 Task: Compose an email with the signature Donna Thompson with the subject Request for a performance review and the message I appreciate your willingness to work with us on this matter. from softage.1@softage.net to softage.5@softage.net,  softage.1@softage.net and softage.6@softage.net with CC to softage.7@softage.net with an attached document Employee_contract.pdf, insert an emoji of mail Send the email
Action: Mouse moved to (444, 579)
Screenshot: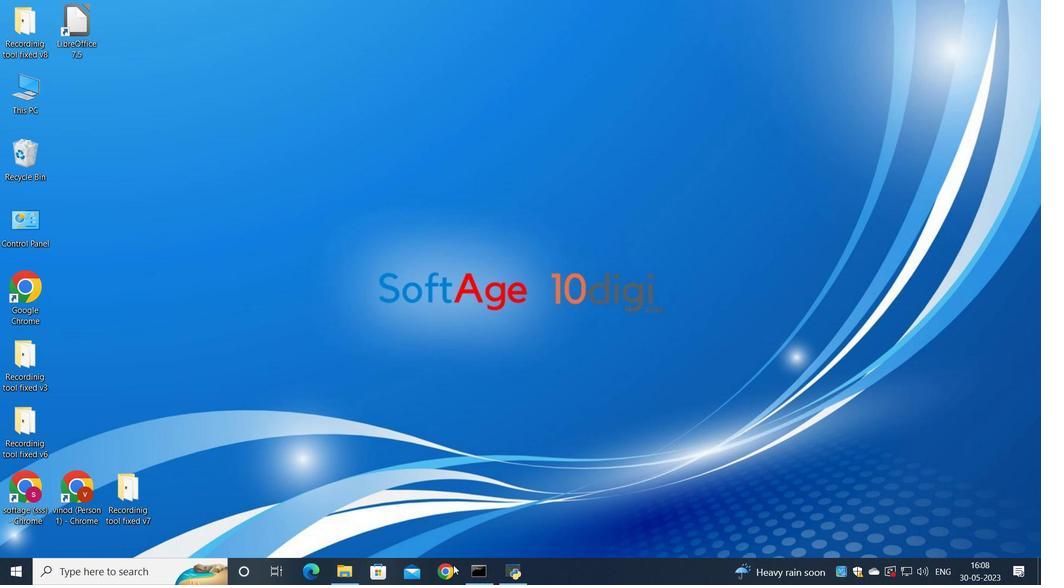 
Action: Mouse pressed left at (444, 579)
Screenshot: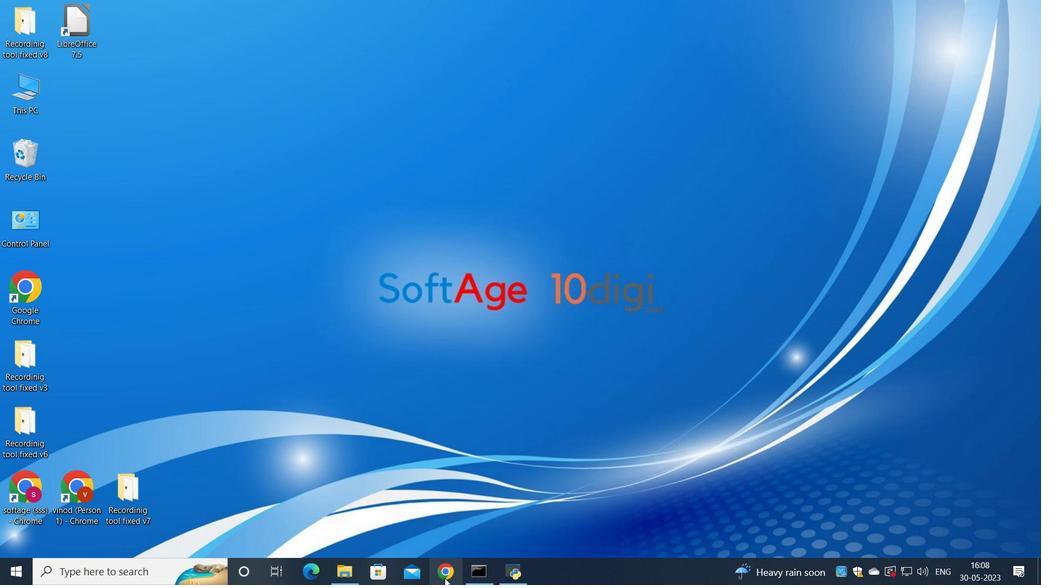 
Action: Mouse moved to (453, 354)
Screenshot: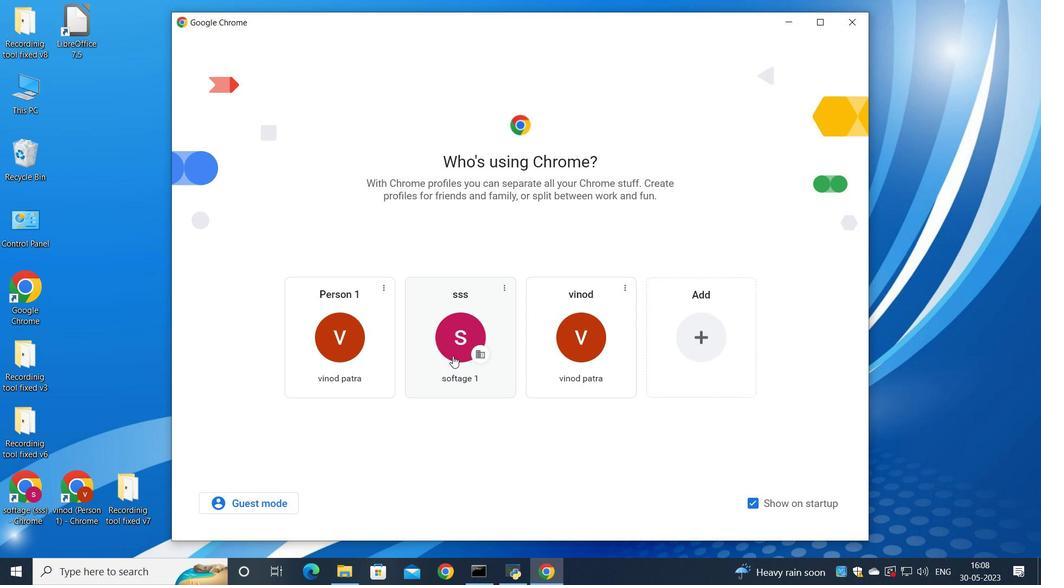 
Action: Mouse pressed left at (453, 354)
Screenshot: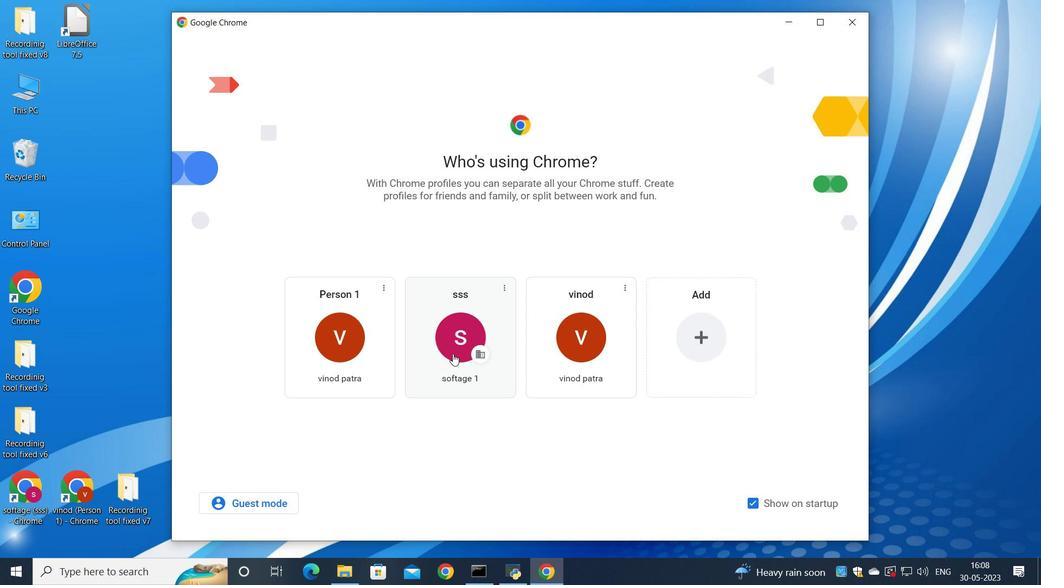 
Action: Mouse moved to (912, 72)
Screenshot: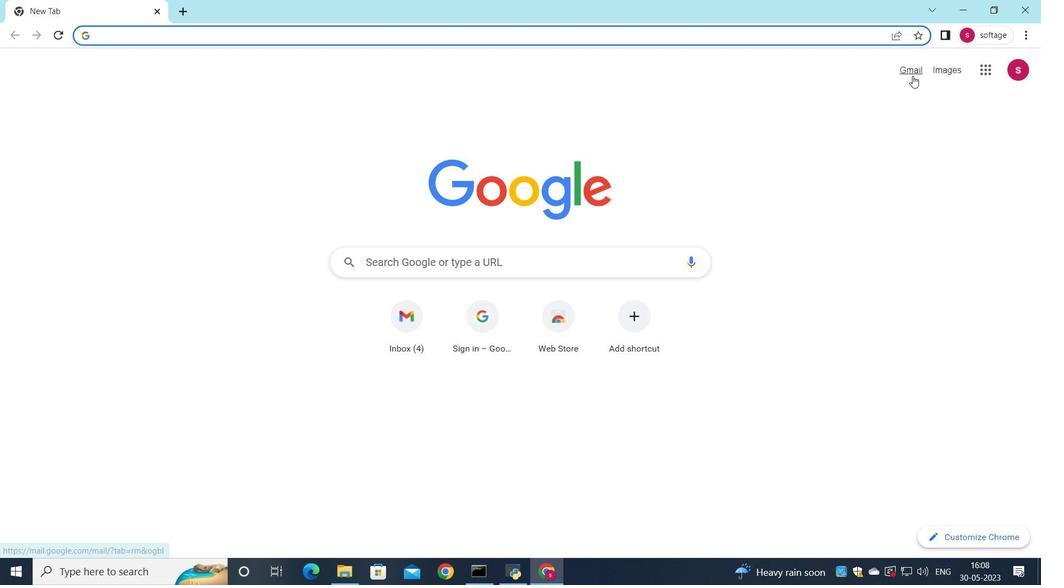
Action: Mouse pressed left at (912, 72)
Screenshot: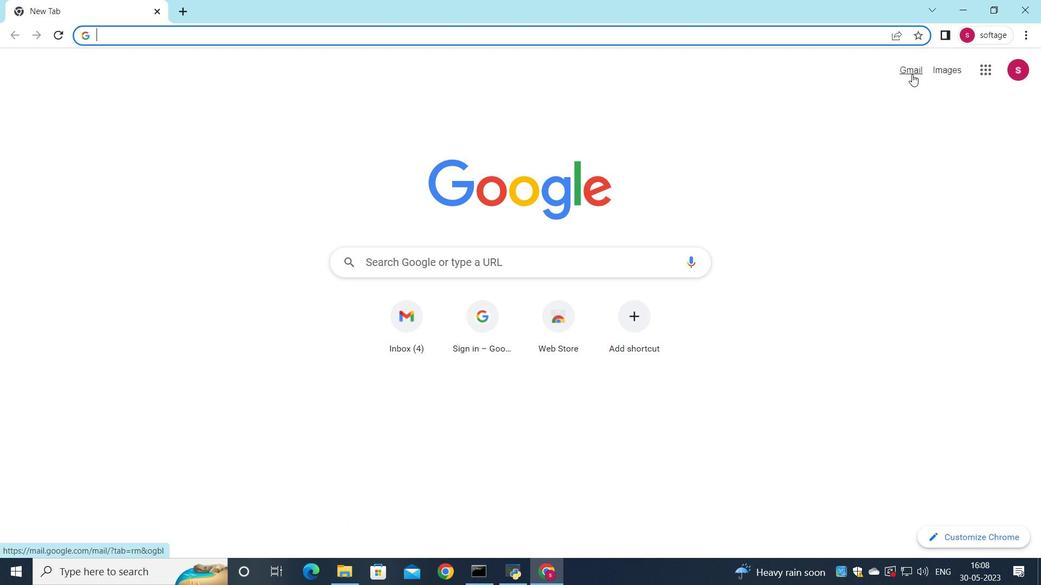 
Action: Mouse moved to (883, 88)
Screenshot: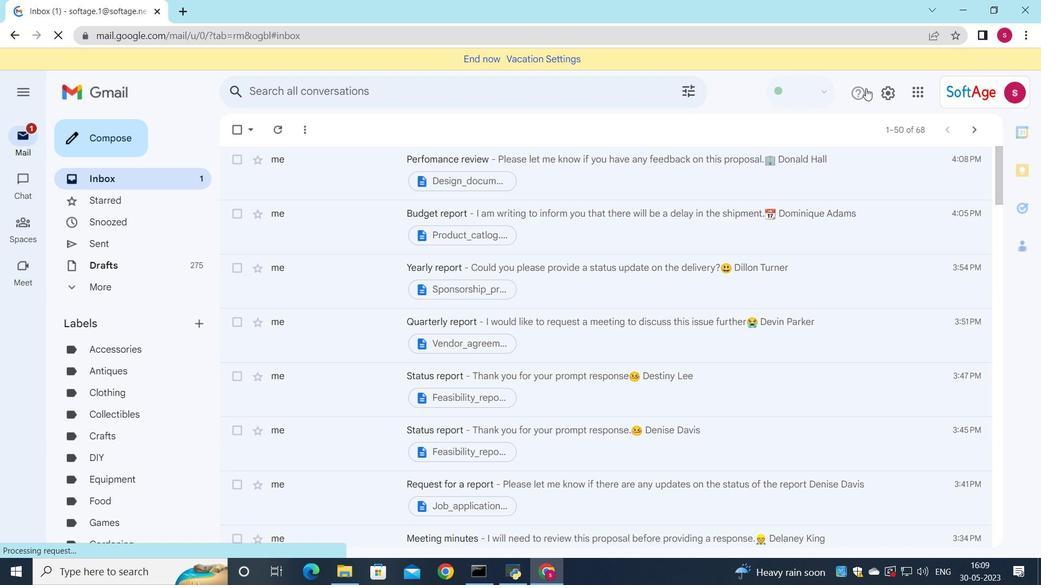 
Action: Mouse pressed left at (883, 88)
Screenshot: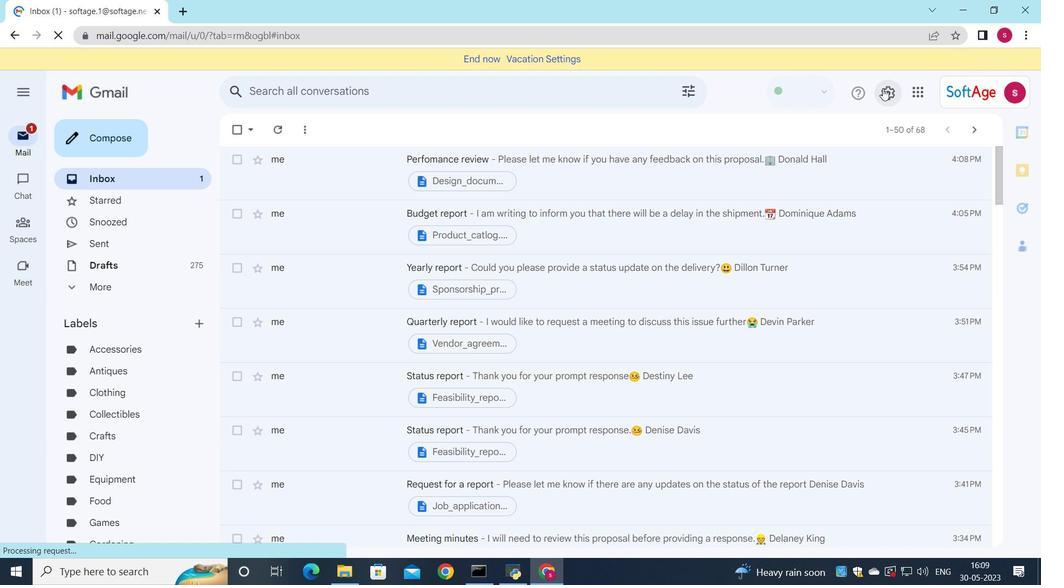 
Action: Mouse moved to (871, 161)
Screenshot: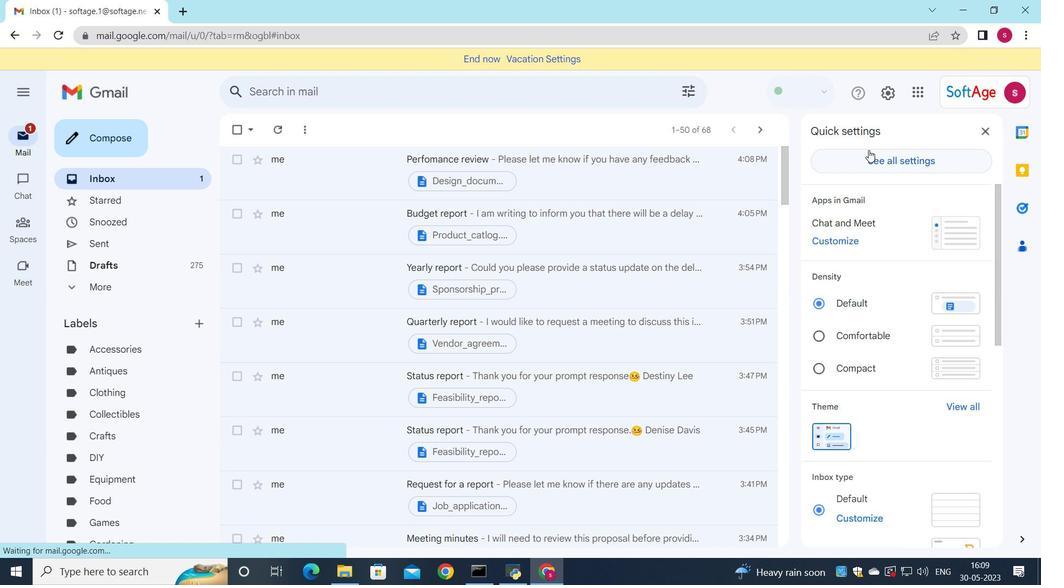 
Action: Mouse pressed left at (871, 161)
Screenshot: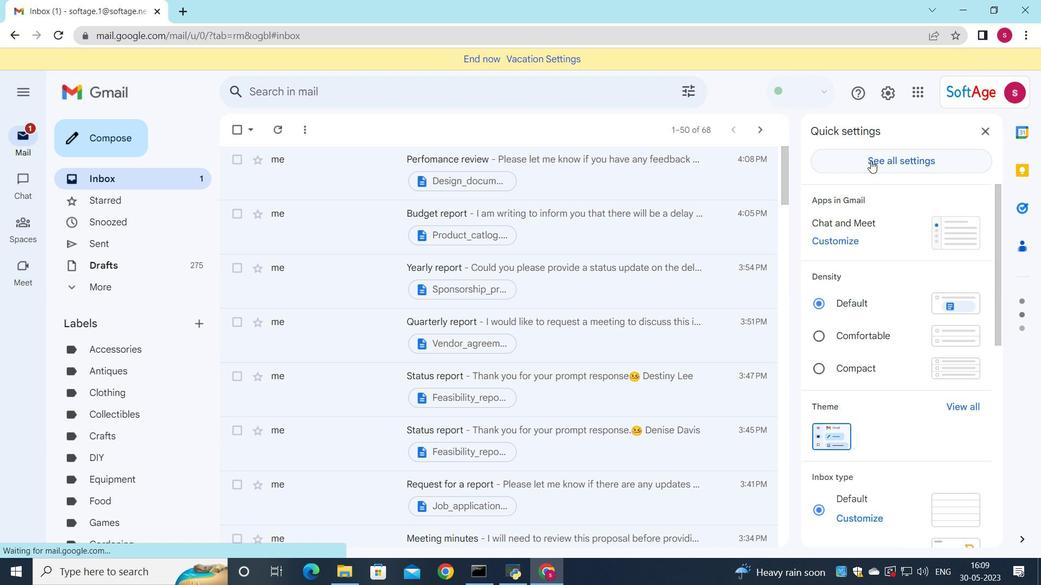 
Action: Mouse moved to (485, 247)
Screenshot: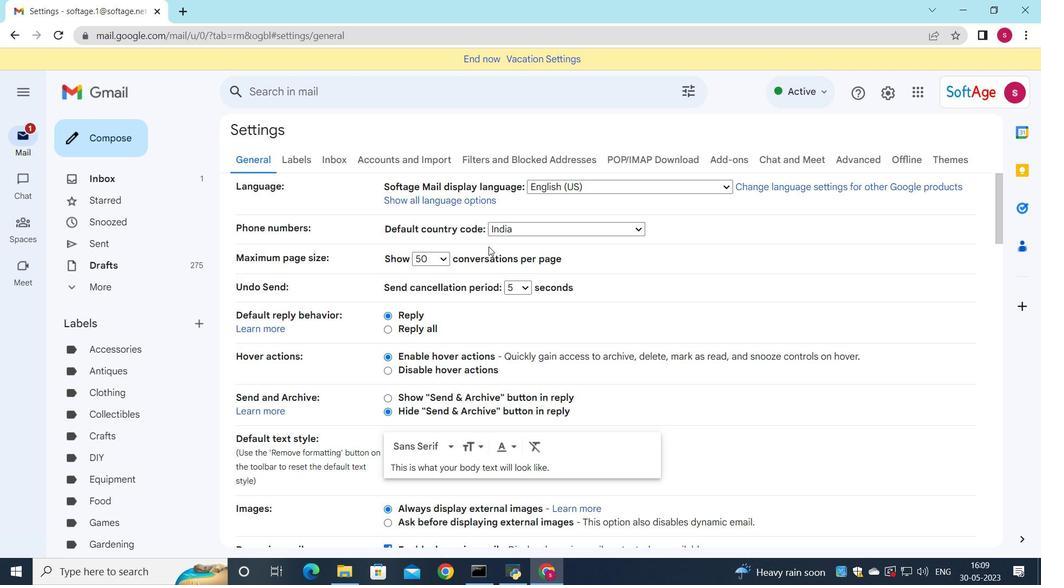 
Action: Mouse scrolled (485, 246) with delta (0, 0)
Screenshot: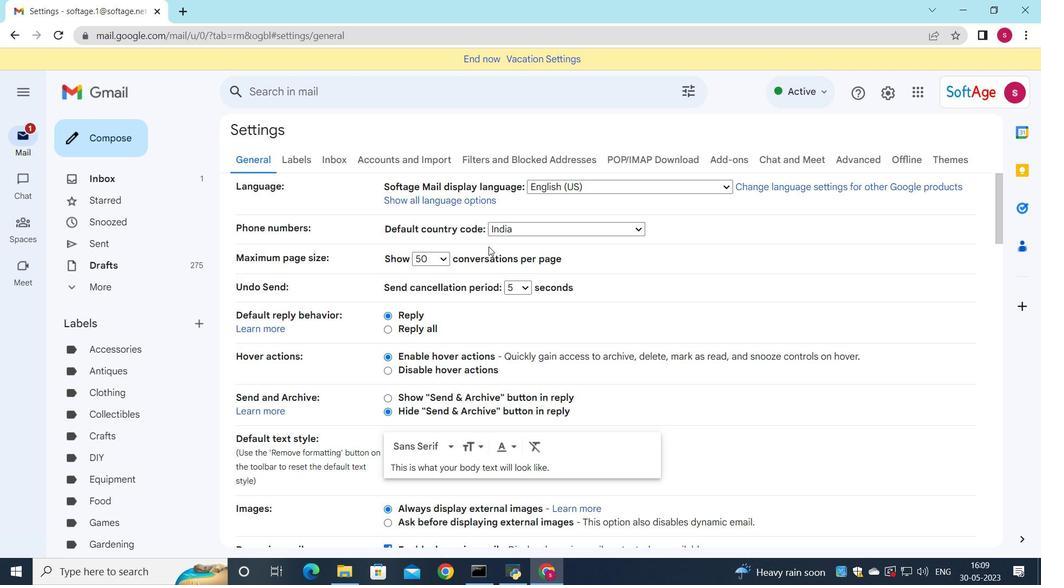 
Action: Mouse moved to (483, 249)
Screenshot: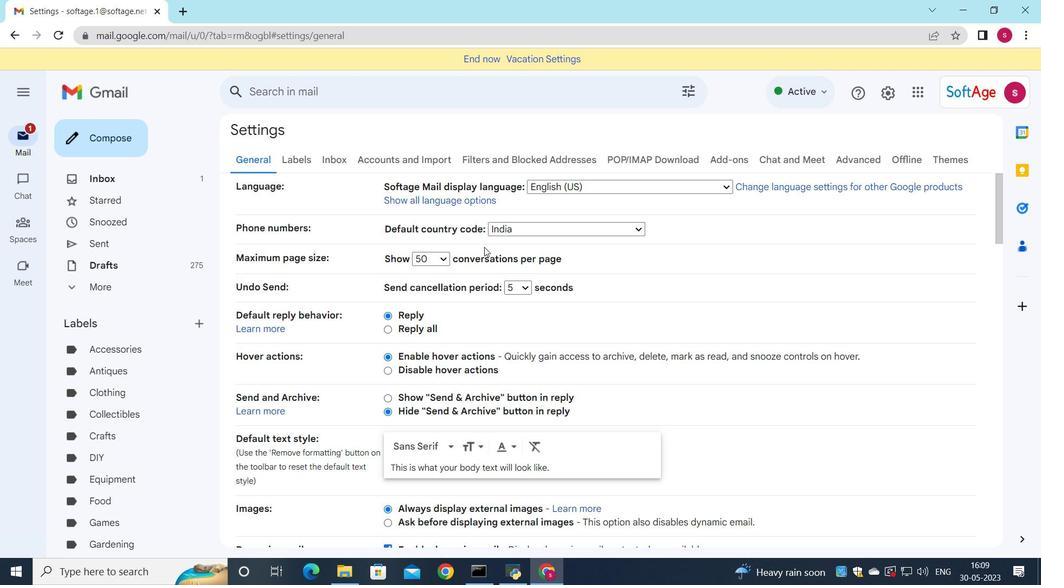 
Action: Mouse scrolled (483, 248) with delta (0, 0)
Screenshot: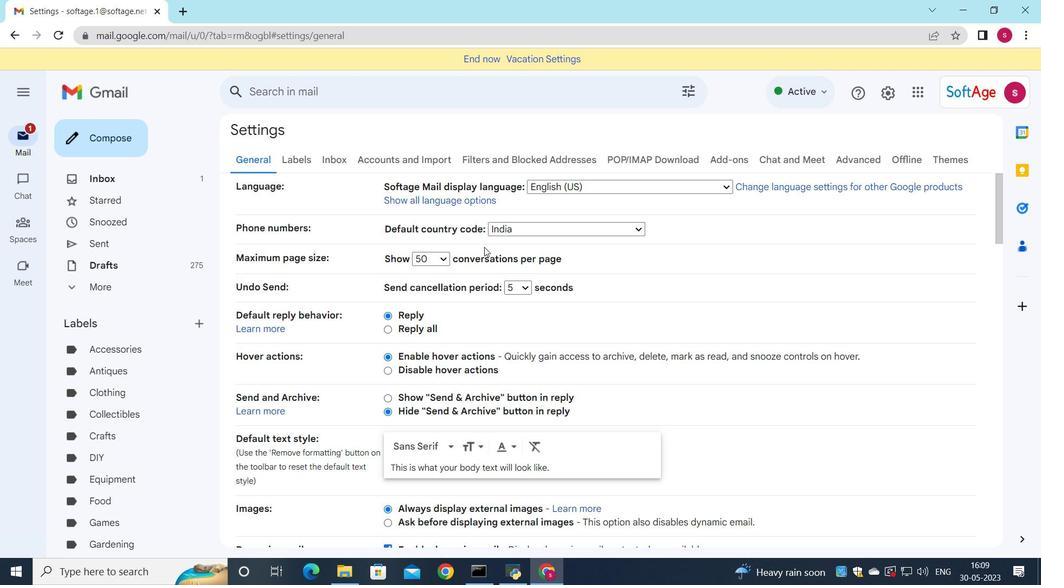 
Action: Mouse moved to (483, 249)
Screenshot: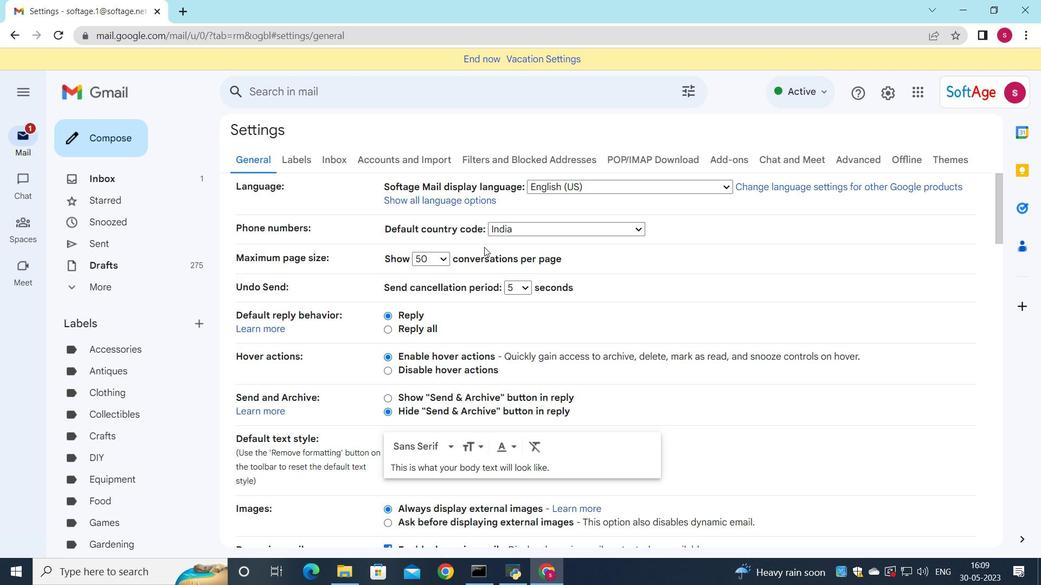 
Action: Mouse scrolled (483, 249) with delta (0, 0)
Screenshot: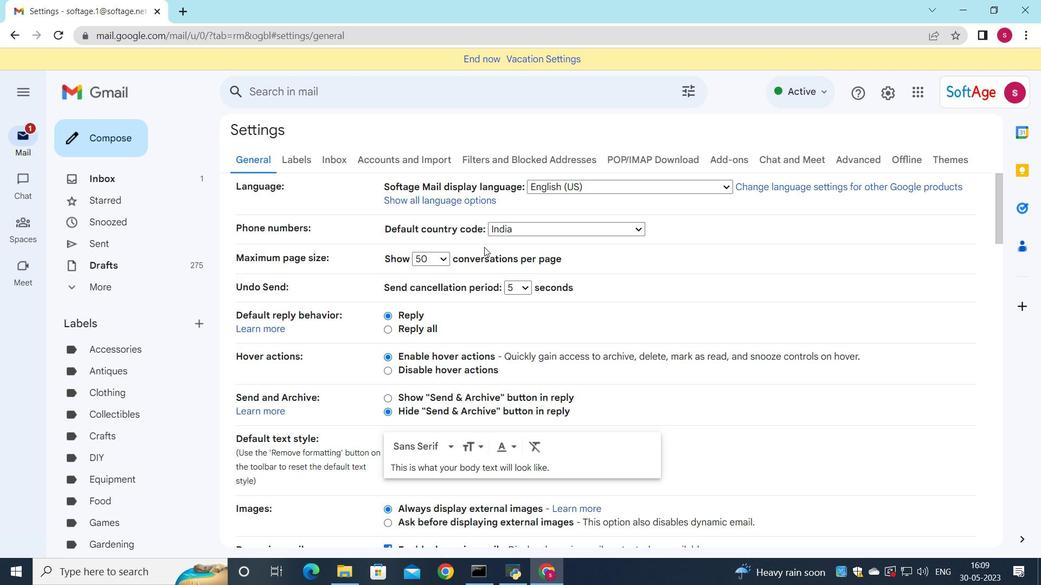 
Action: Mouse moved to (481, 251)
Screenshot: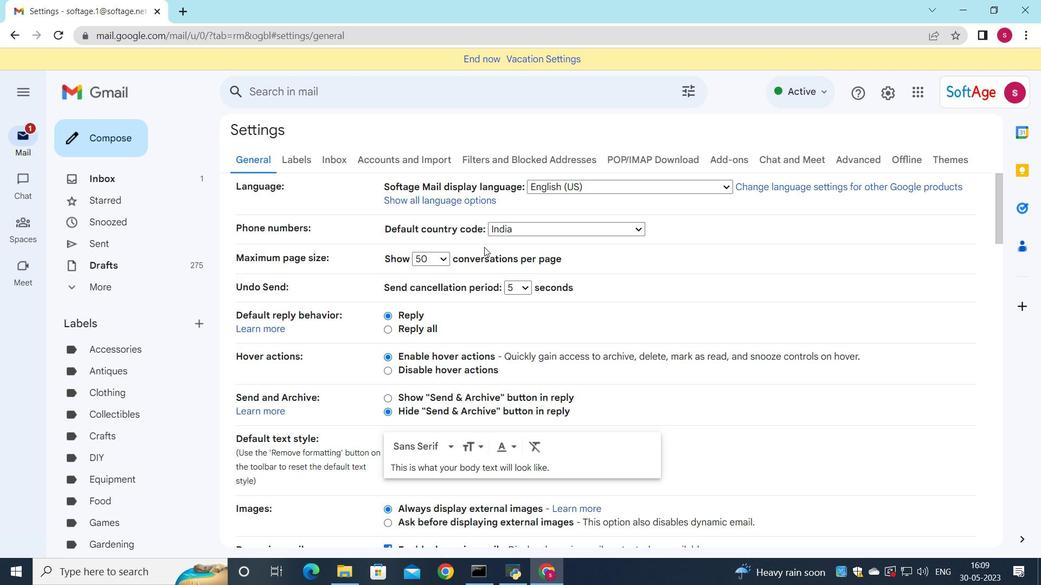 
Action: Mouse scrolled (481, 250) with delta (0, 0)
Screenshot: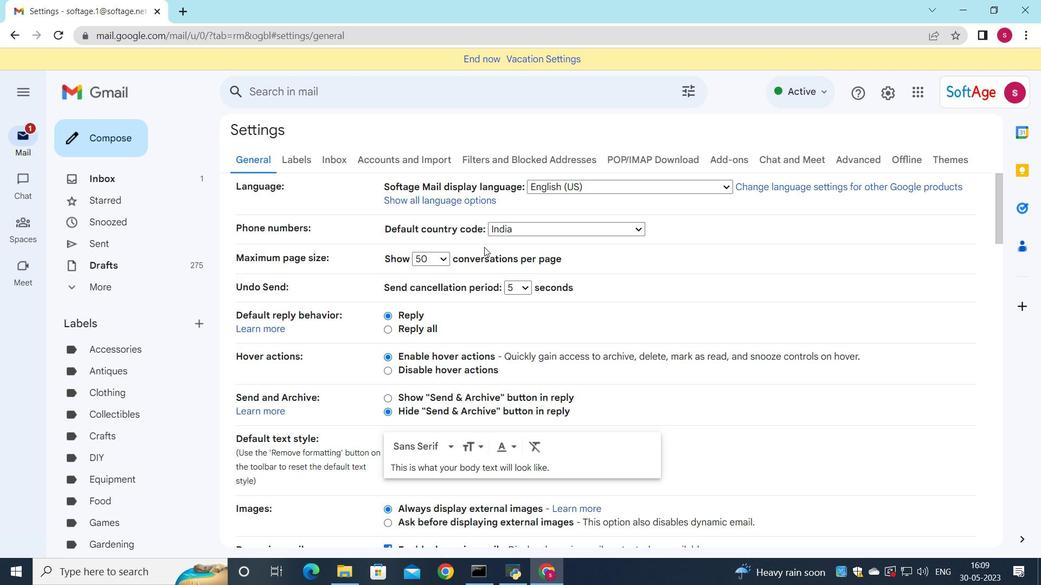 
Action: Mouse moved to (480, 251)
Screenshot: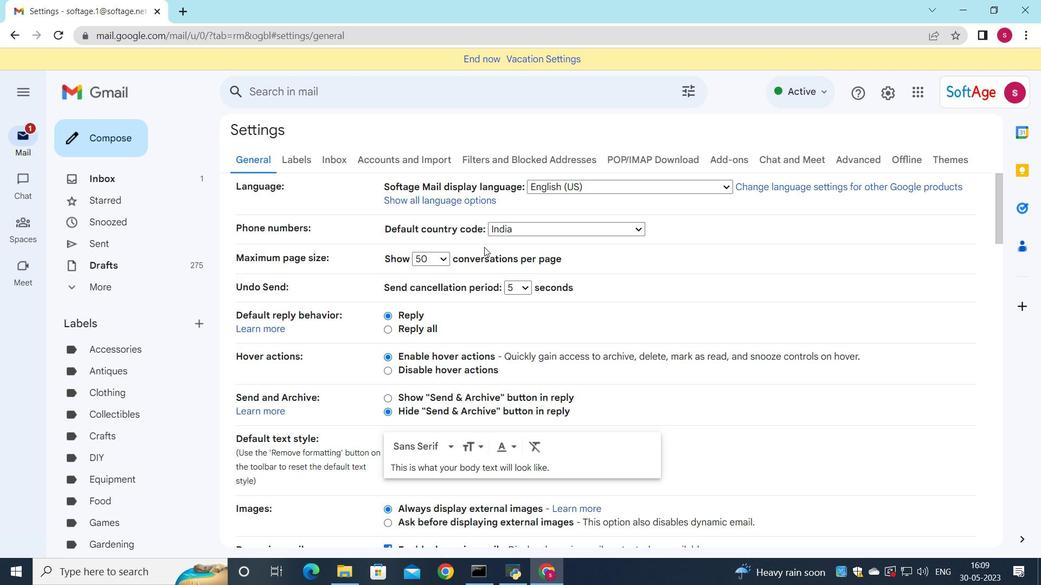 
Action: Mouse scrolled (480, 251) with delta (0, 0)
Screenshot: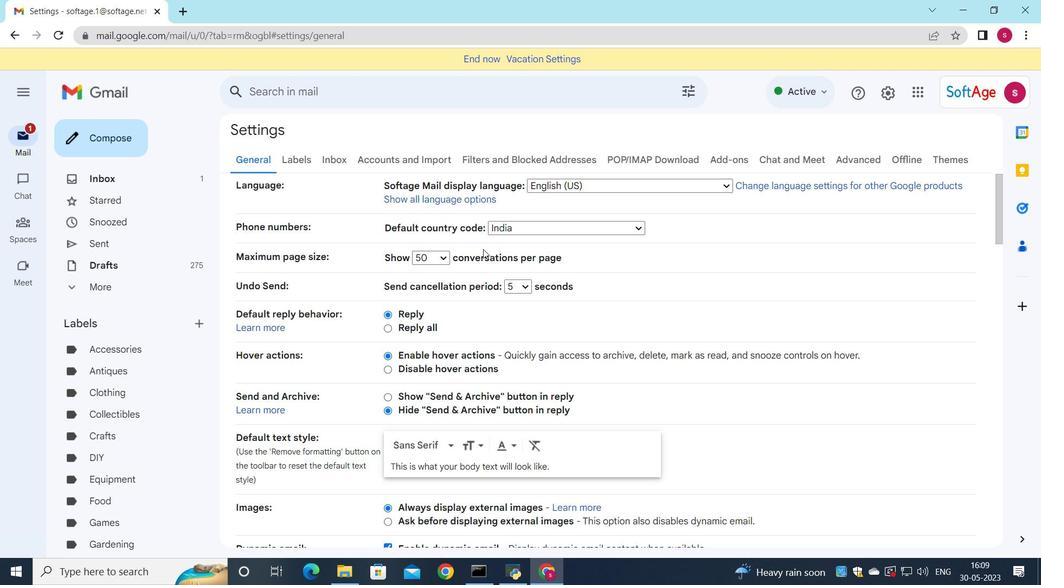 
Action: Mouse moved to (480, 253)
Screenshot: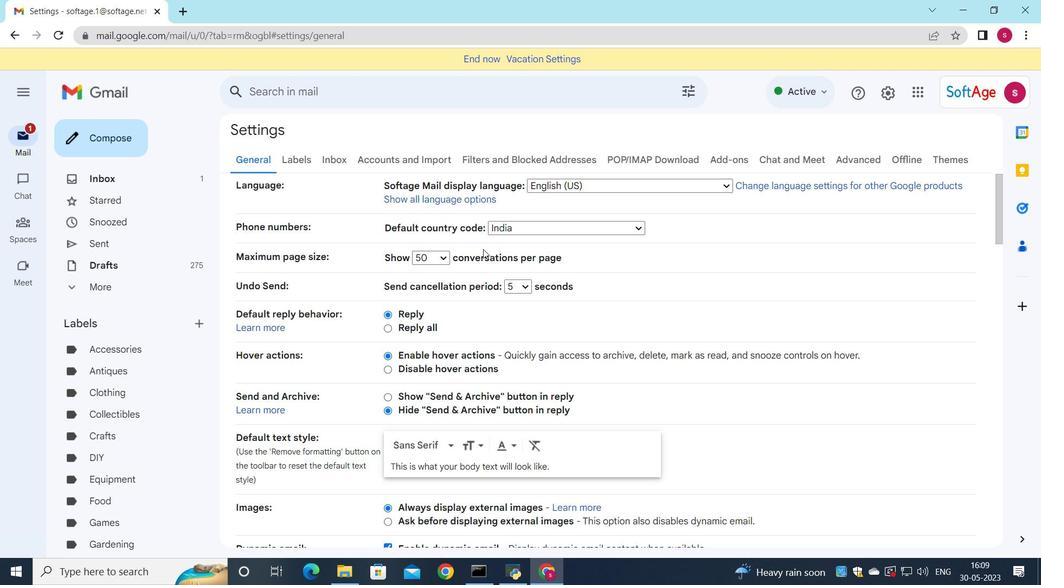 
Action: Mouse scrolled (480, 252) with delta (0, 0)
Screenshot: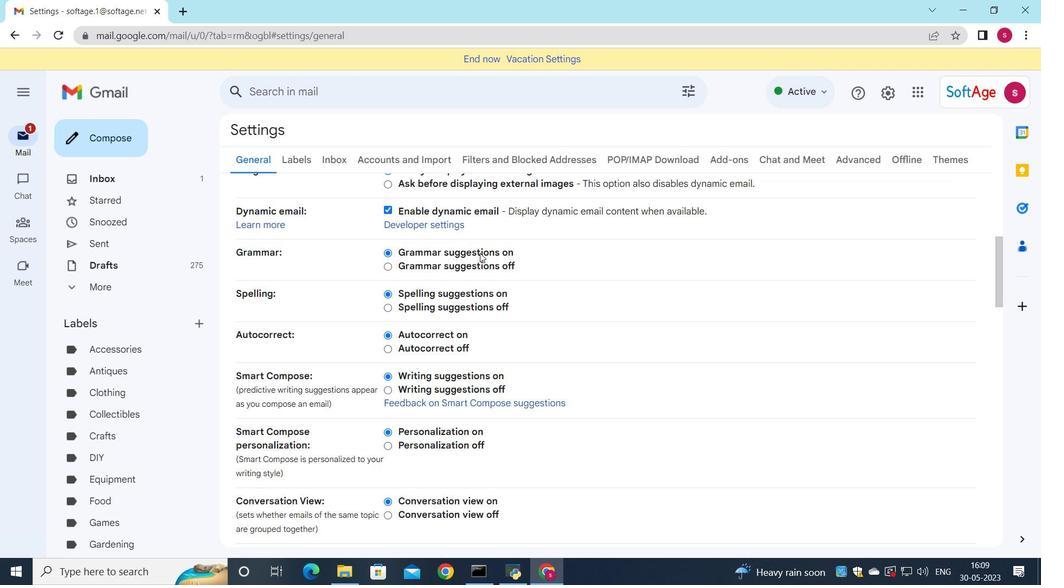 
Action: Mouse scrolled (480, 252) with delta (0, 0)
Screenshot: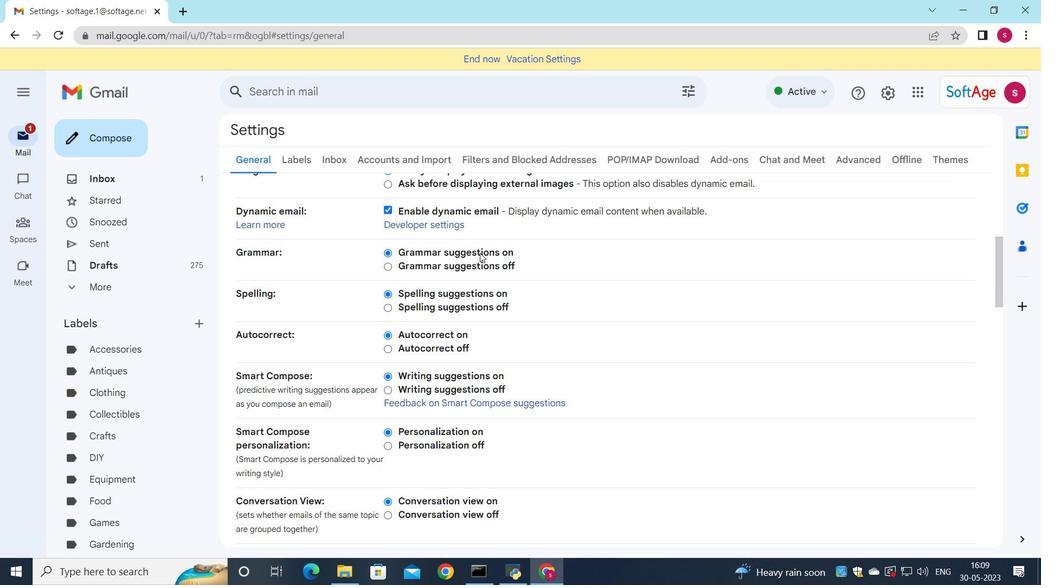 
Action: Mouse scrolled (480, 252) with delta (0, 0)
Screenshot: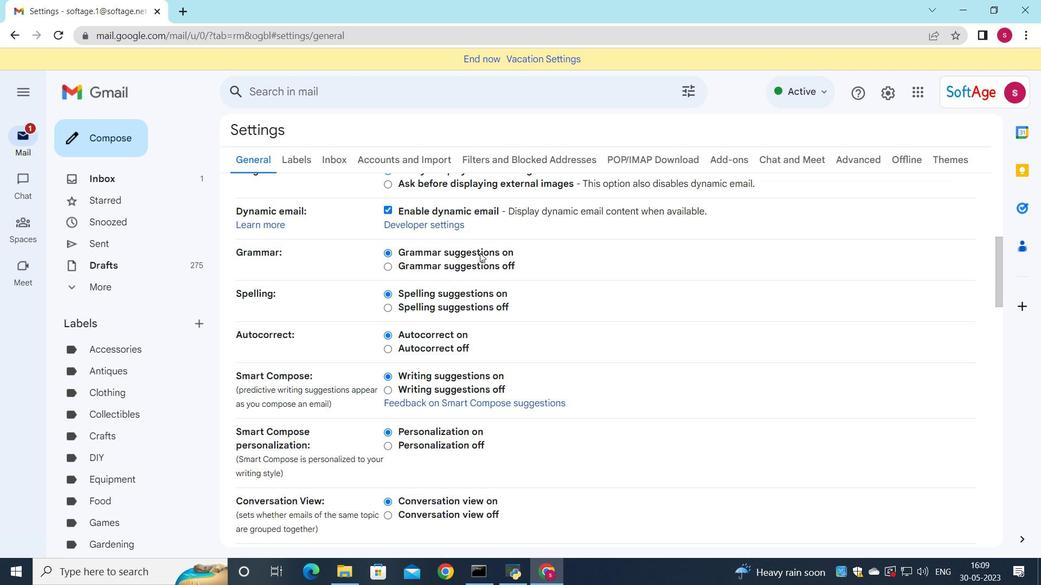 
Action: Mouse scrolled (480, 252) with delta (0, 0)
Screenshot: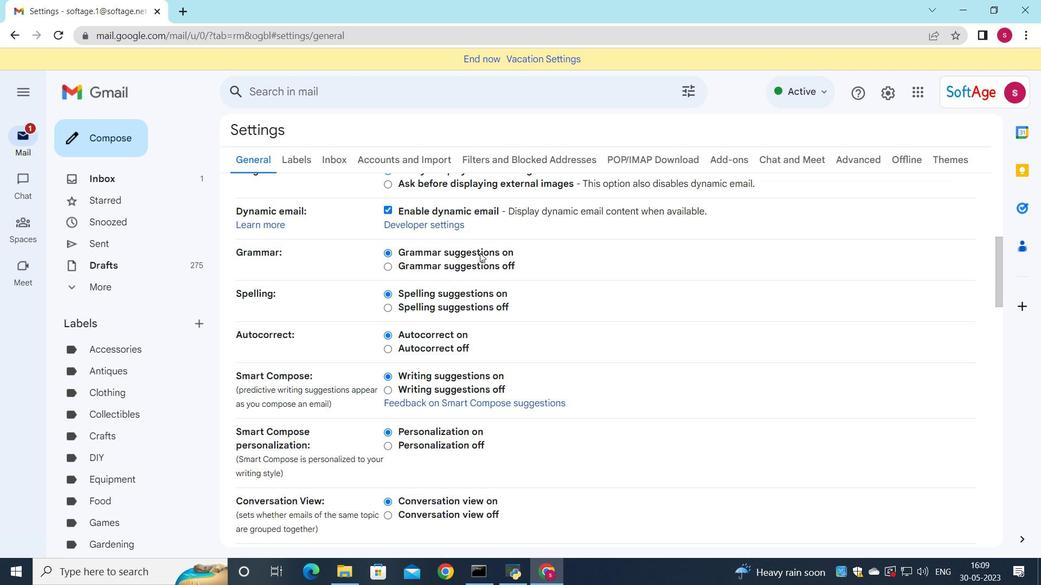 
Action: Mouse scrolled (480, 252) with delta (0, 0)
Screenshot: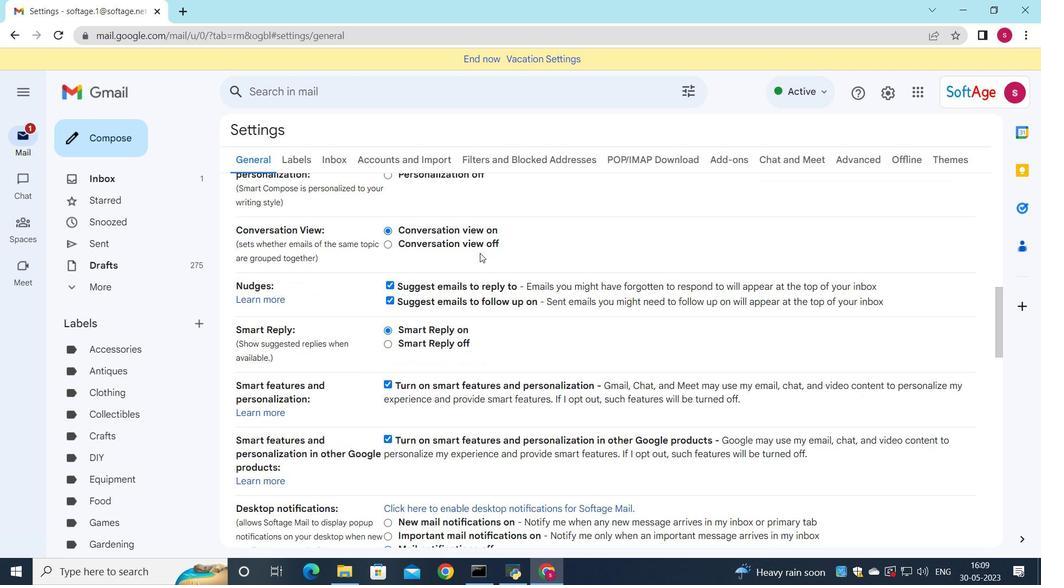 
Action: Mouse scrolled (480, 252) with delta (0, 0)
Screenshot: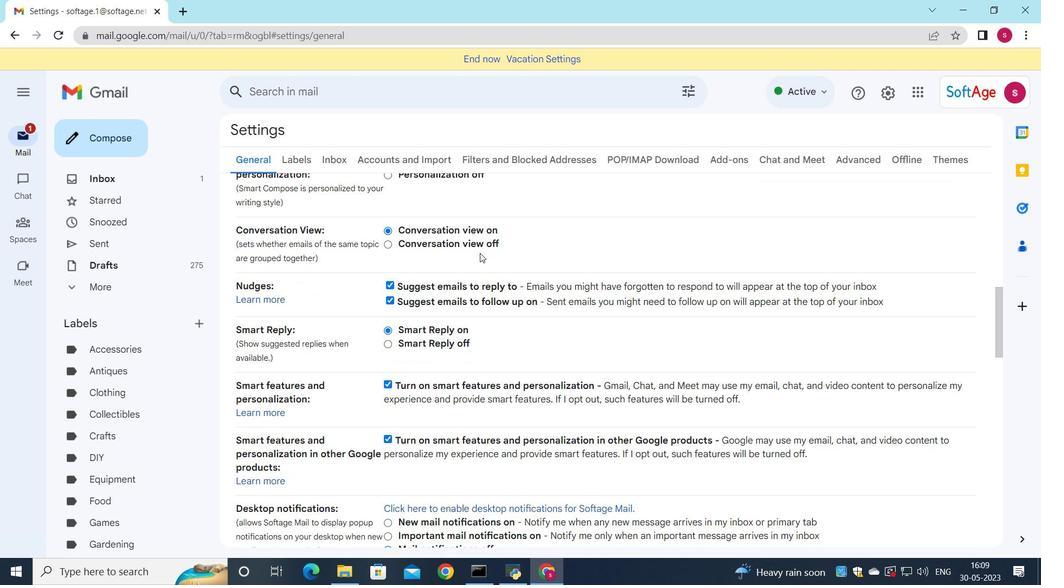 
Action: Mouse scrolled (480, 252) with delta (0, 0)
Screenshot: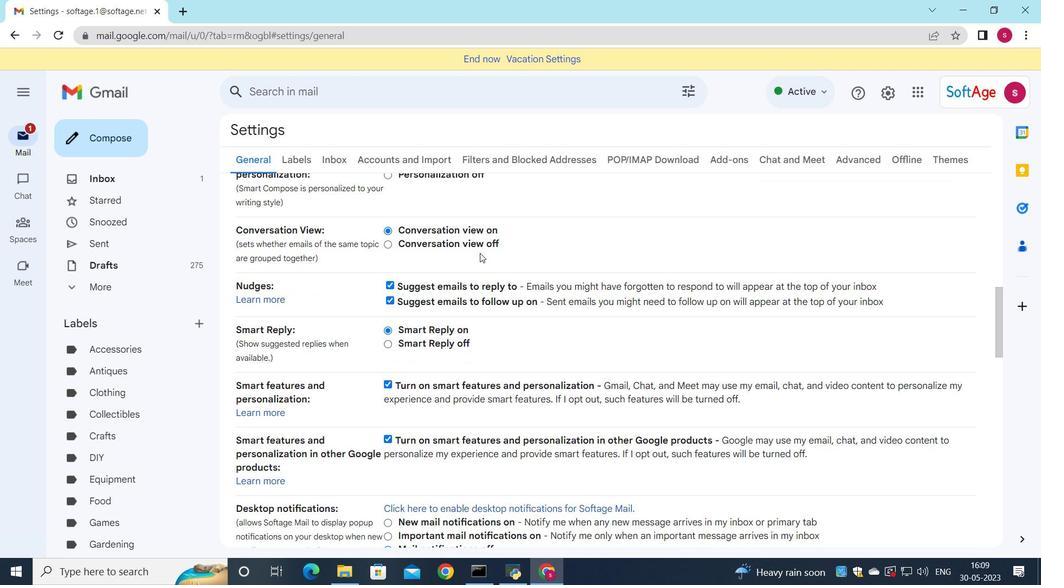 
Action: Mouse scrolled (480, 252) with delta (0, 0)
Screenshot: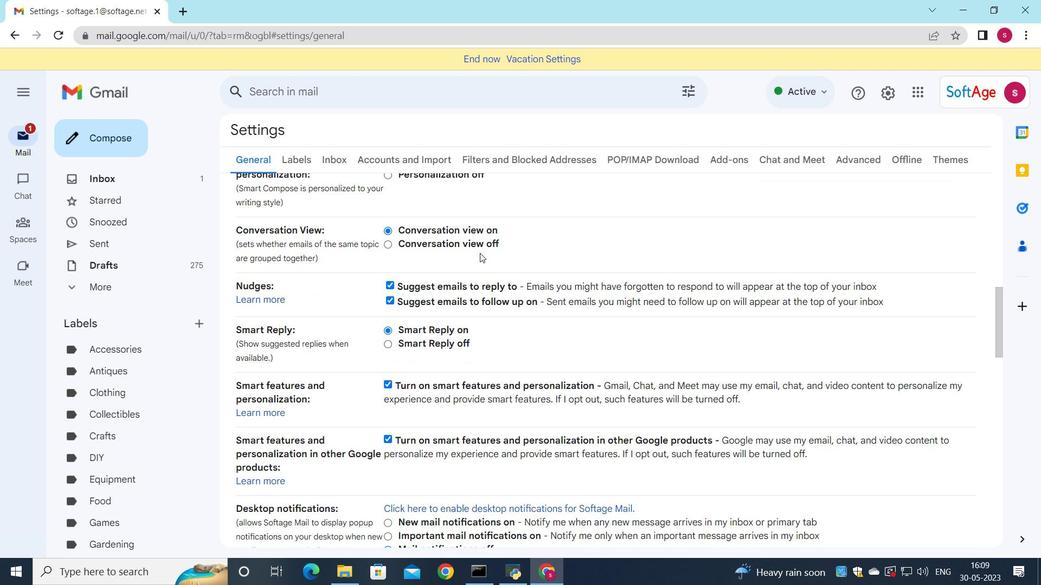 
Action: Mouse scrolled (480, 252) with delta (0, 0)
Screenshot: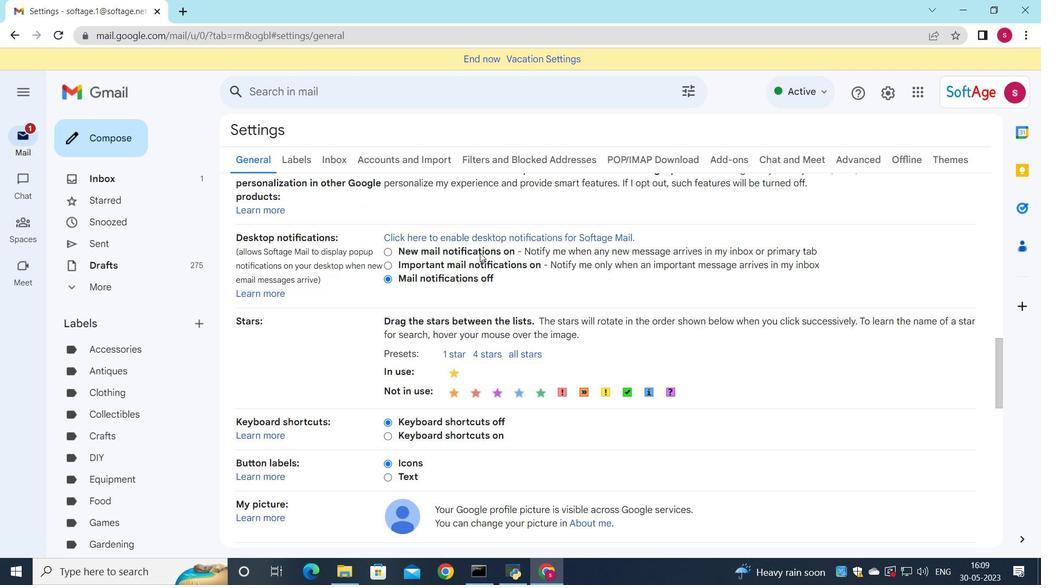 
Action: Mouse scrolled (480, 252) with delta (0, 0)
Screenshot: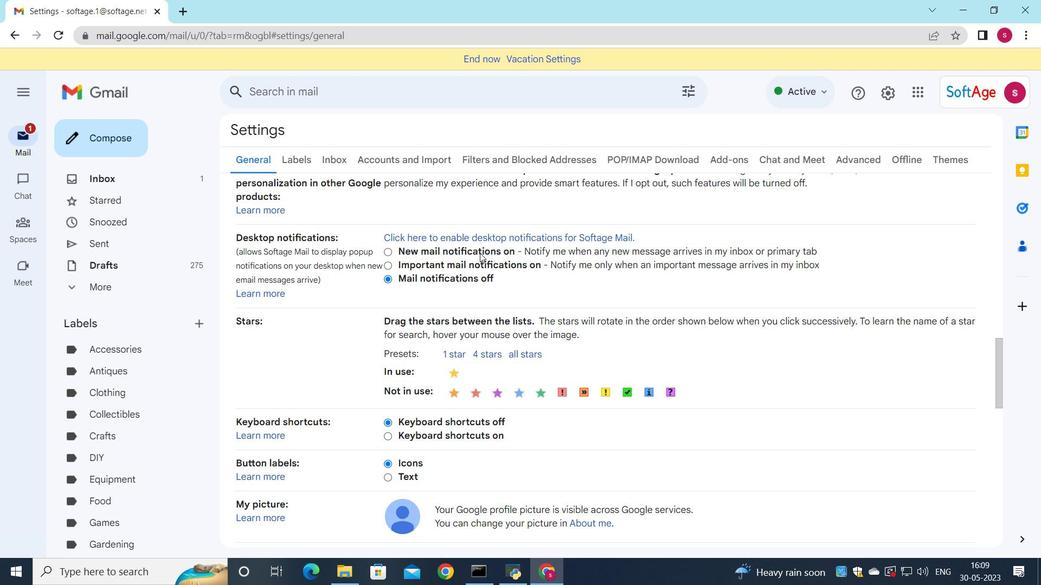 
Action: Mouse scrolled (480, 252) with delta (0, 0)
Screenshot: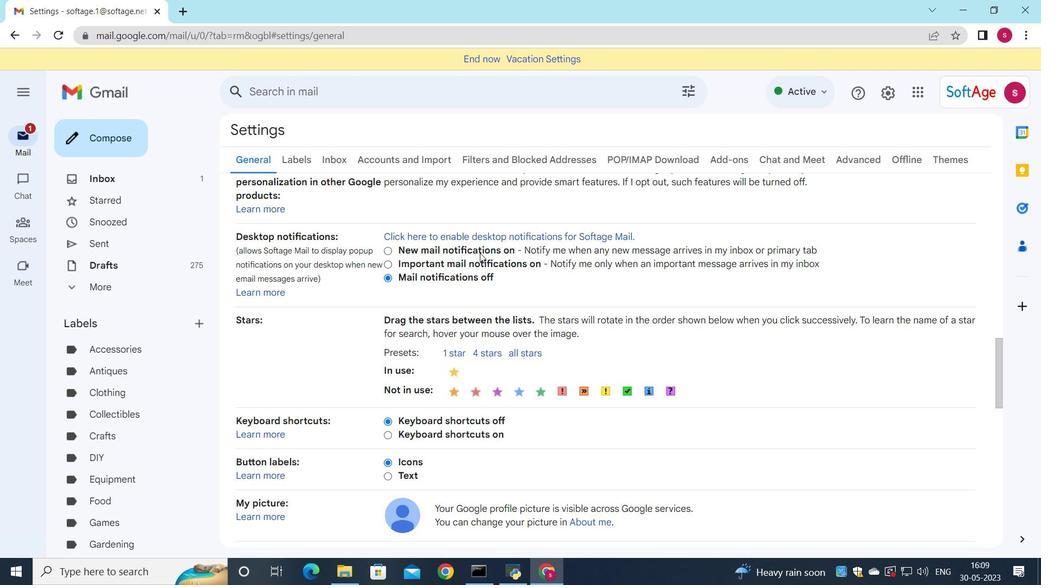
Action: Mouse scrolled (480, 252) with delta (0, 0)
Screenshot: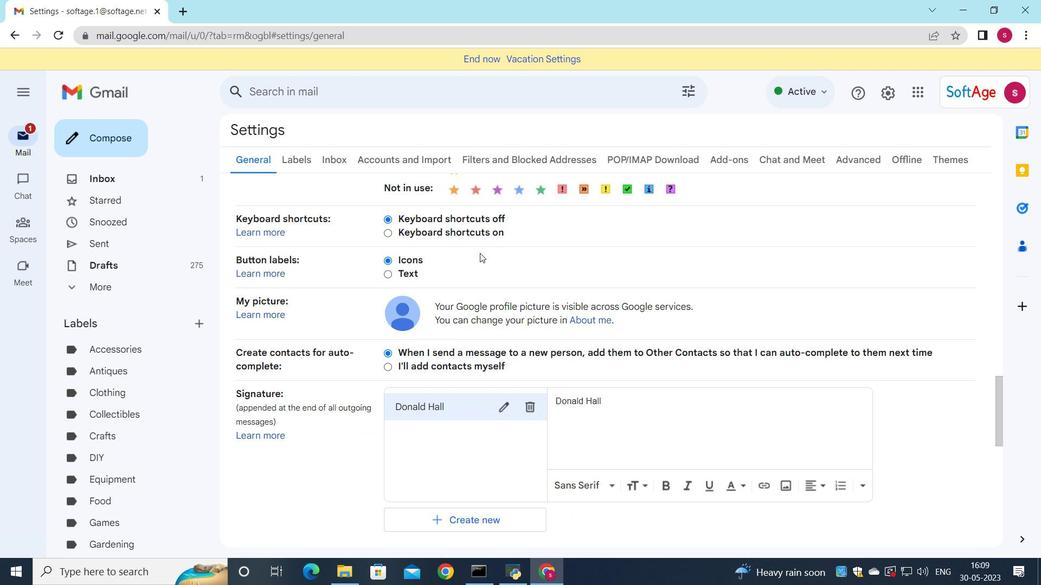 
Action: Mouse scrolled (480, 252) with delta (0, 0)
Screenshot: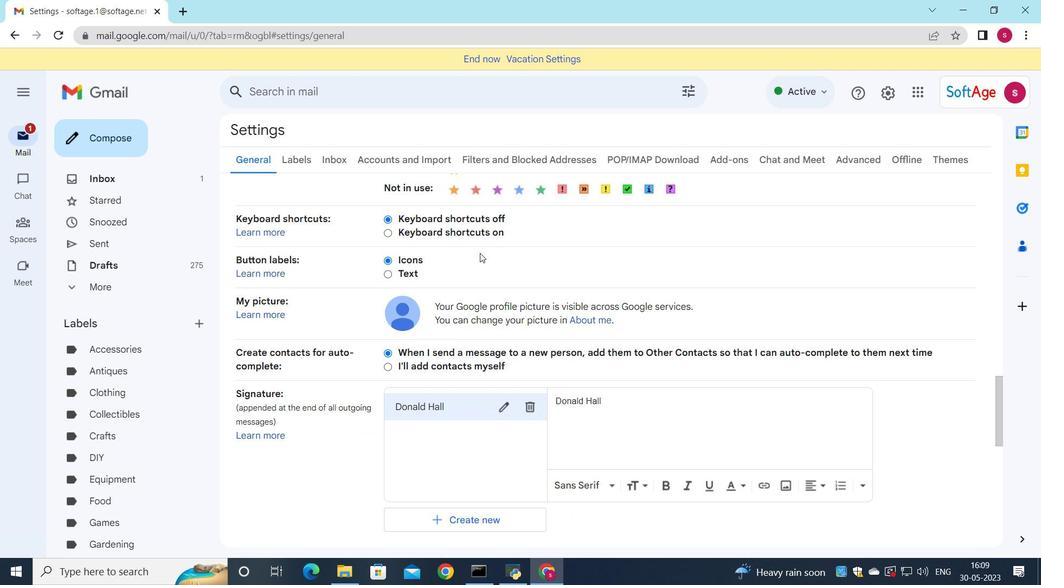 
Action: Mouse scrolled (480, 252) with delta (0, 0)
Screenshot: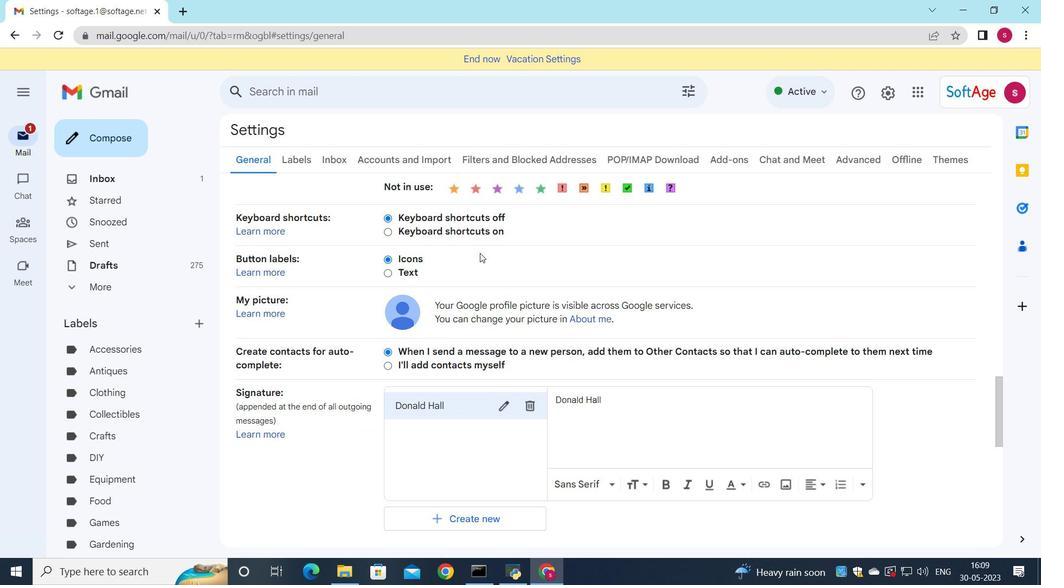 
Action: Mouse scrolled (480, 252) with delta (0, 0)
Screenshot: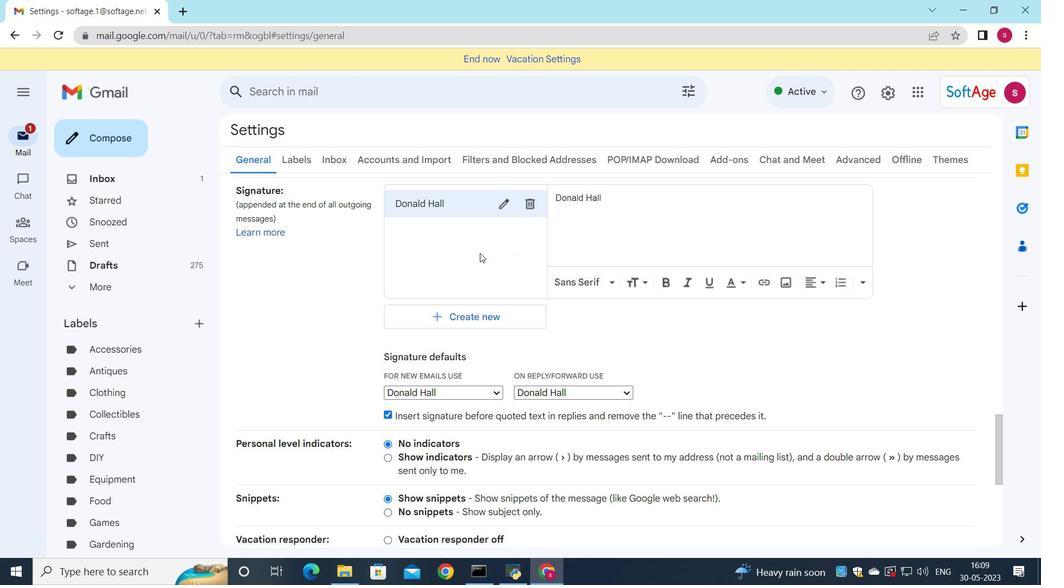 
Action: Mouse scrolled (480, 252) with delta (0, 0)
Screenshot: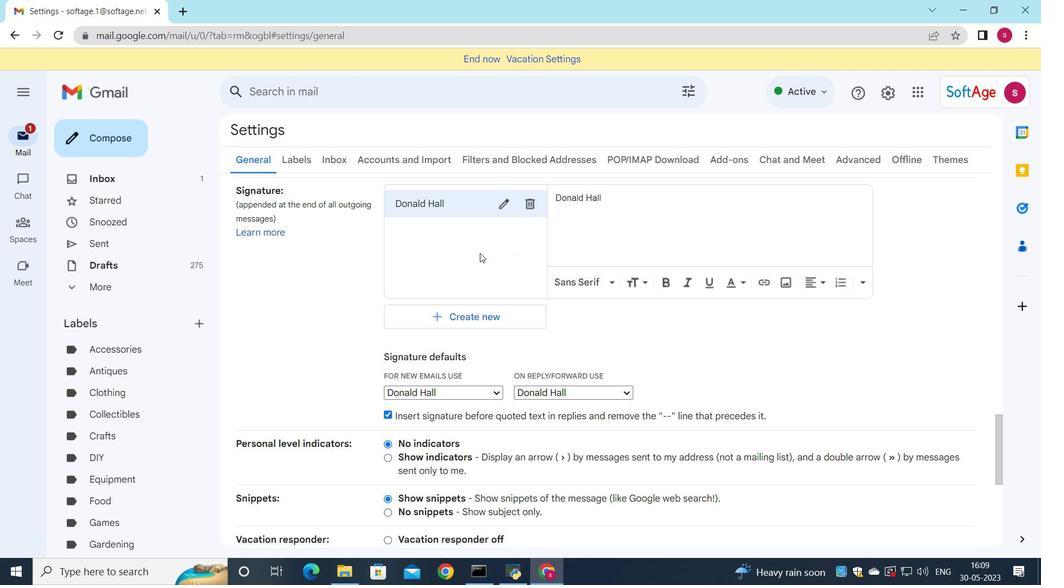 
Action: Mouse scrolled (480, 253) with delta (0, 0)
Screenshot: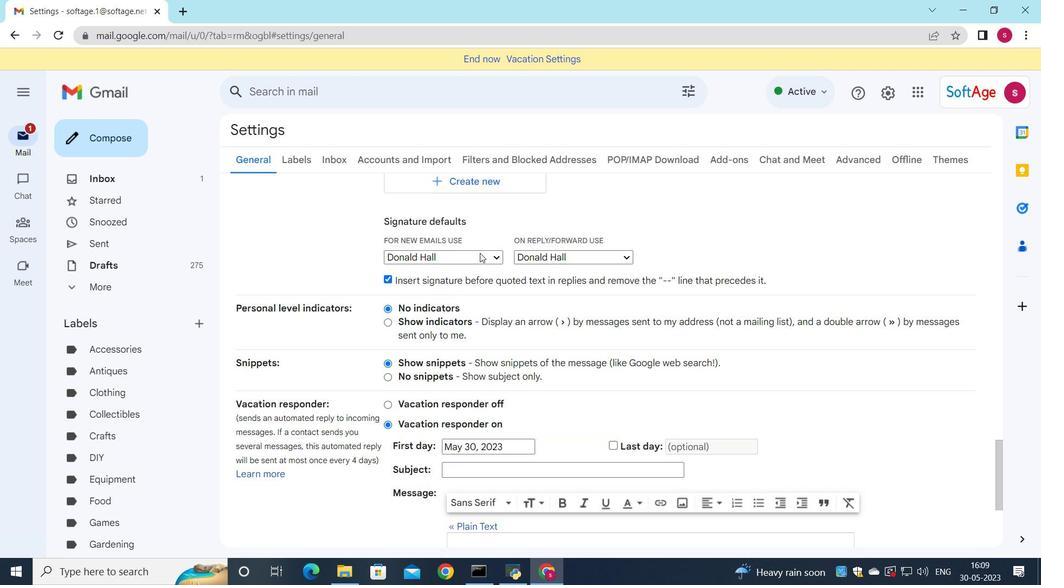 
Action: Mouse scrolled (480, 253) with delta (0, 0)
Screenshot: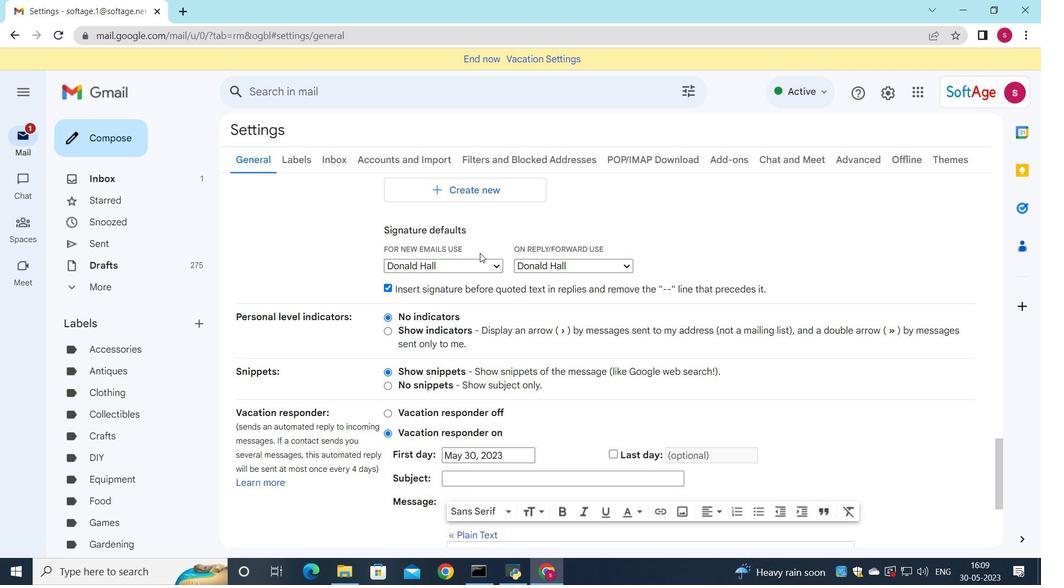 
Action: Mouse moved to (529, 207)
Screenshot: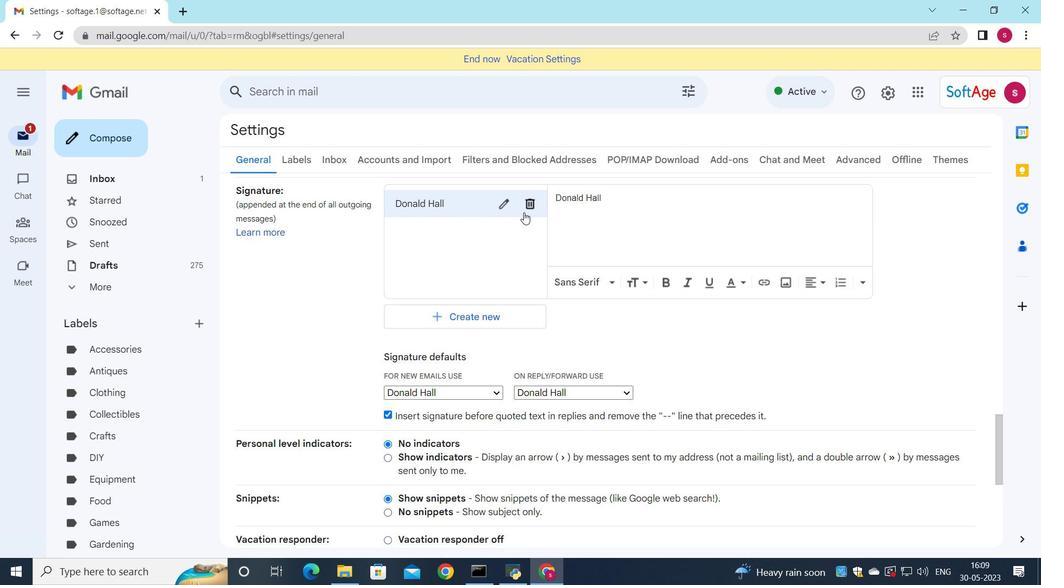 
Action: Mouse pressed left at (529, 207)
Screenshot: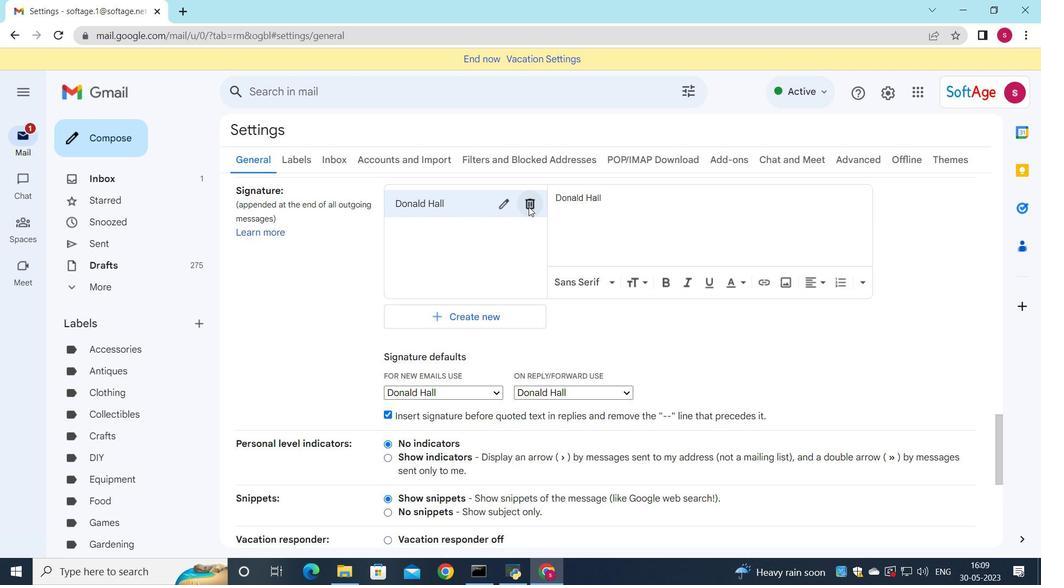
Action: Mouse moved to (628, 339)
Screenshot: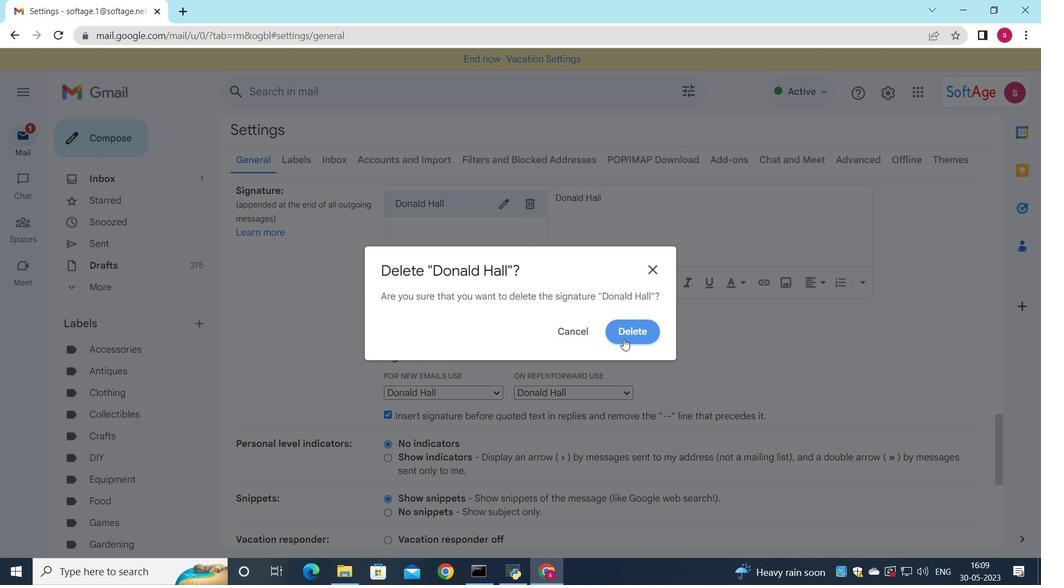 
Action: Mouse pressed left at (628, 339)
Screenshot: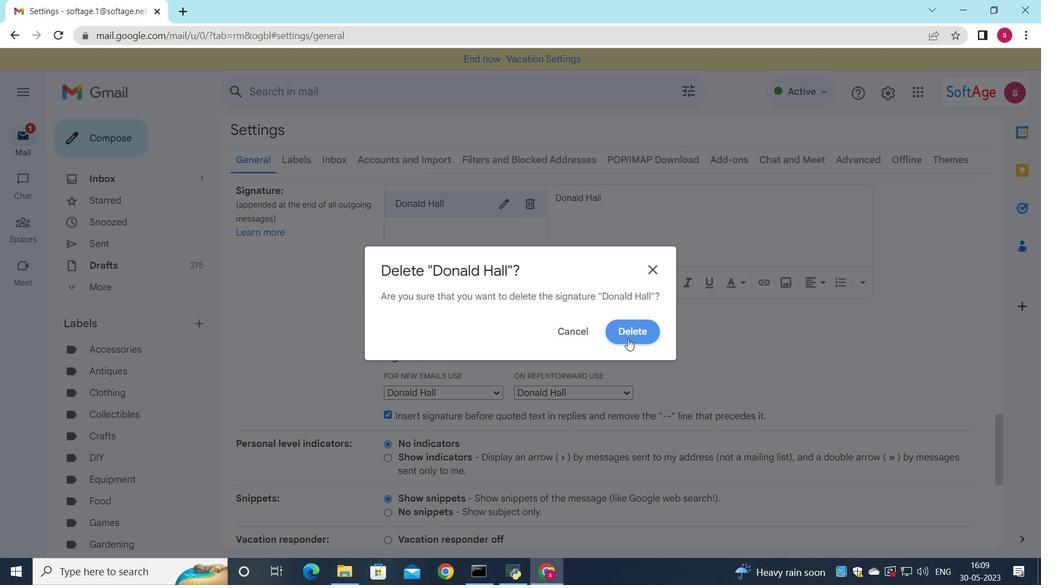 
Action: Mouse moved to (451, 219)
Screenshot: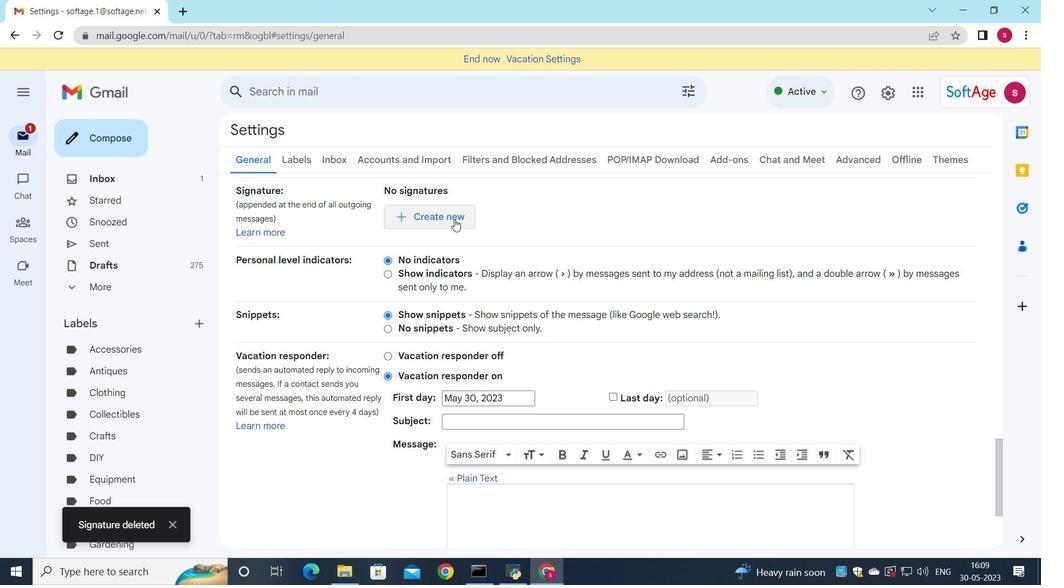 
Action: Mouse pressed left at (451, 219)
Screenshot: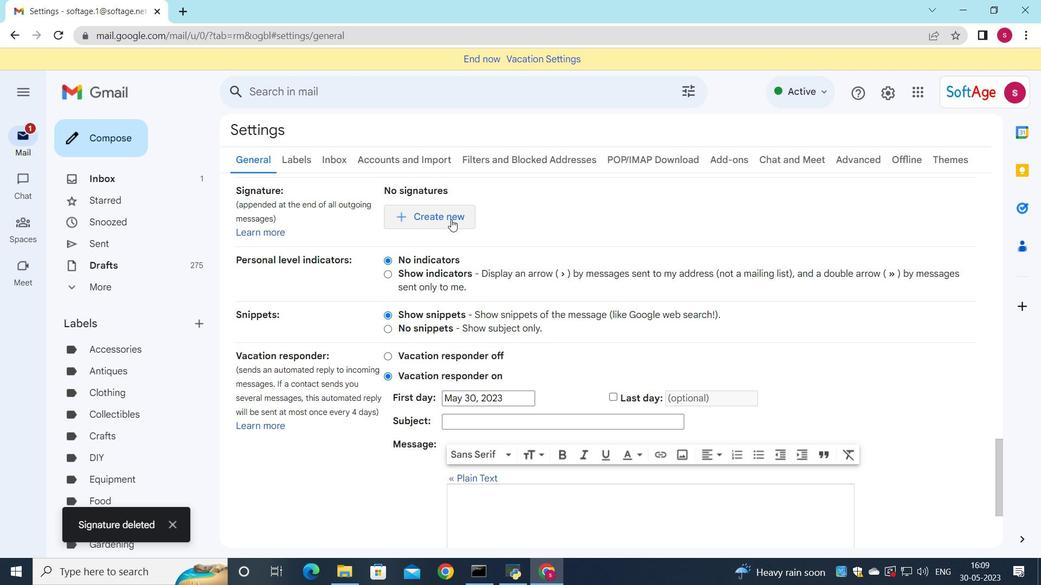 
Action: Mouse moved to (635, 300)
Screenshot: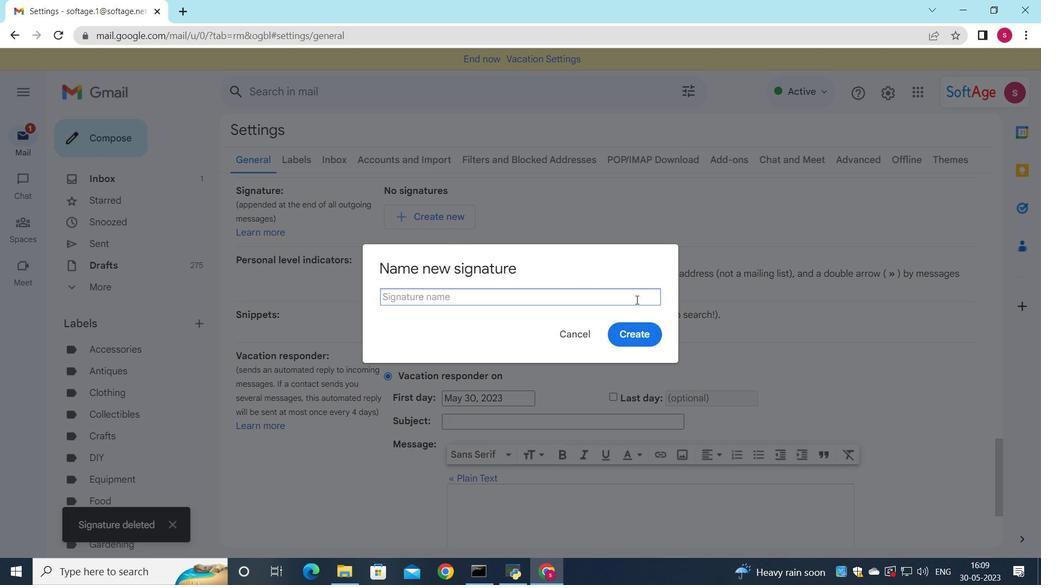 
Action: Key pressed <Key.shift>Donna<Key.space><Key.shift>Thompson
Screenshot: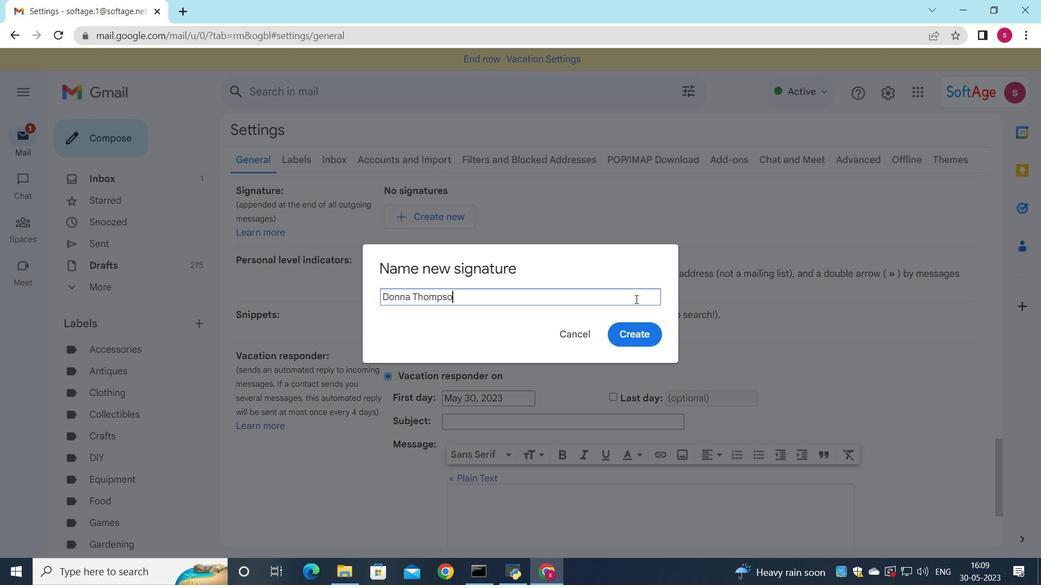 
Action: Mouse moved to (643, 336)
Screenshot: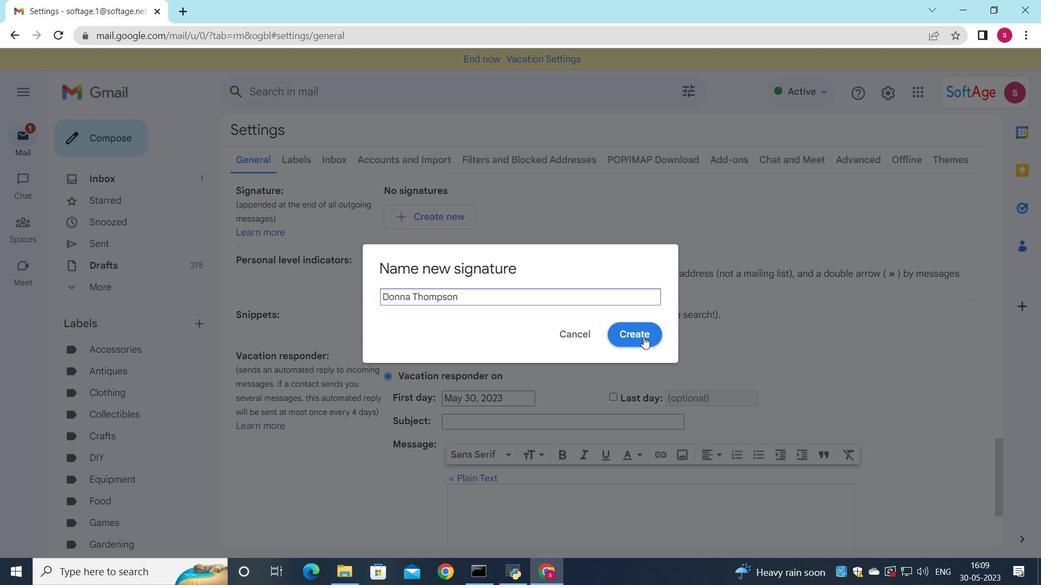 
Action: Mouse pressed left at (643, 336)
Screenshot: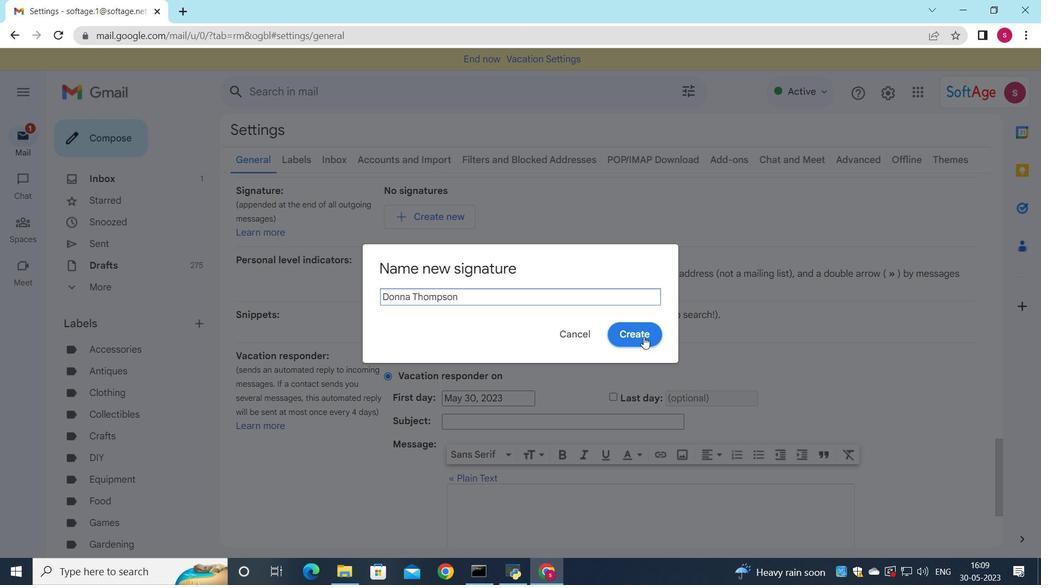 
Action: Mouse moved to (644, 249)
Screenshot: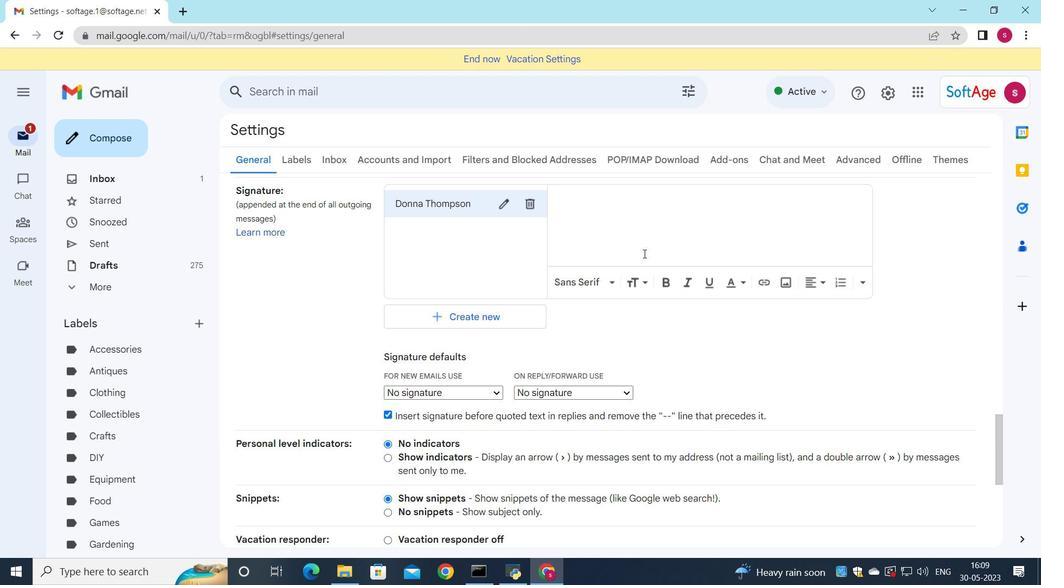 
Action: Mouse pressed left at (644, 249)
Screenshot: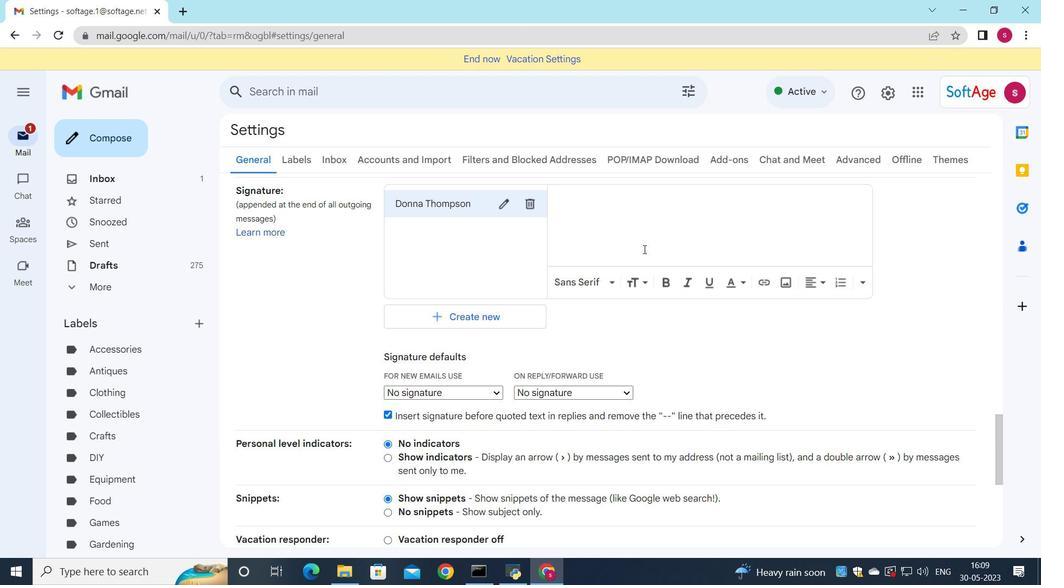 
Action: Key pressed <Key.shift>Donna<Key.space><Key.shift>Thompson
Screenshot: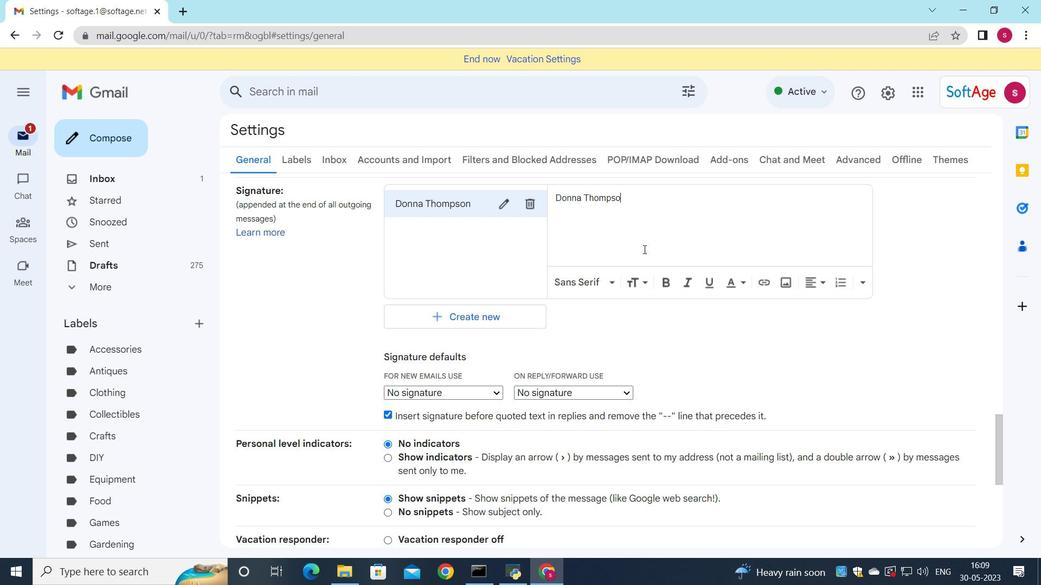 
Action: Mouse moved to (552, 300)
Screenshot: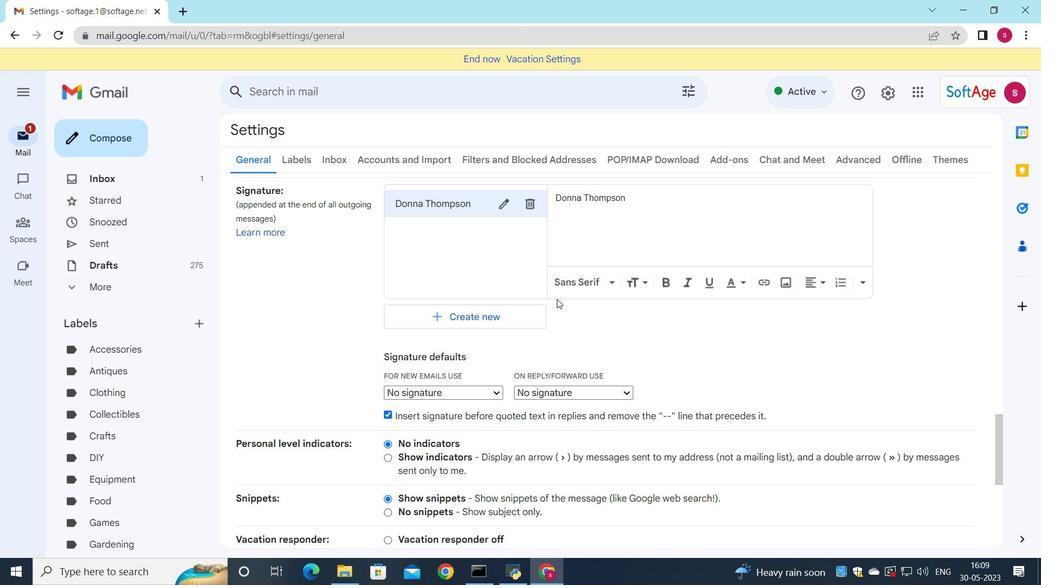 
Action: Mouse scrolled (552, 299) with delta (0, 0)
Screenshot: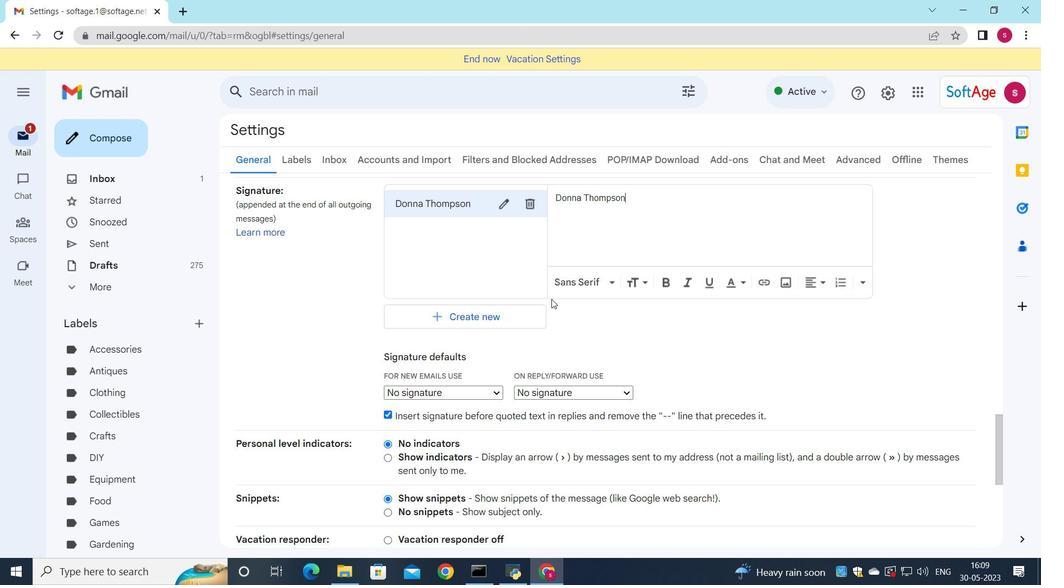 
Action: Mouse scrolled (552, 299) with delta (0, 0)
Screenshot: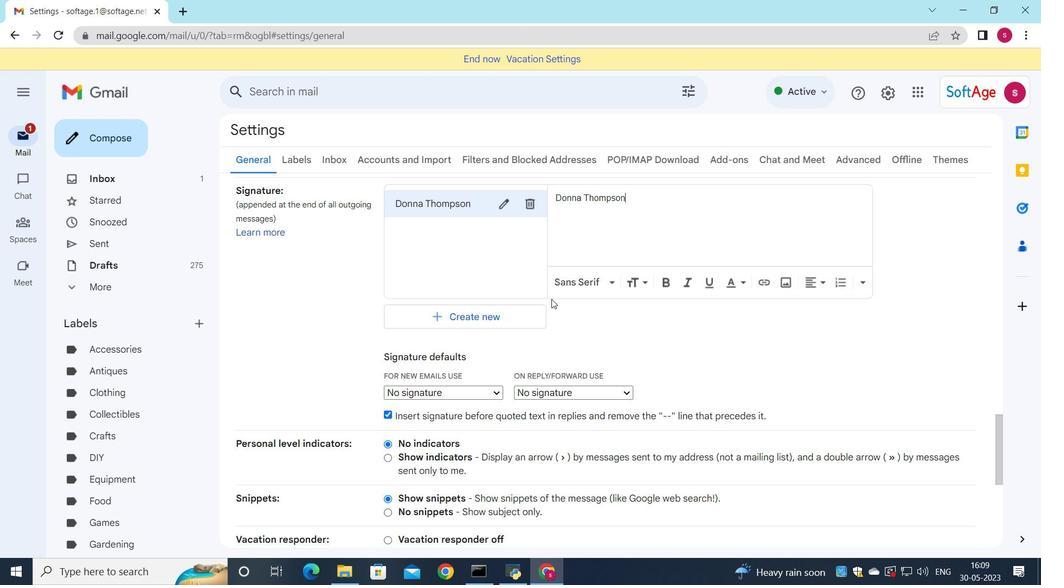 
Action: Mouse moved to (488, 250)
Screenshot: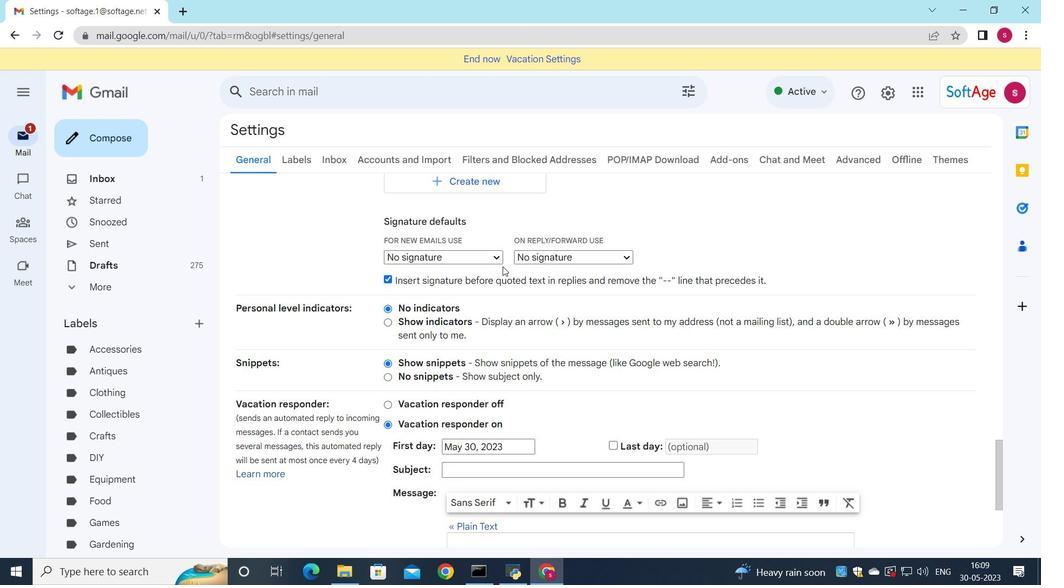 
Action: Mouse pressed left at (488, 250)
Screenshot: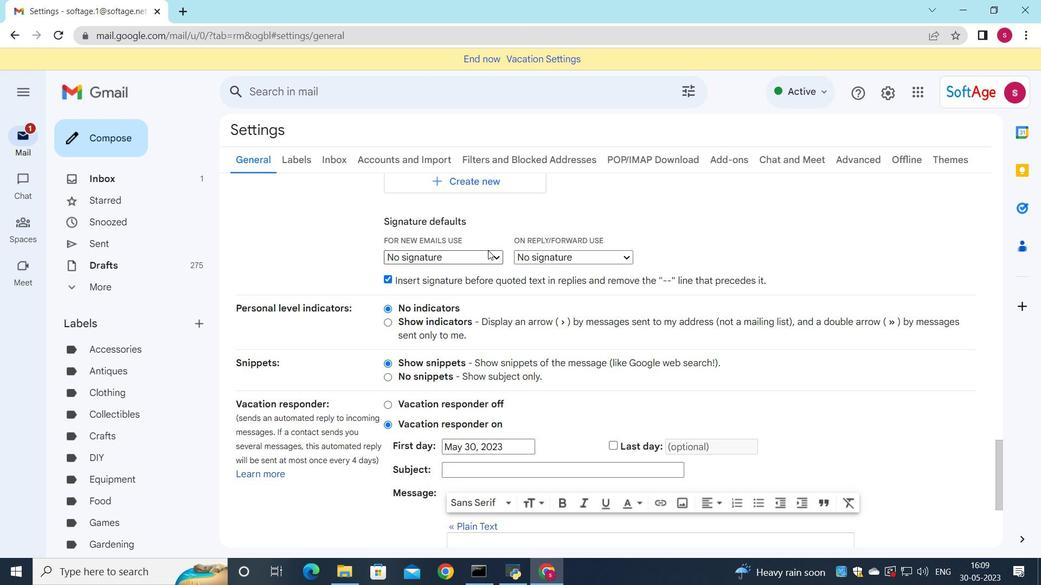 
Action: Mouse moved to (485, 278)
Screenshot: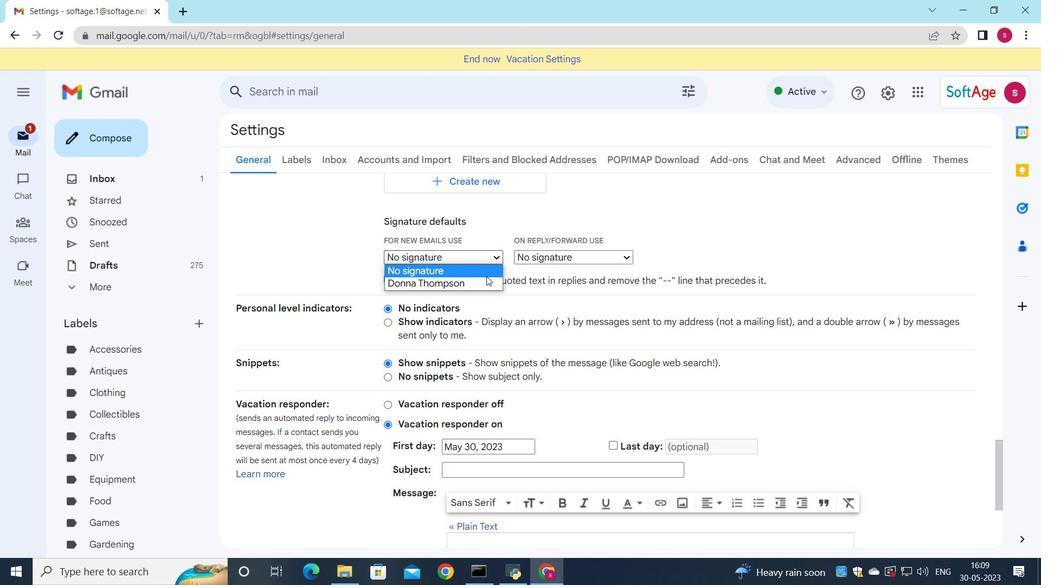
Action: Mouse pressed left at (485, 278)
Screenshot: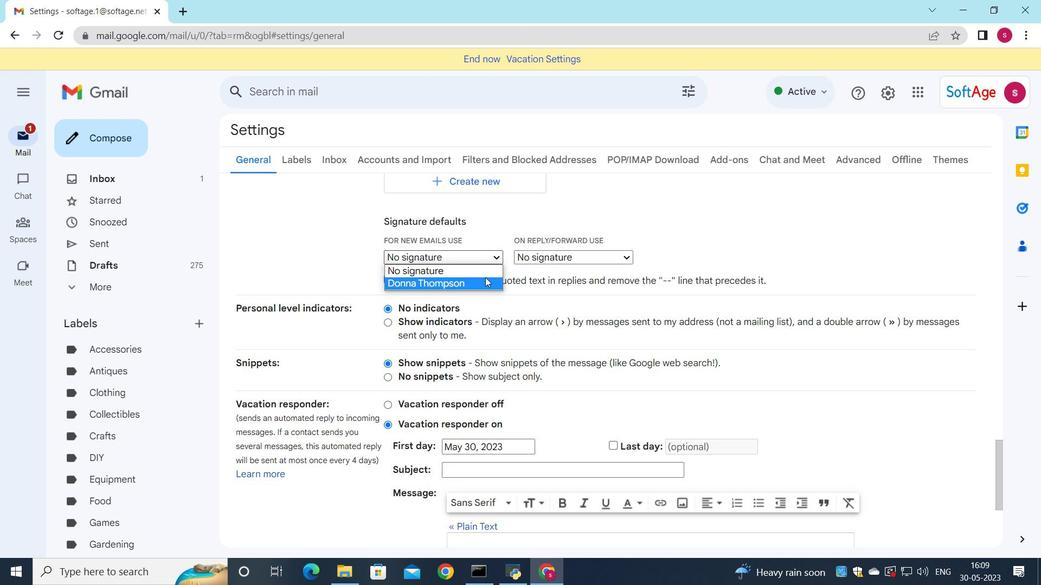 
Action: Mouse moved to (550, 258)
Screenshot: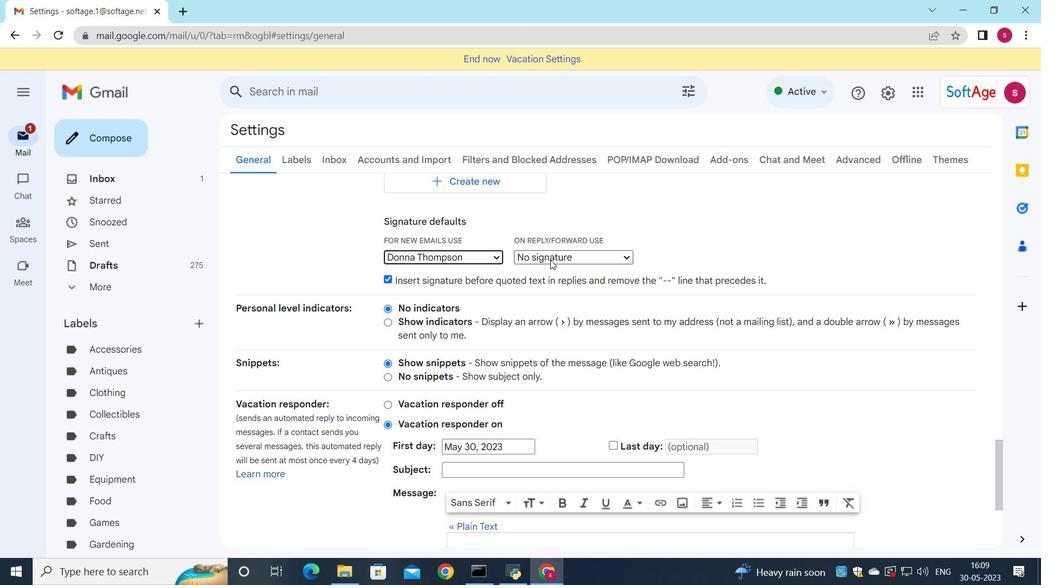 
Action: Mouse pressed left at (550, 258)
Screenshot: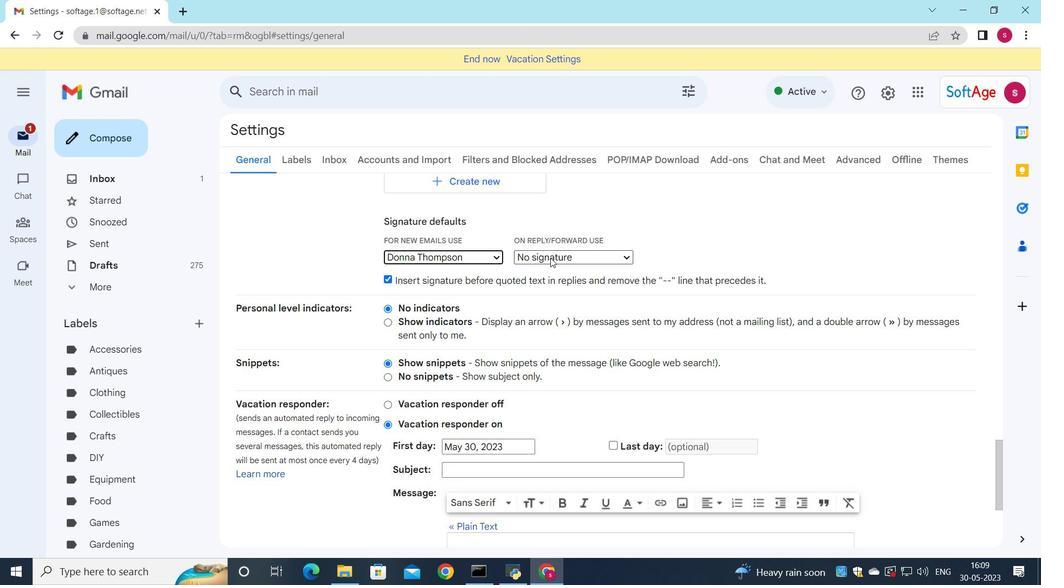 
Action: Mouse moved to (557, 288)
Screenshot: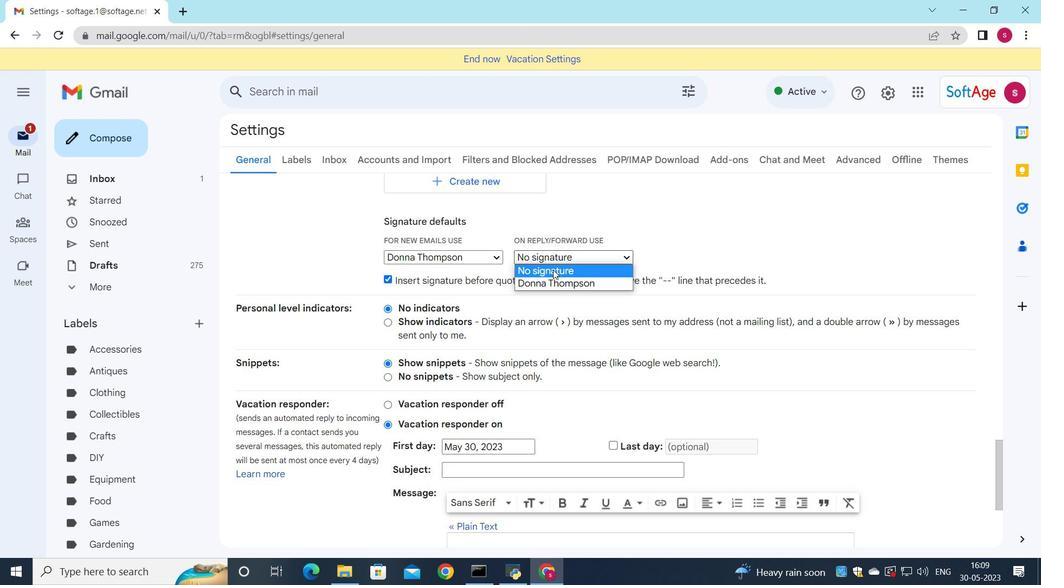 
Action: Mouse pressed left at (557, 288)
Screenshot: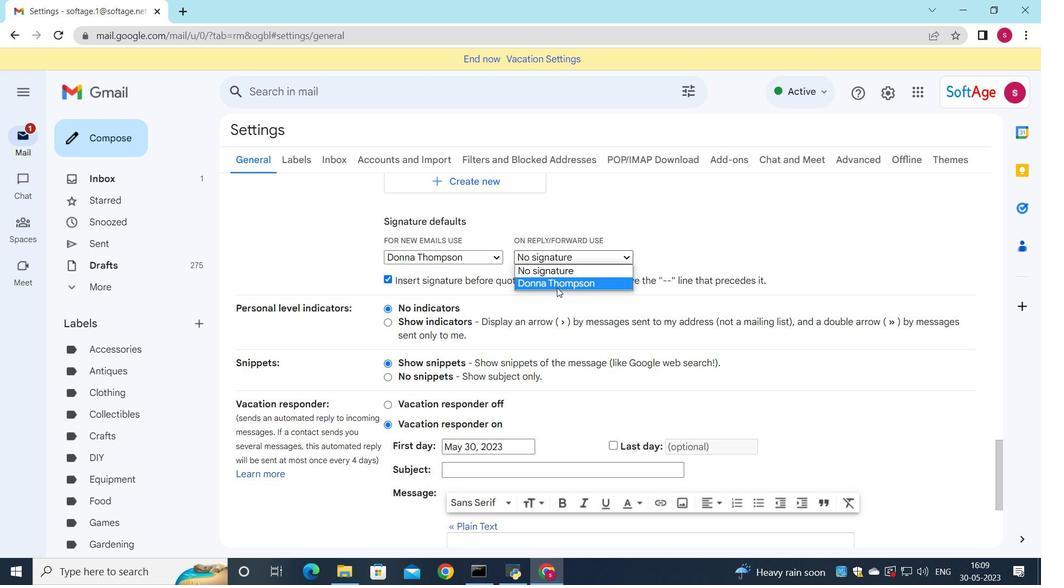 
Action: Mouse moved to (553, 282)
Screenshot: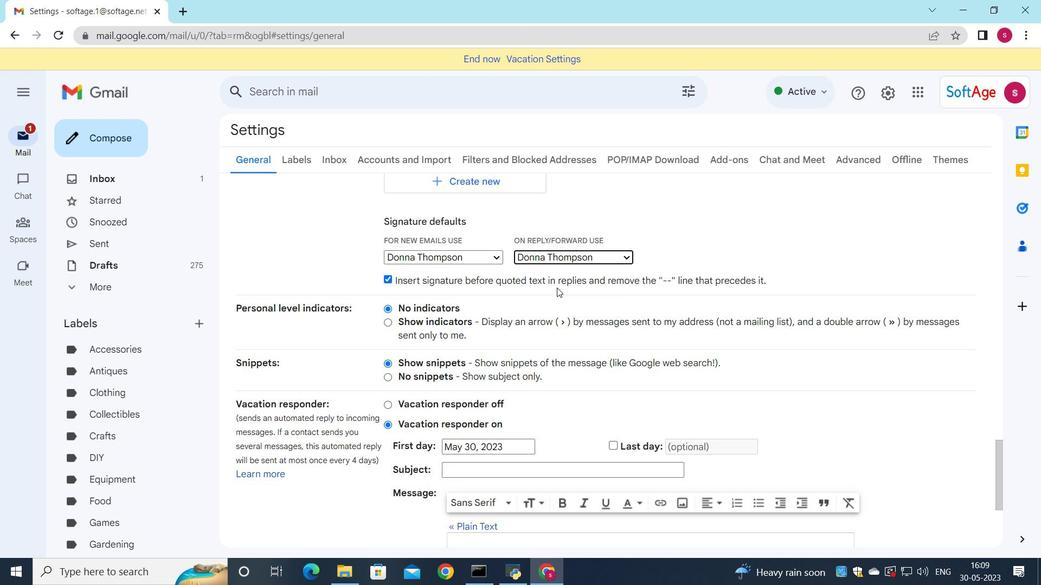 
Action: Mouse scrolled (553, 282) with delta (0, 0)
Screenshot: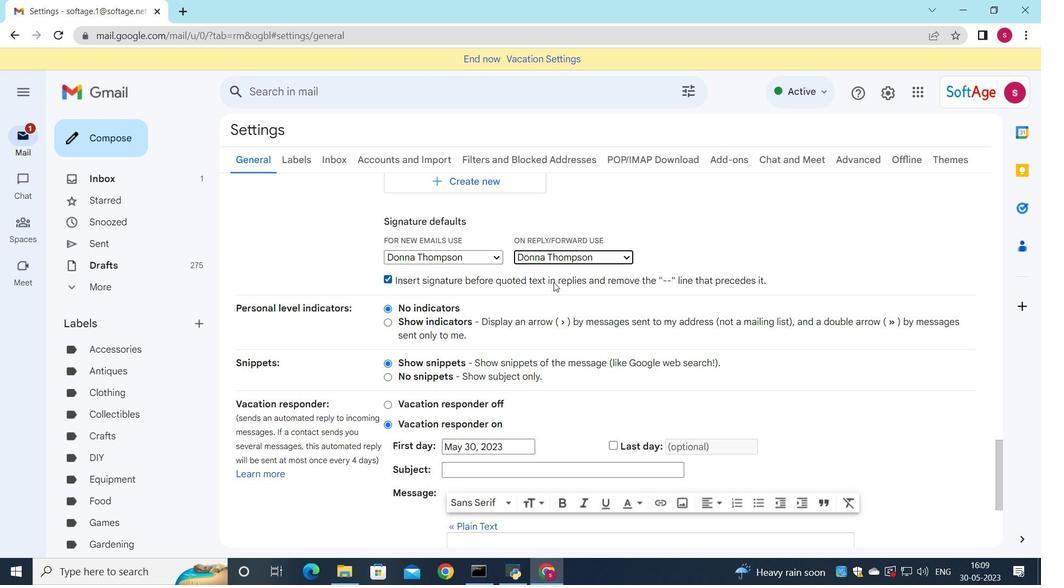 
Action: Mouse scrolled (553, 282) with delta (0, 0)
Screenshot: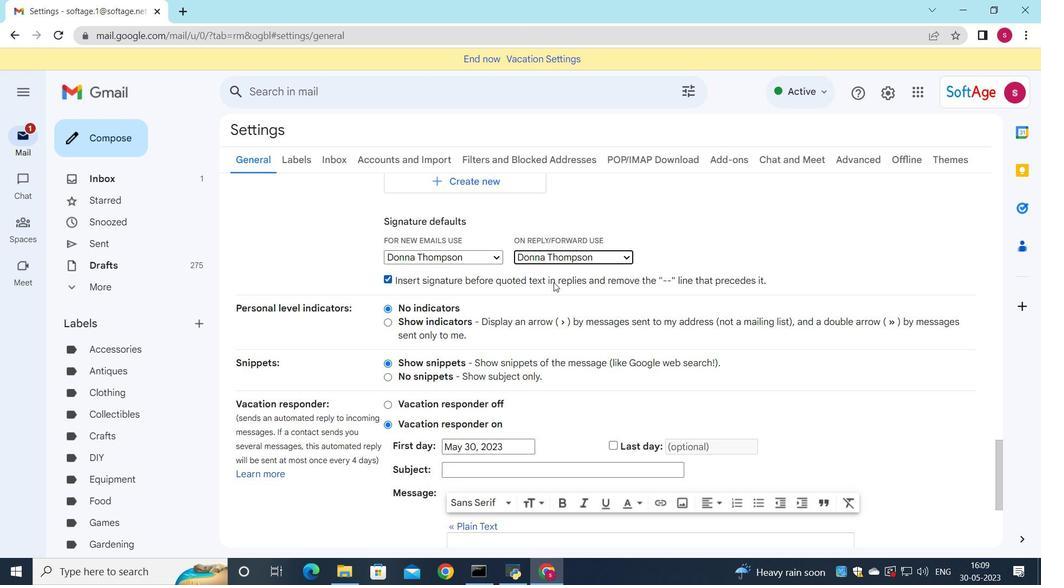 
Action: Mouse scrolled (553, 282) with delta (0, 0)
Screenshot: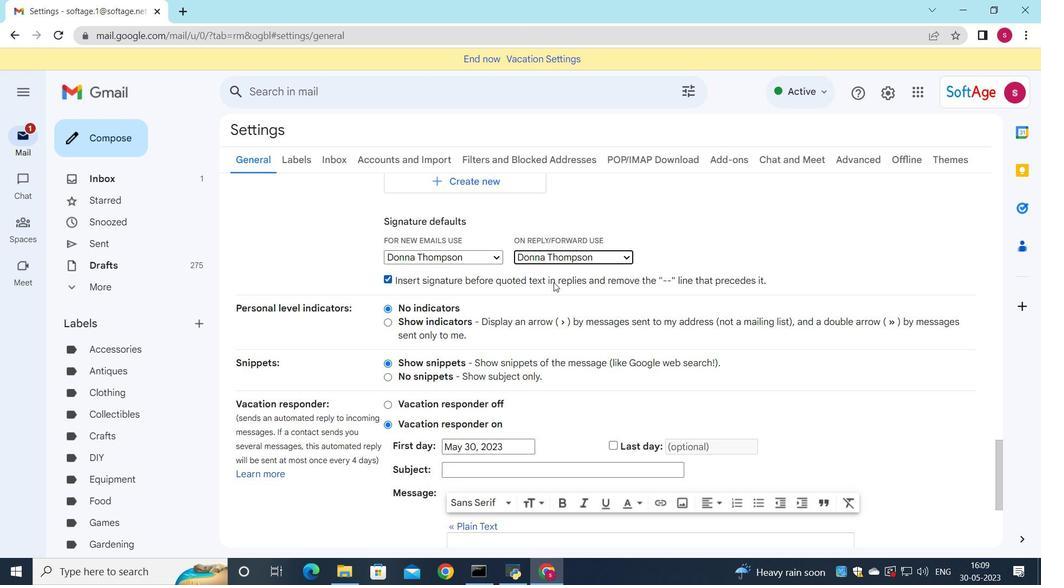 
Action: Mouse scrolled (553, 282) with delta (0, 0)
Screenshot: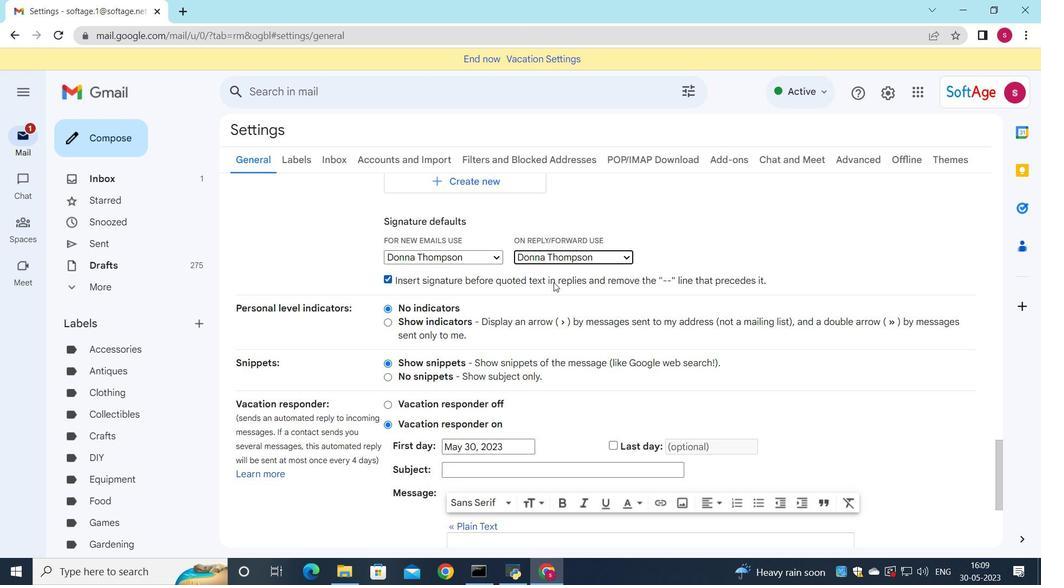 
Action: Mouse scrolled (553, 282) with delta (0, 0)
Screenshot: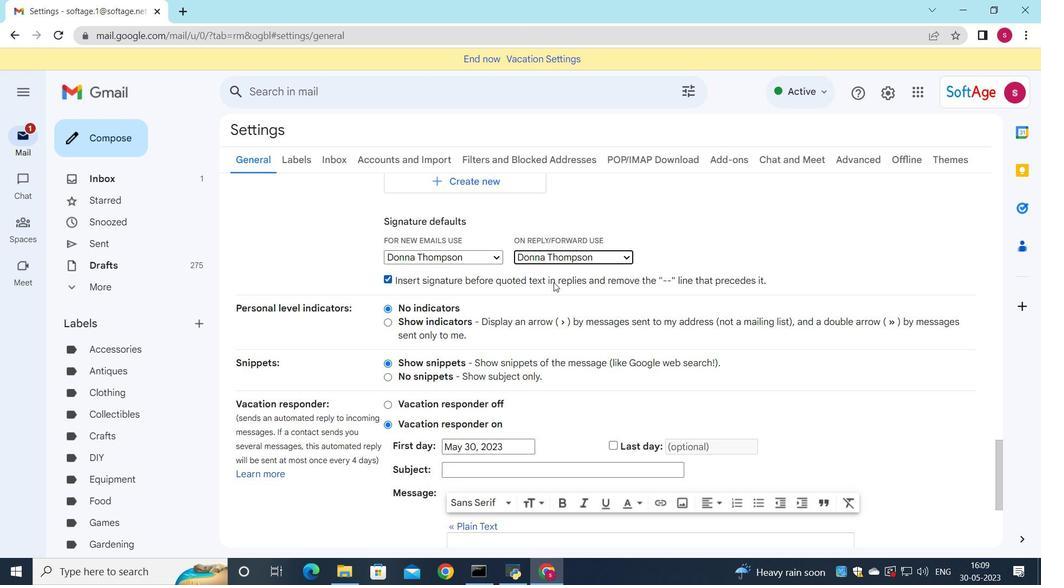 
Action: Mouse scrolled (553, 282) with delta (0, 0)
Screenshot: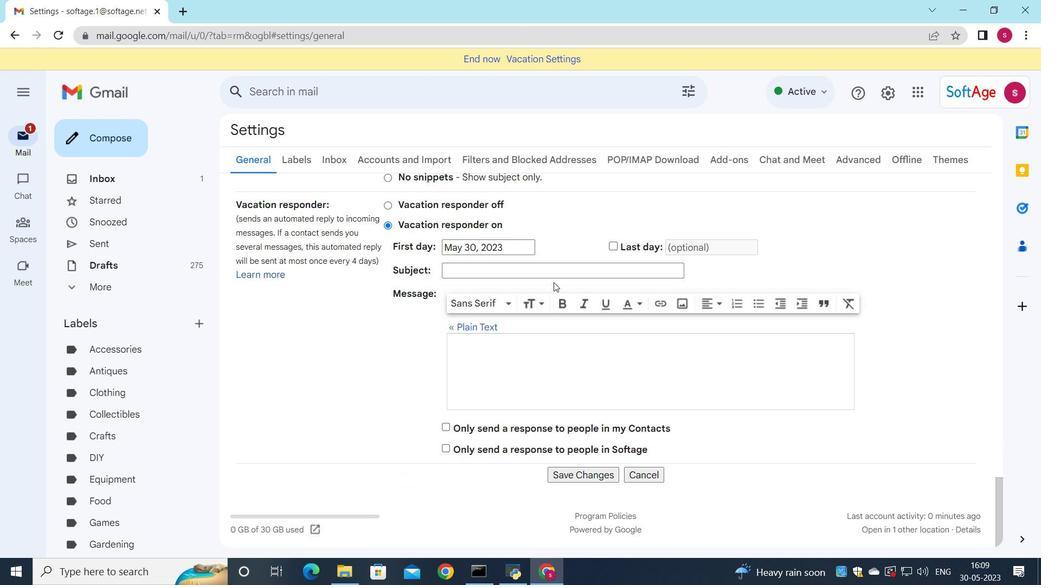 
Action: Mouse scrolled (553, 282) with delta (0, 0)
Screenshot: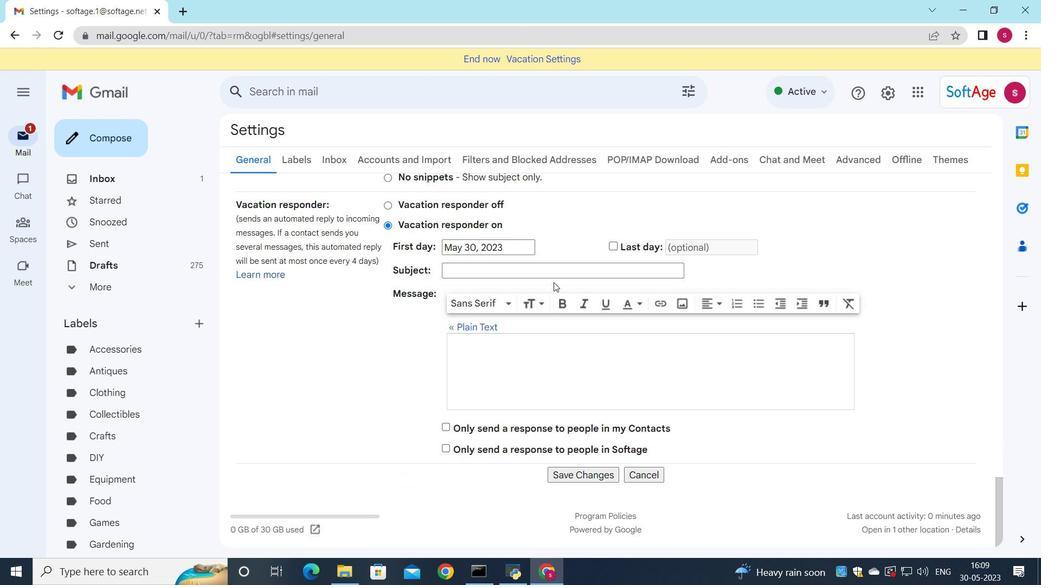 
Action: Mouse scrolled (553, 282) with delta (0, 0)
Screenshot: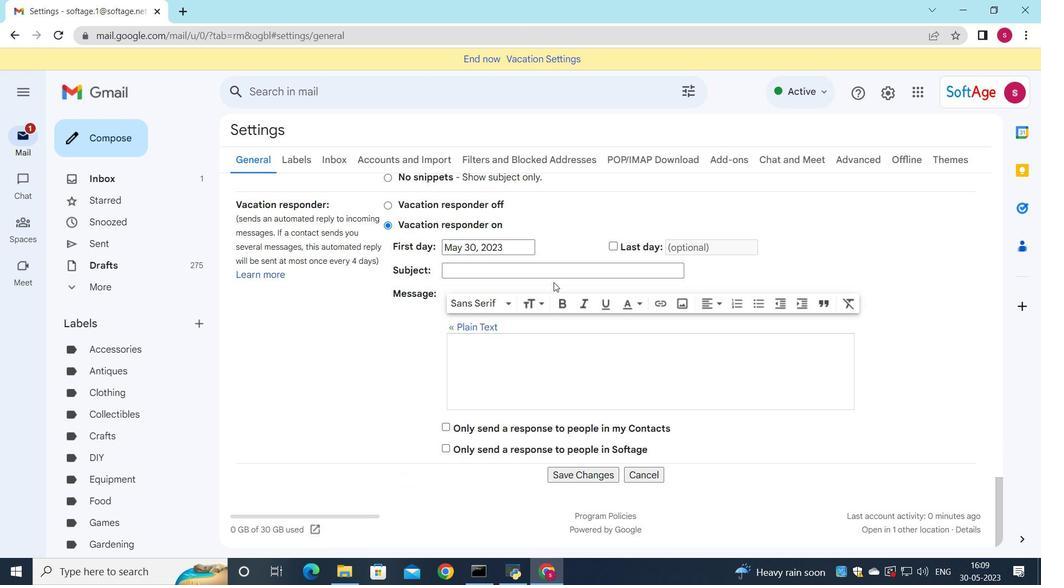 
Action: Mouse moved to (578, 477)
Screenshot: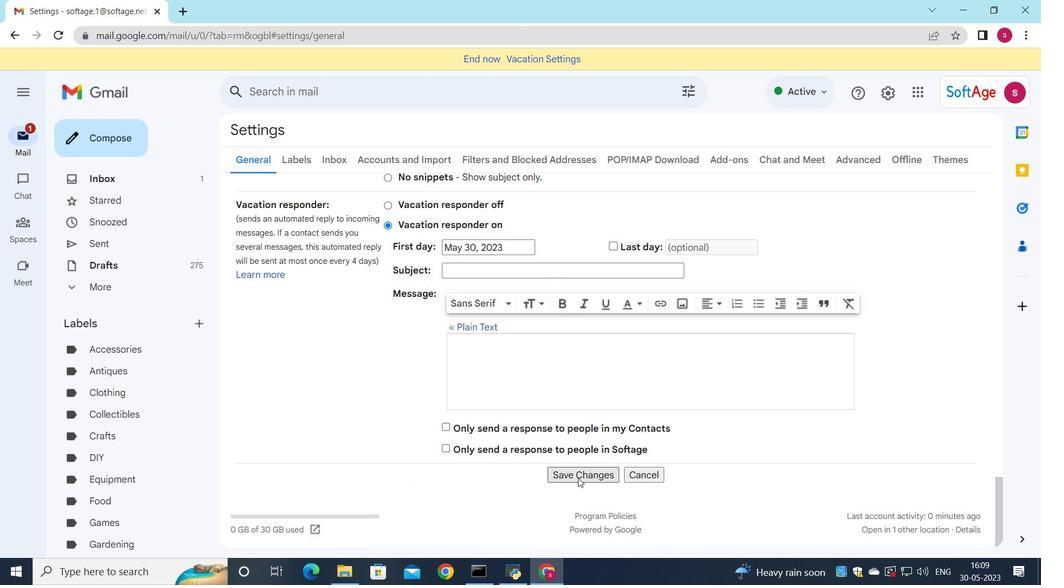 
Action: Mouse pressed left at (578, 477)
Screenshot: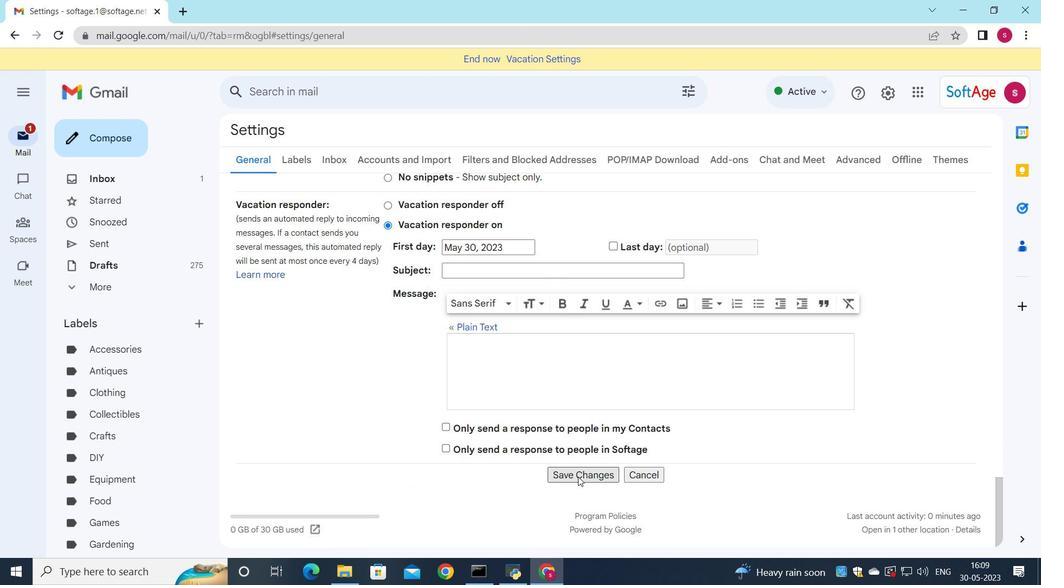 
Action: Mouse moved to (119, 138)
Screenshot: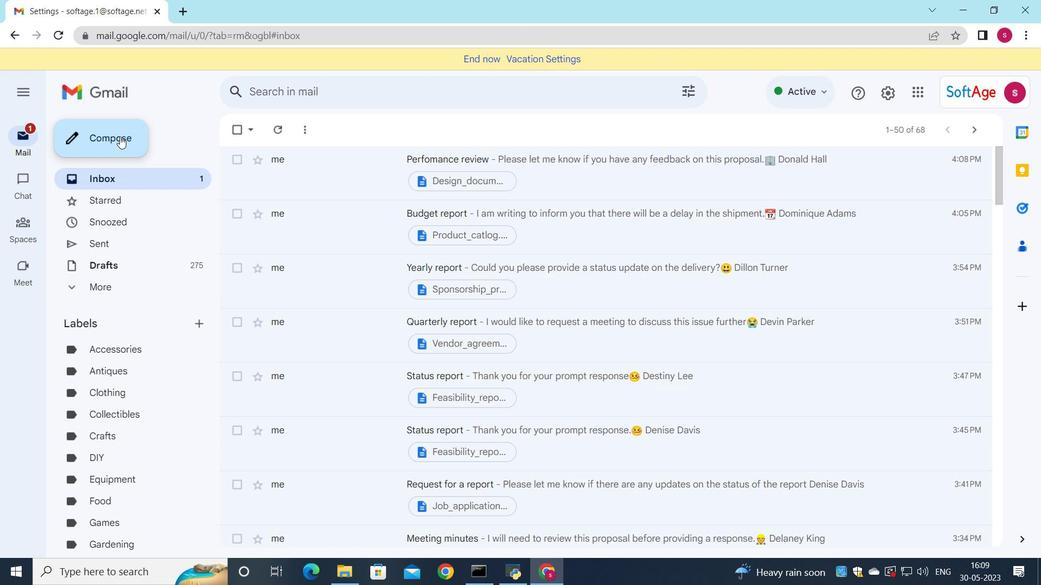 
Action: Mouse pressed left at (119, 138)
Screenshot: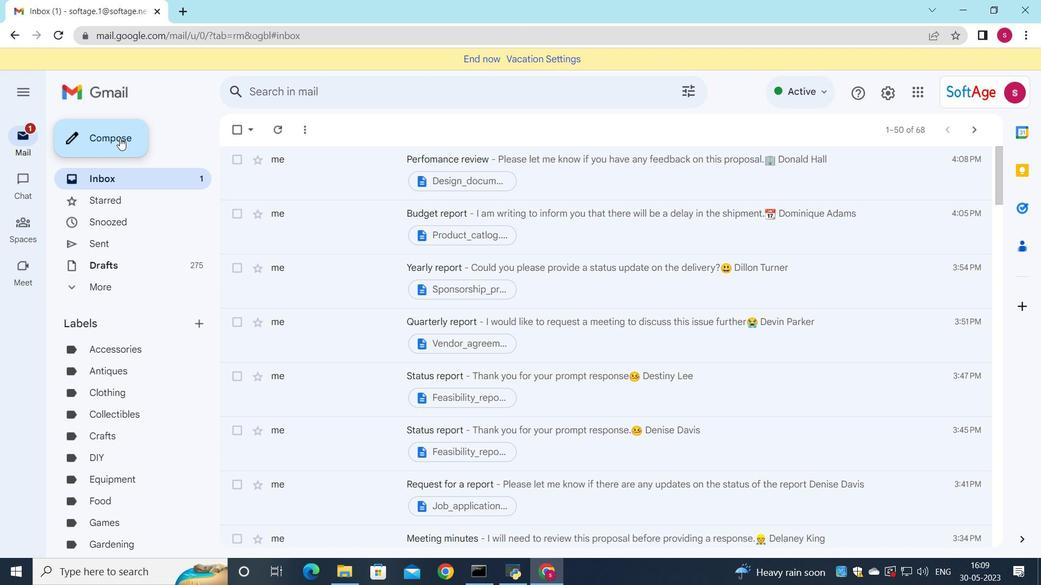 
Action: Mouse moved to (640, 167)
Screenshot: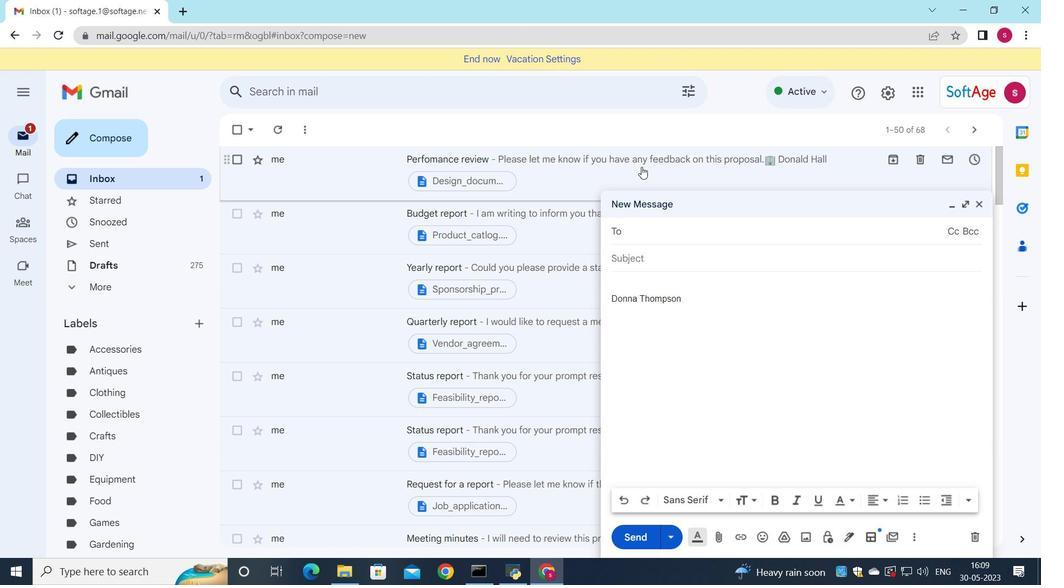 
Action: Key pressed <Key.up>
Screenshot: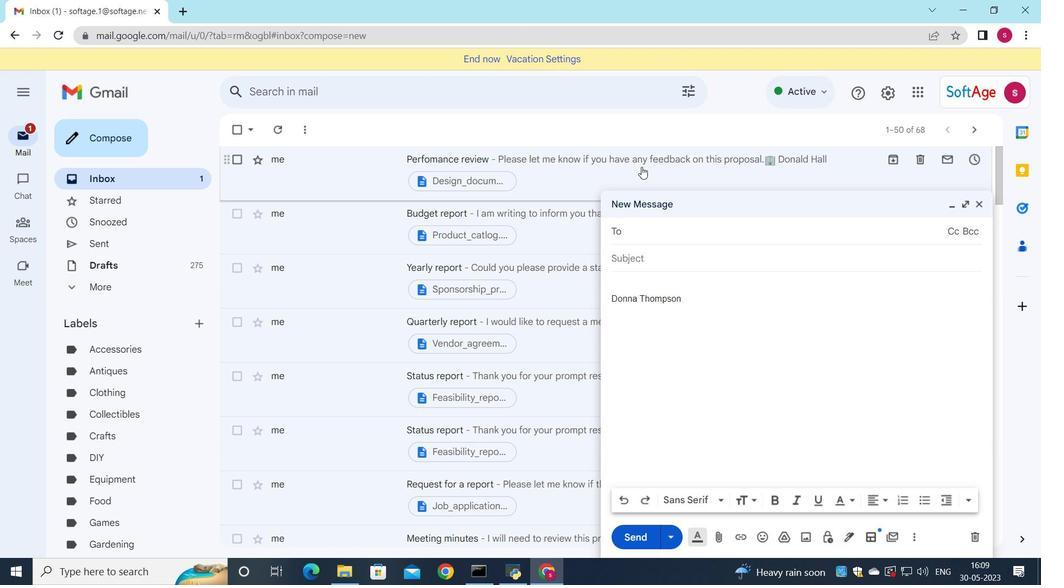 
Action: Mouse moved to (662, 262)
Screenshot: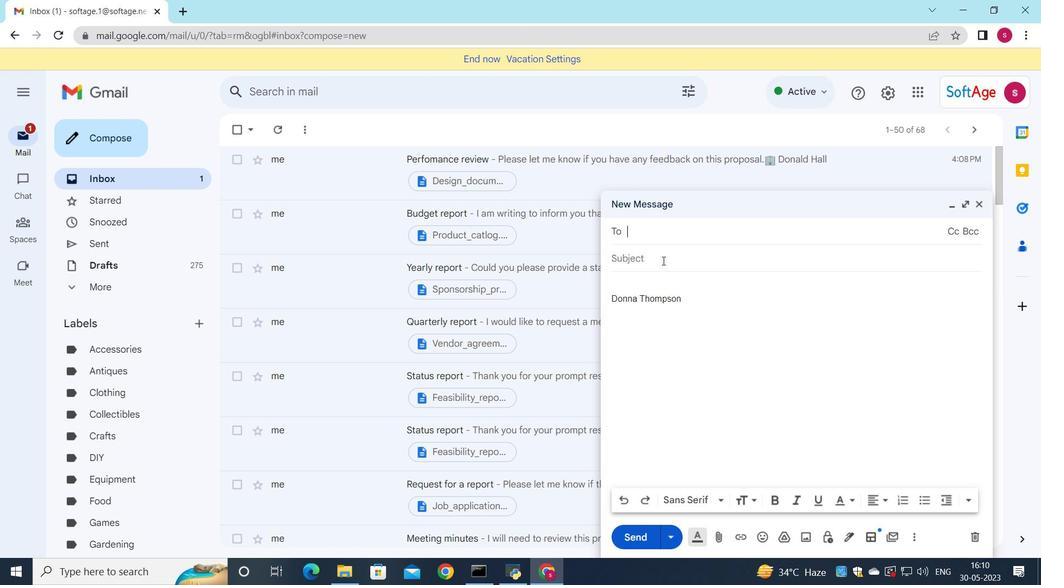 
Action: Key pressed <Key.down>
Screenshot: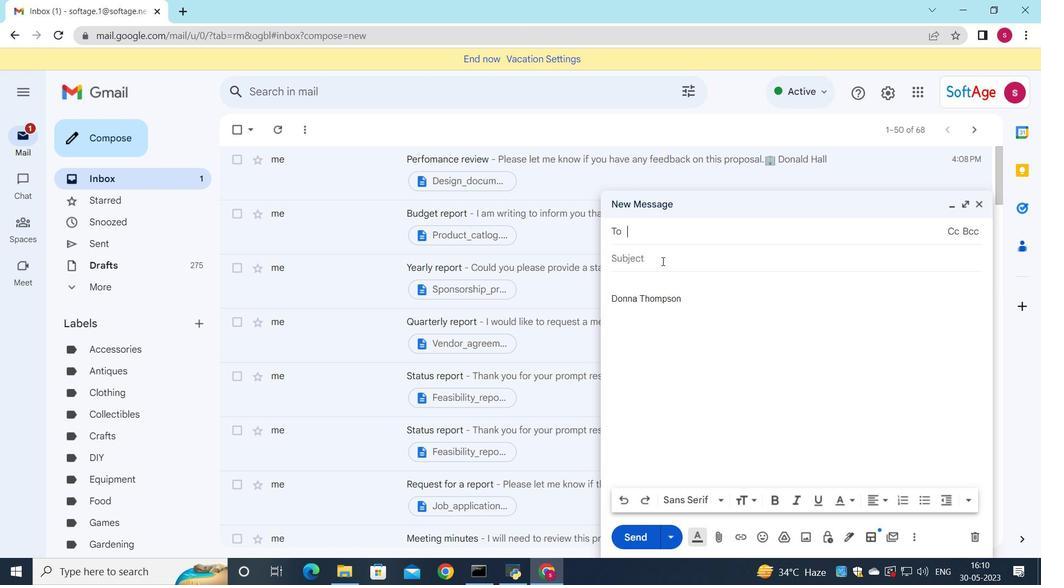 
Action: Mouse moved to (695, 442)
Screenshot: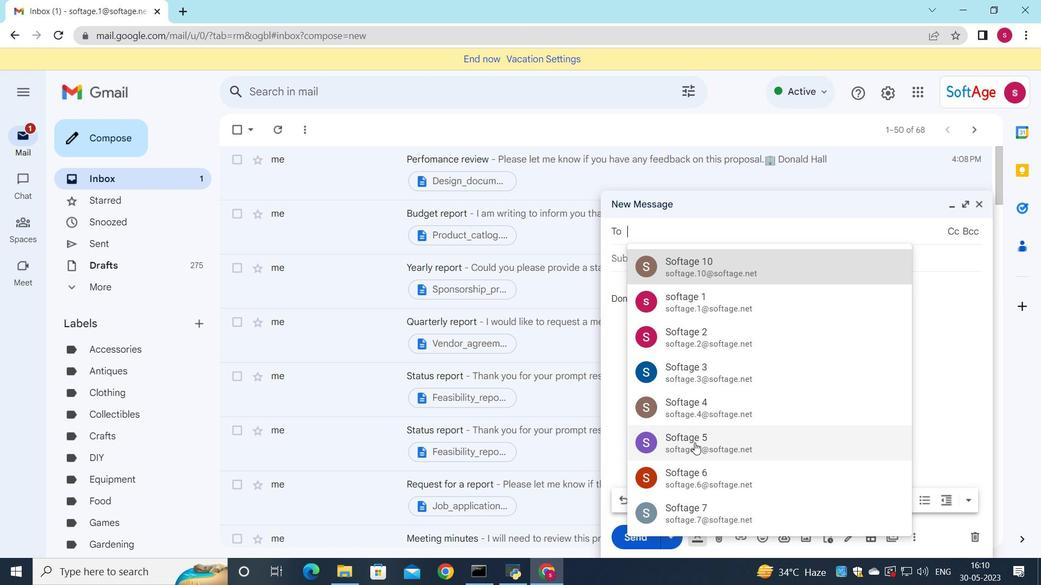 
Action: Mouse pressed left at (695, 442)
Screenshot: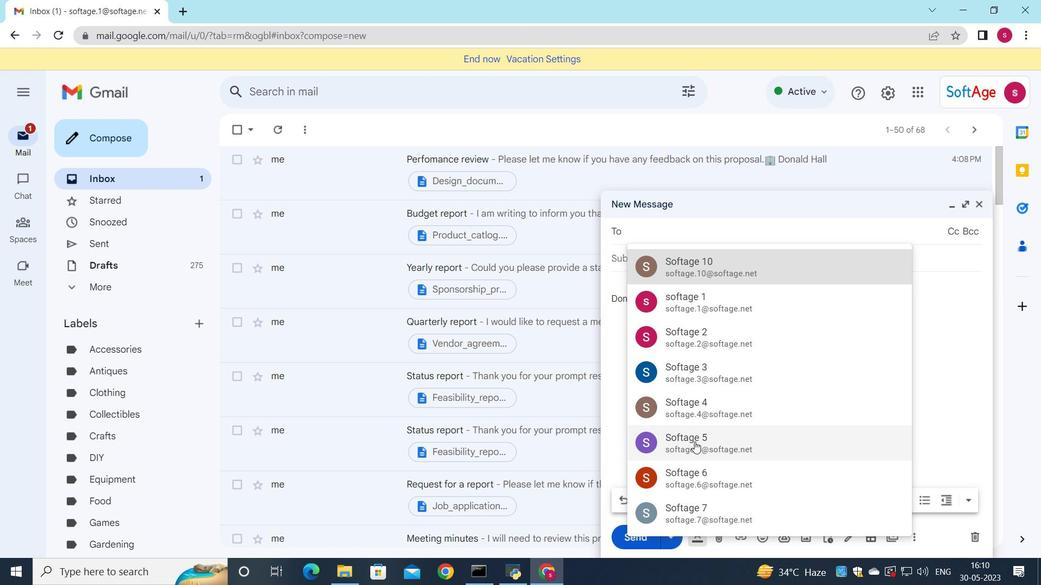 
Action: Mouse moved to (709, 417)
Screenshot: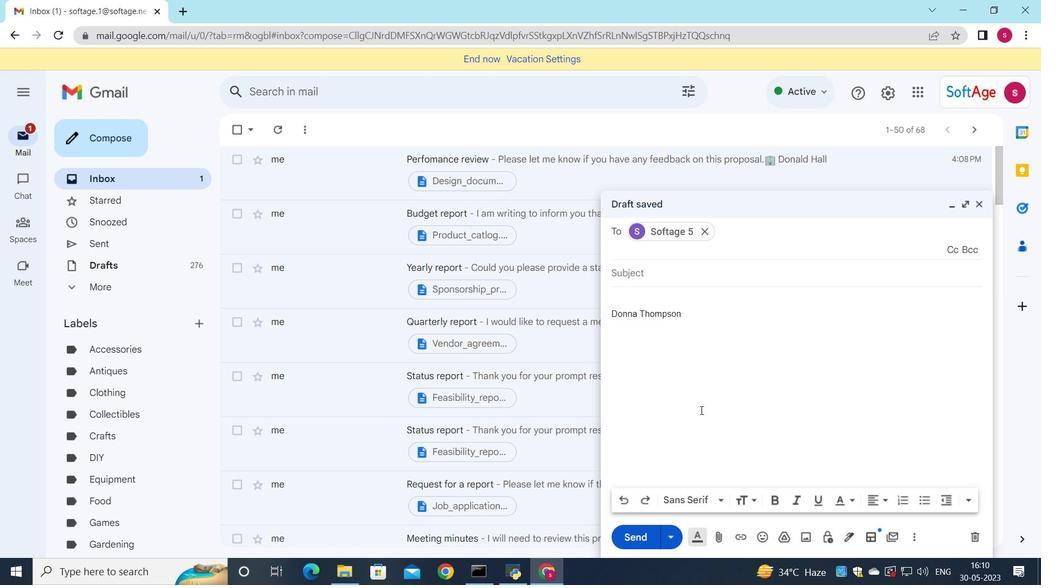 
Action: Key pressed <Key.down>
Screenshot: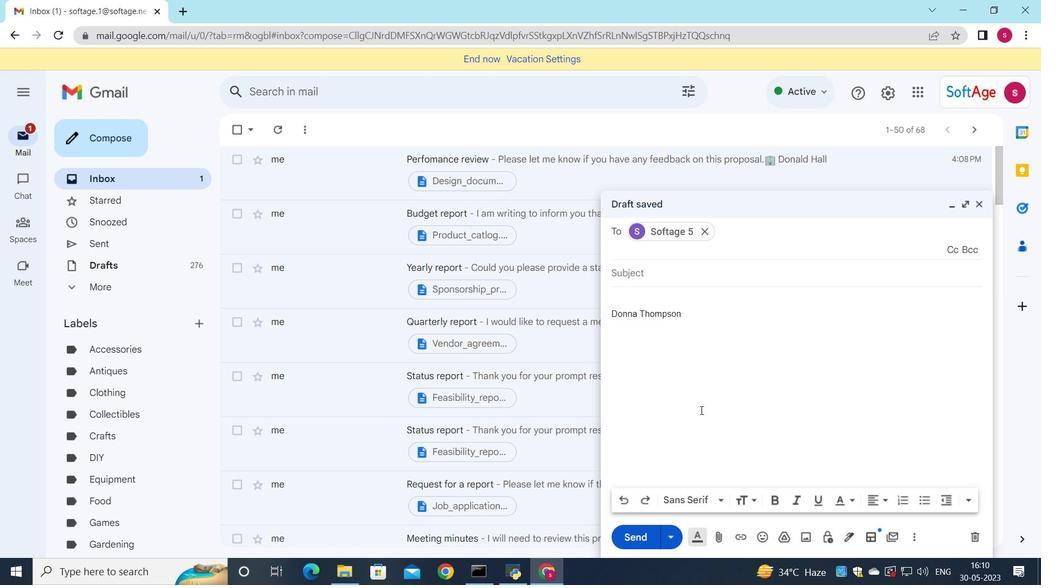 
Action: Mouse moved to (829, 298)
Screenshot: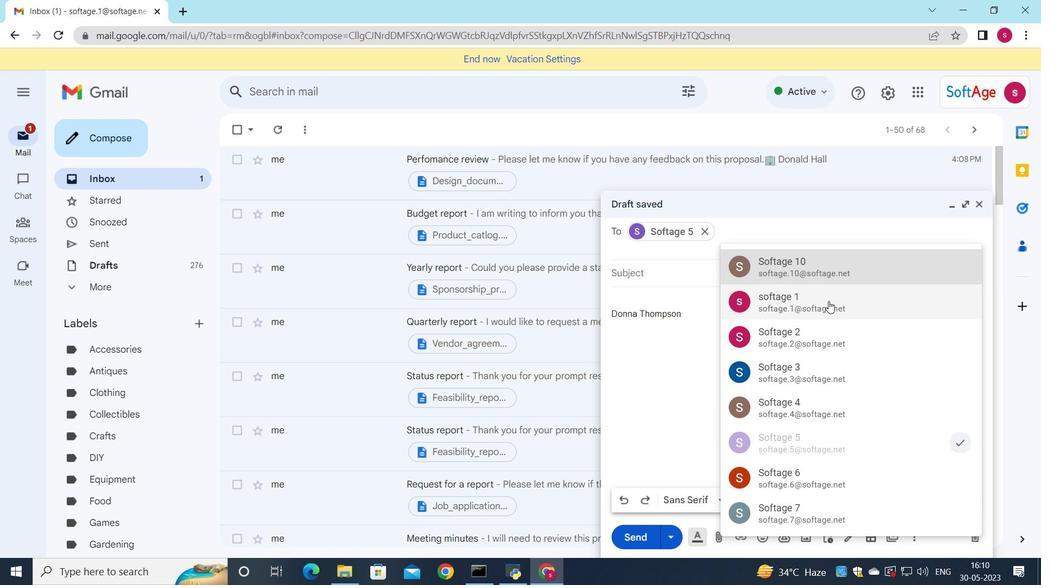 
Action: Mouse pressed left at (829, 298)
Screenshot: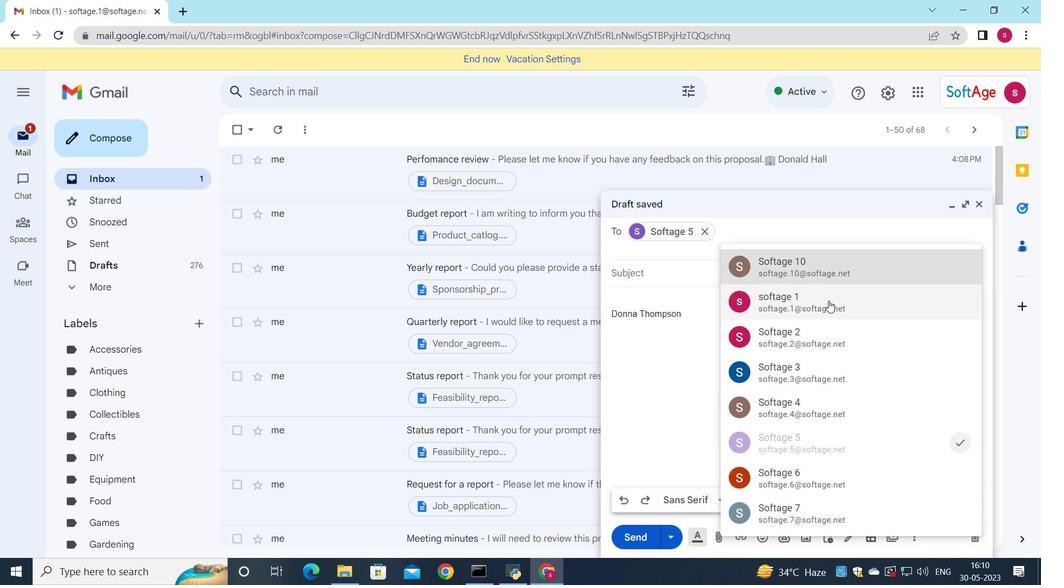 
Action: Key pressed <Key.down>
Screenshot: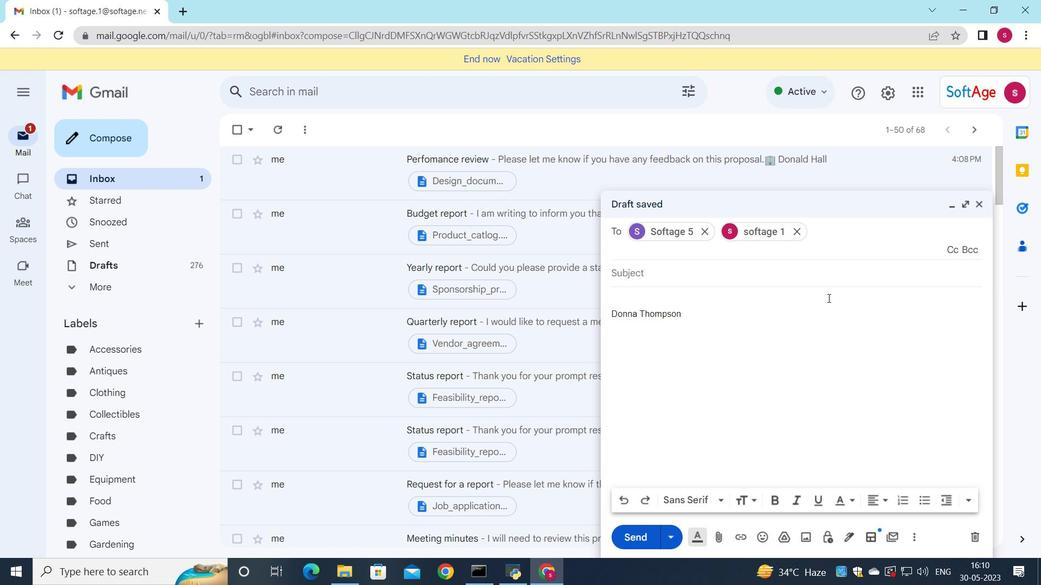 
Action: Mouse moved to (876, 463)
Screenshot: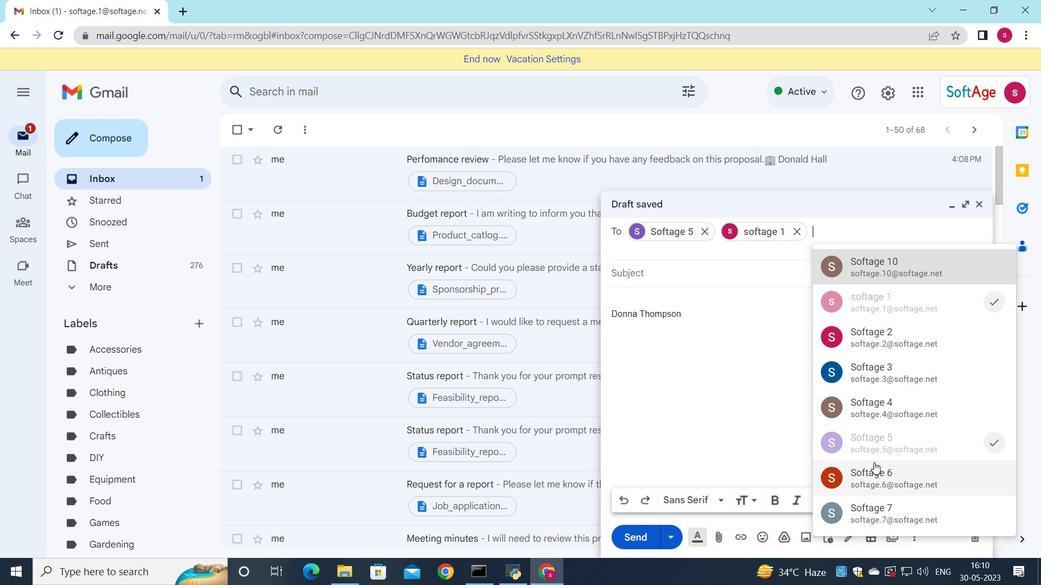 
Action: Mouse pressed left at (876, 463)
Screenshot: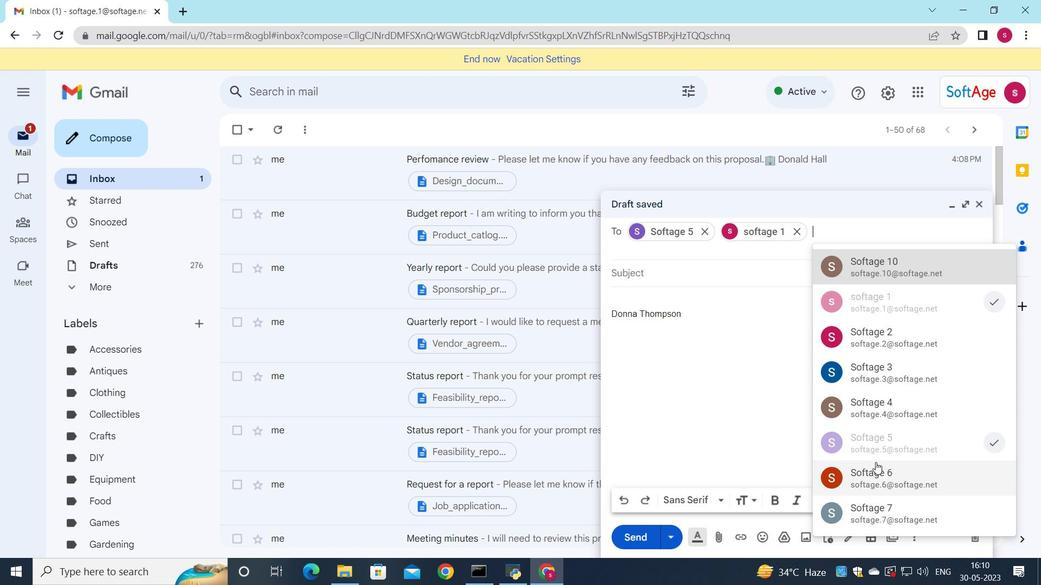 
Action: Mouse moved to (872, 405)
Screenshot: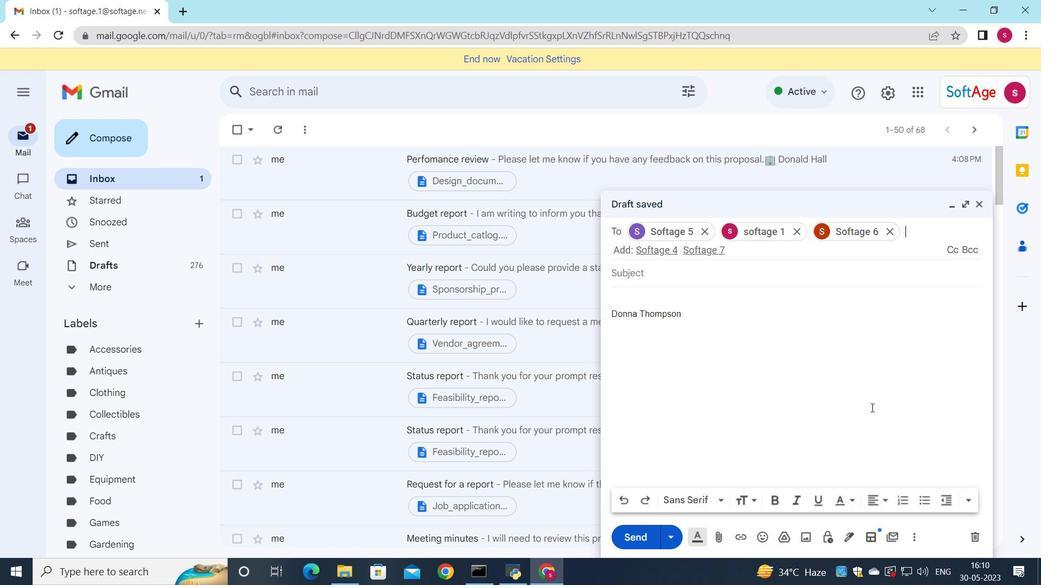 
Action: Key pressed <Key.down>
Screenshot: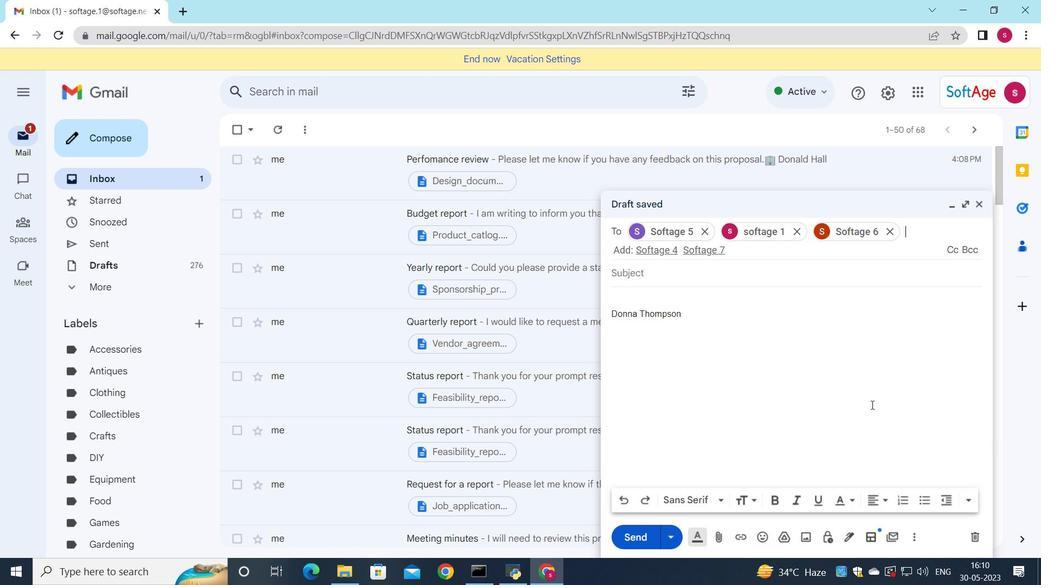 
Action: Mouse moved to (762, 256)
Screenshot: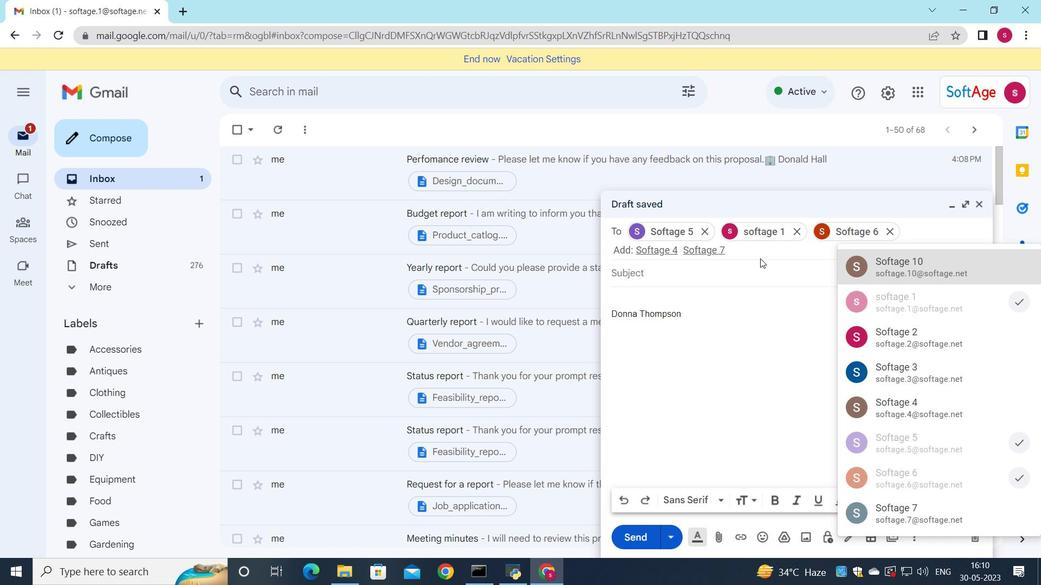 
Action: Mouse pressed left at (762, 256)
Screenshot: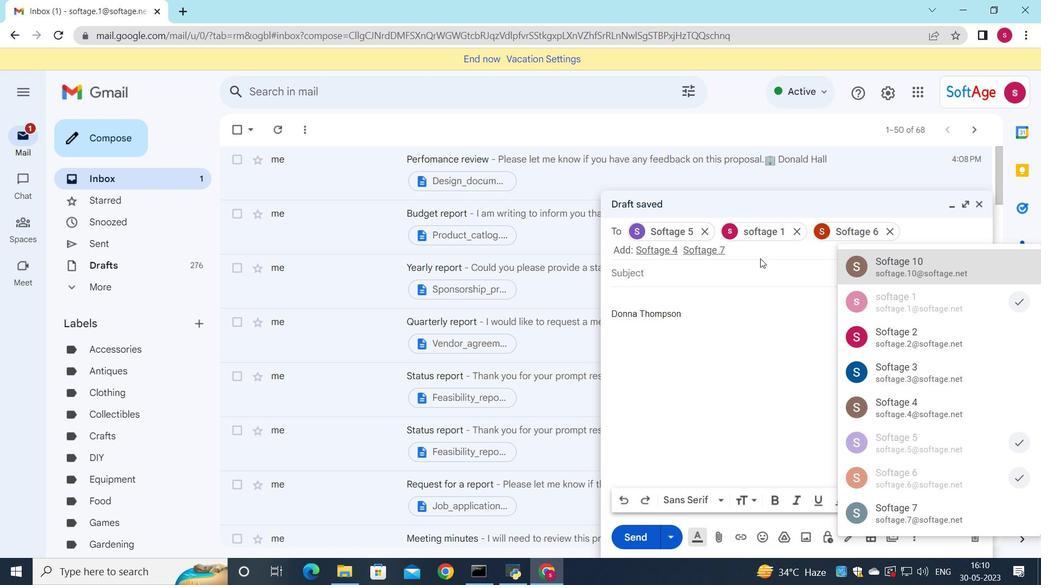 
Action: Mouse moved to (957, 251)
Screenshot: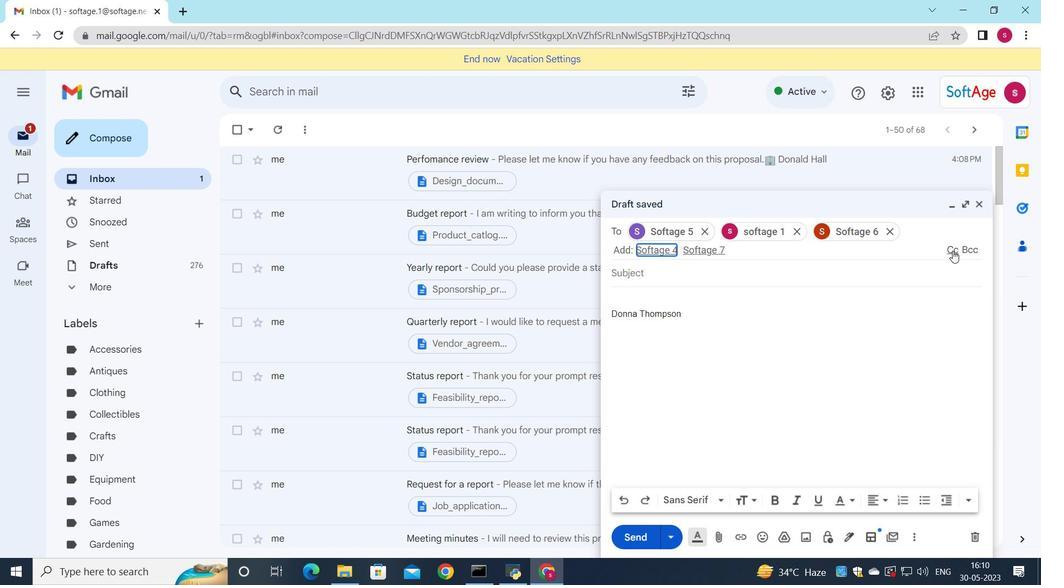 
Action: Mouse pressed left at (957, 251)
Screenshot: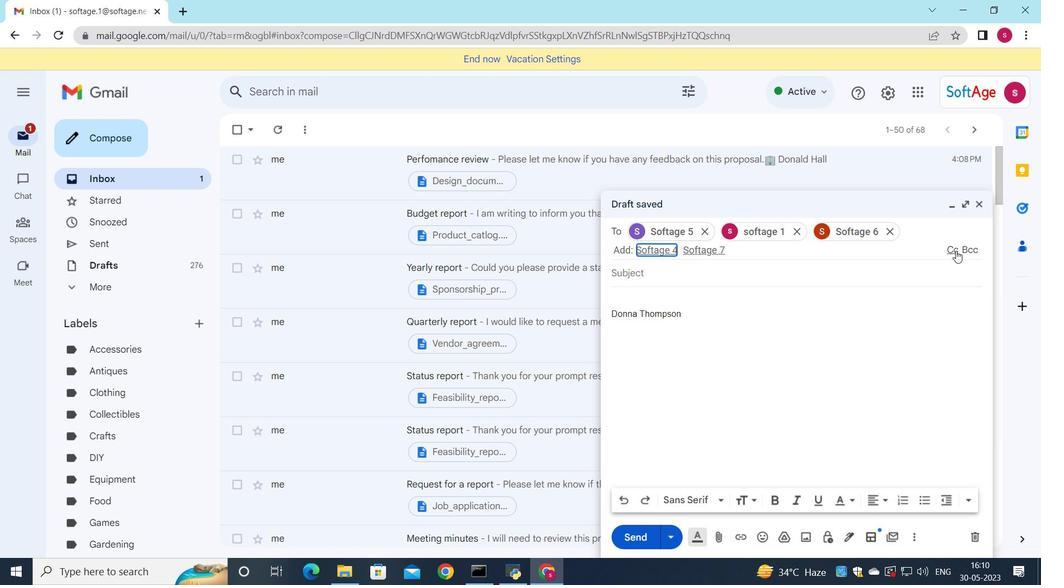 
Action: Mouse moved to (705, 276)
Screenshot: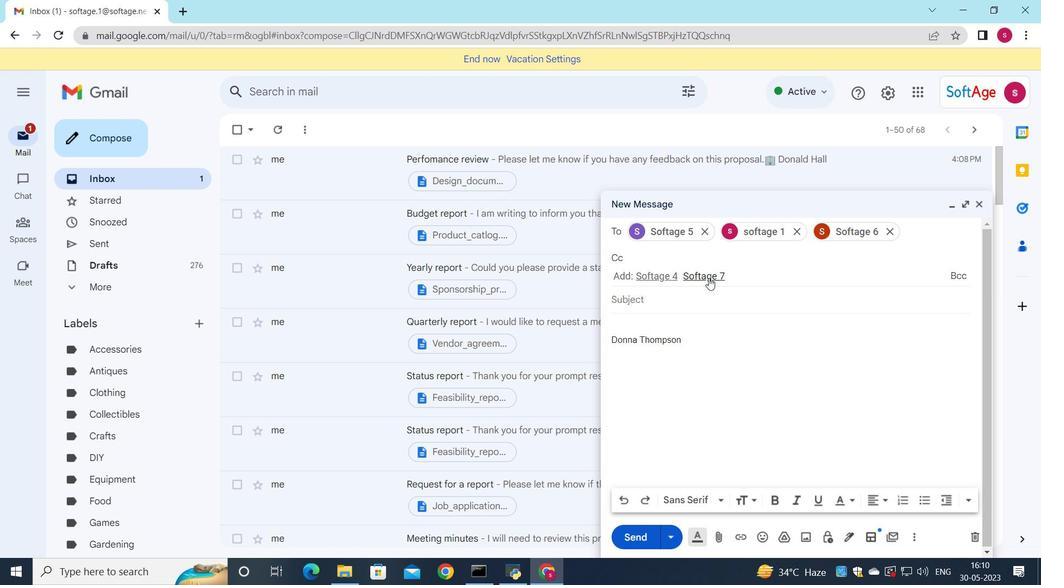 
Action: Mouse pressed left at (705, 276)
Screenshot: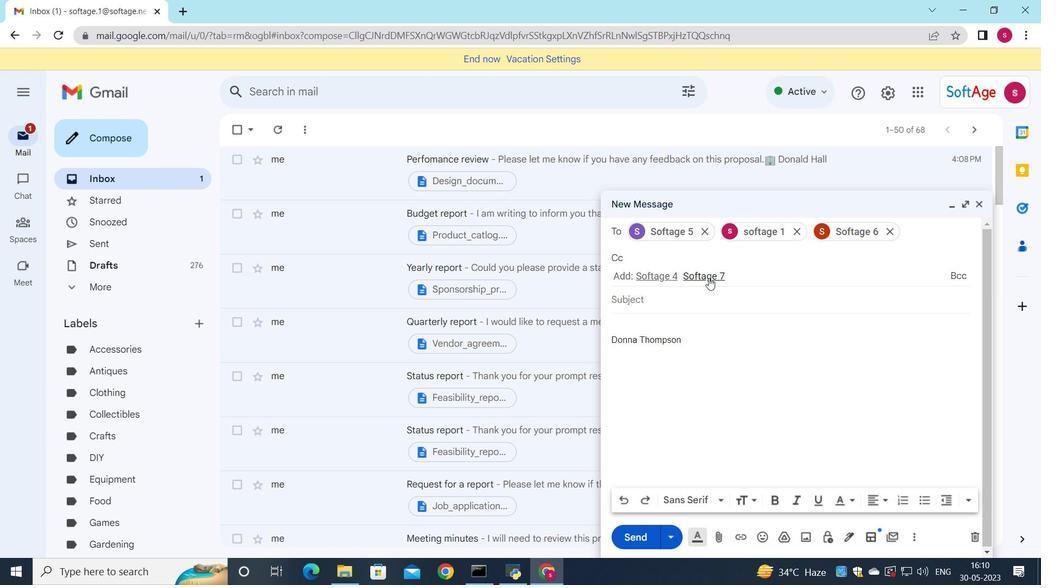 
Action: Mouse moved to (668, 297)
Screenshot: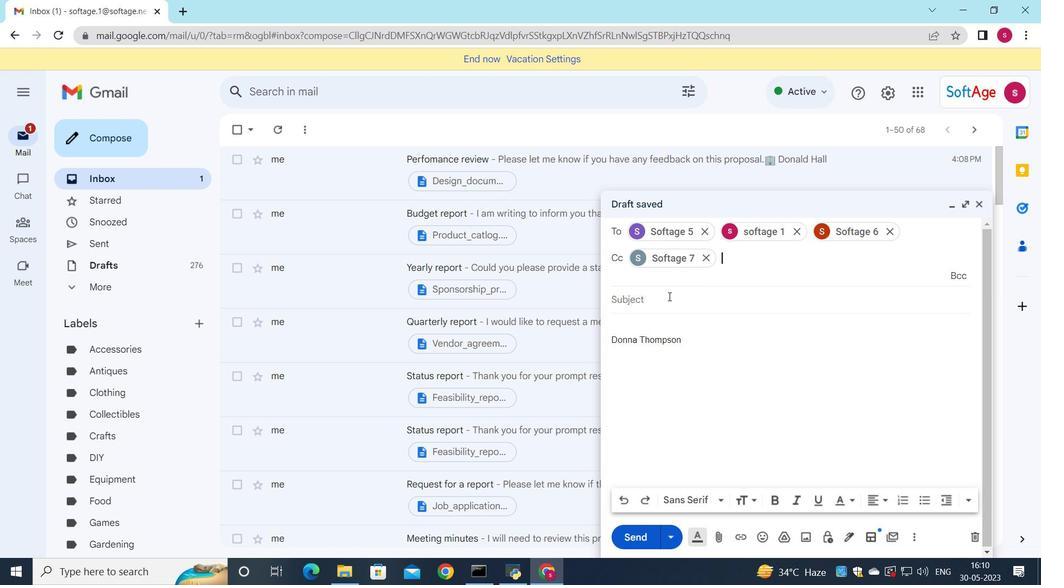 
Action: Mouse pressed left at (668, 297)
Screenshot: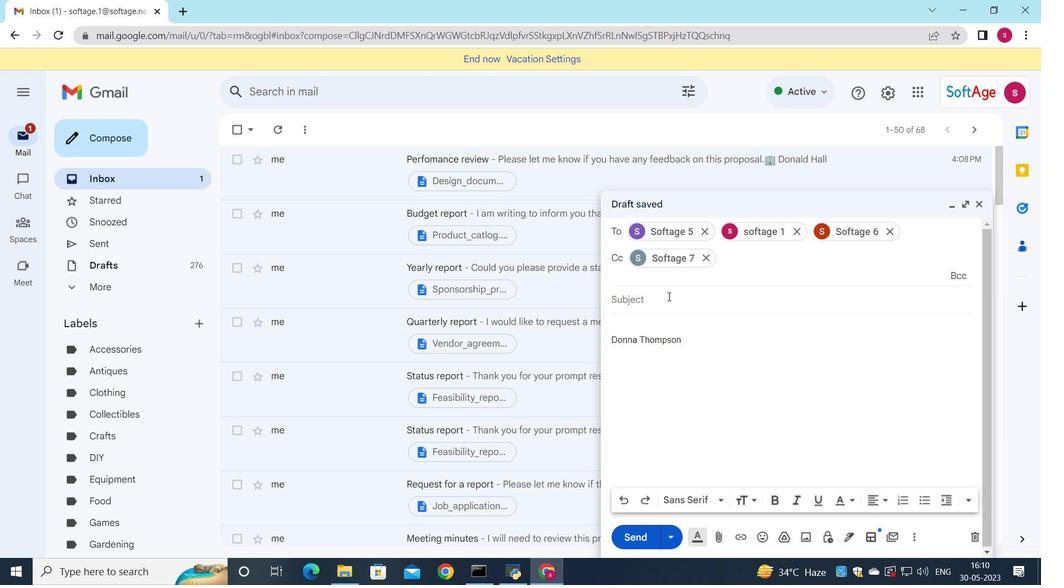 
Action: Key pressed <Key.shift>Request<Key.space>for<Key.space>a<Key.space>perfomance<Key.space>review
Screenshot: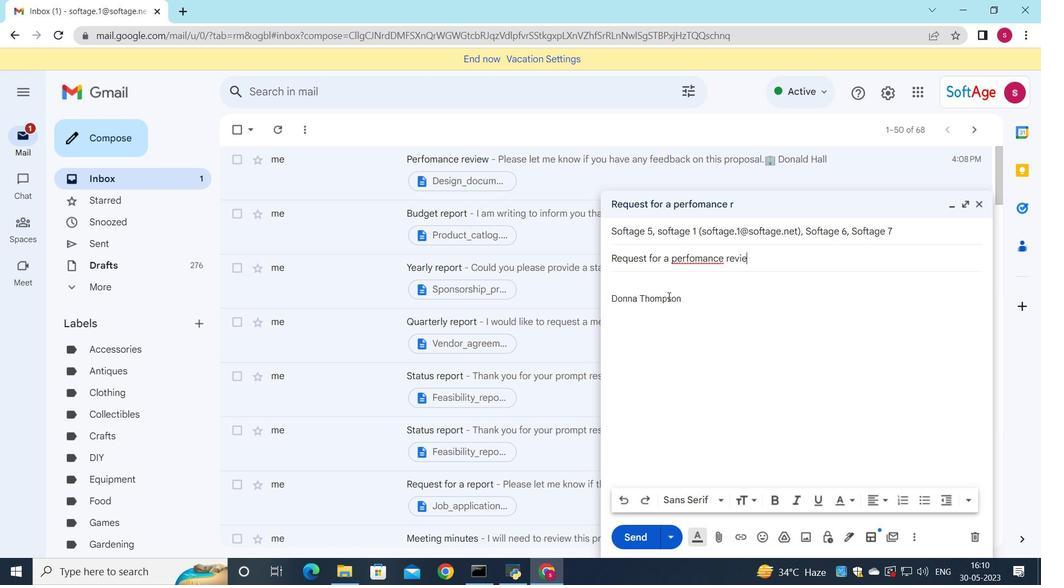 
Action: Mouse moved to (650, 288)
Screenshot: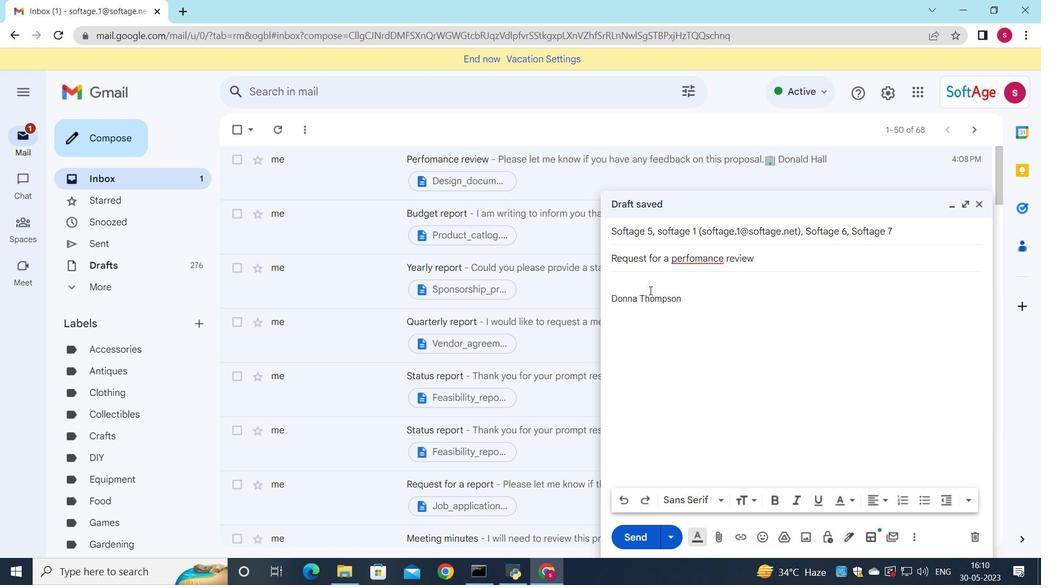 
Action: Mouse pressed left at (650, 288)
Screenshot: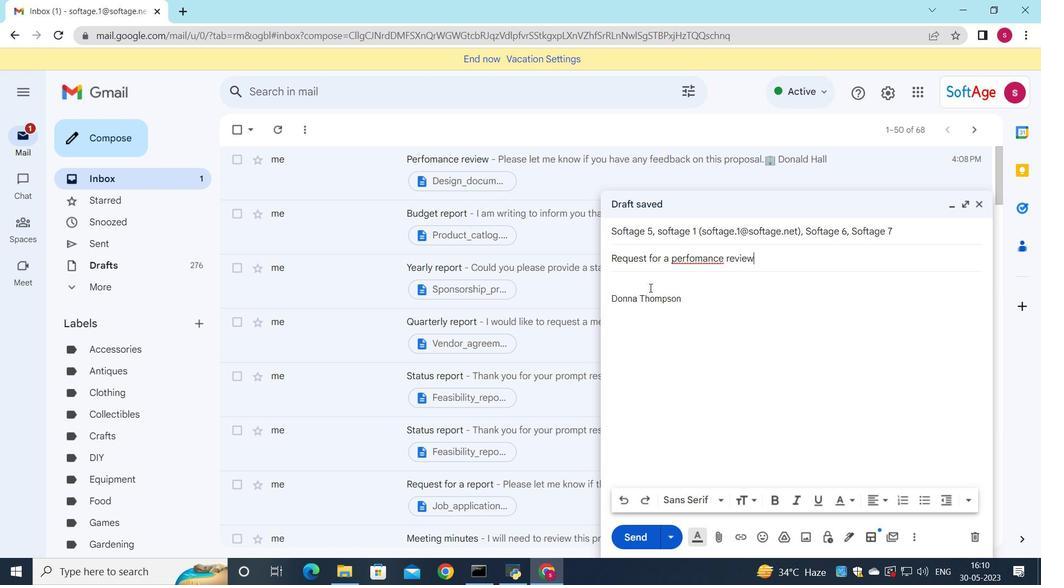 
Action: Mouse moved to (651, 288)
Screenshot: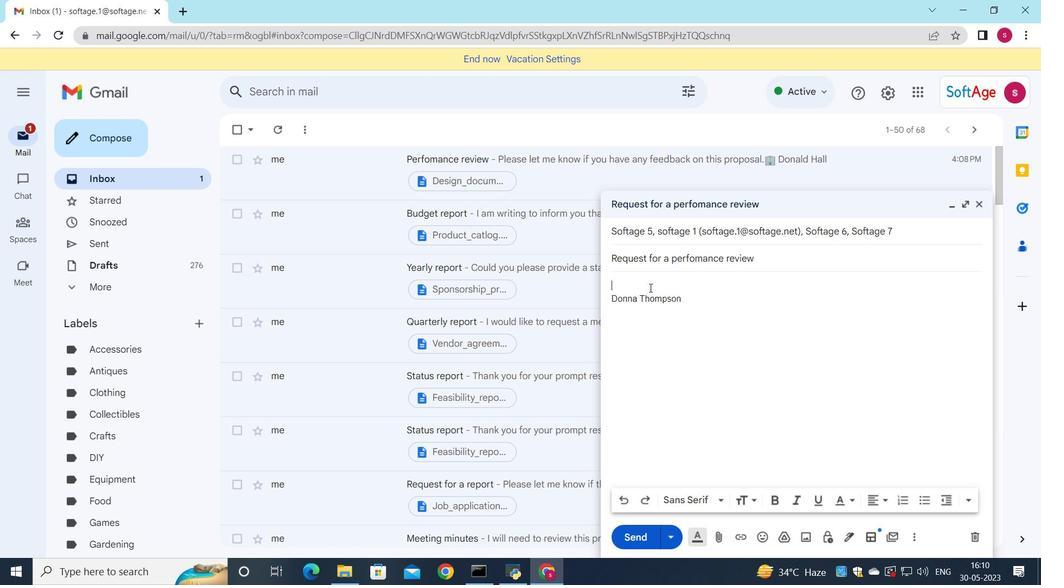 
Action: Key pressed <Key.shift>I<Key.space>appreciate<Key.space>your<Key.space>willingness<Key.space>to<Key.space>work<Key.space>with<Key.space>us<Key.space>on<Key.space>this<Key.space>matter.
Screenshot: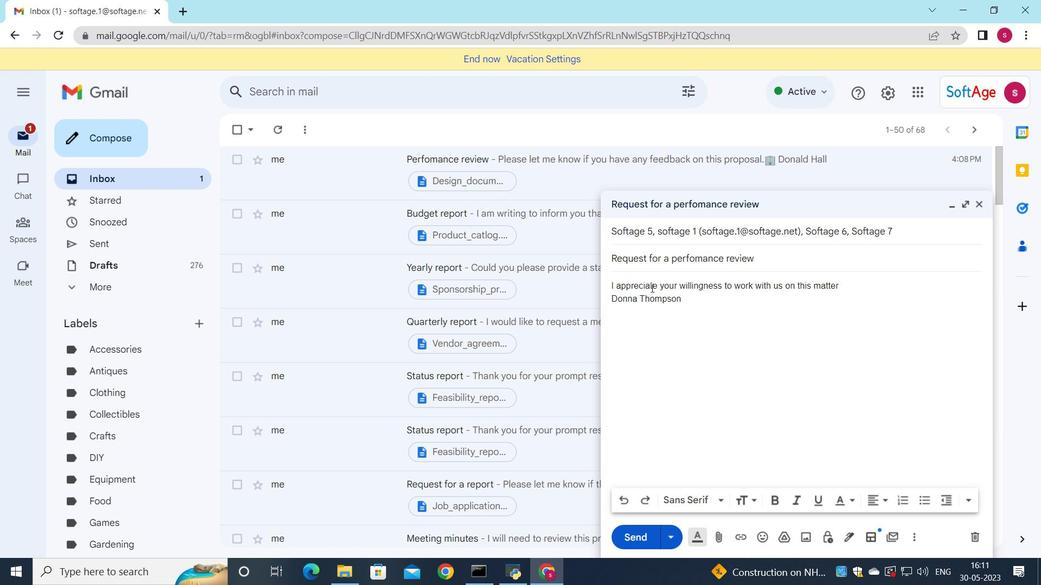 
Action: Mouse moved to (760, 530)
Screenshot: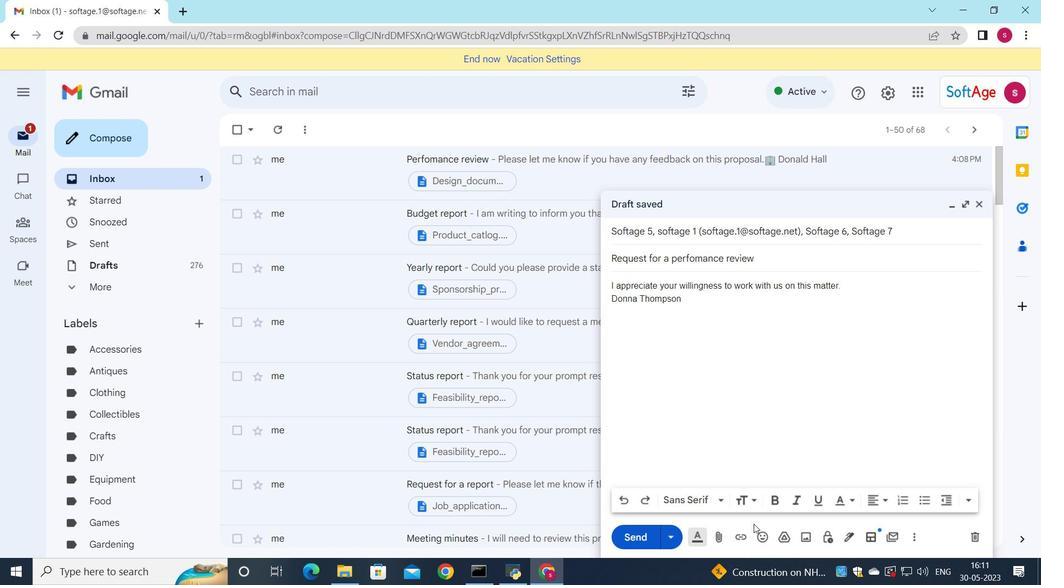 
Action: Mouse pressed left at (760, 530)
Screenshot: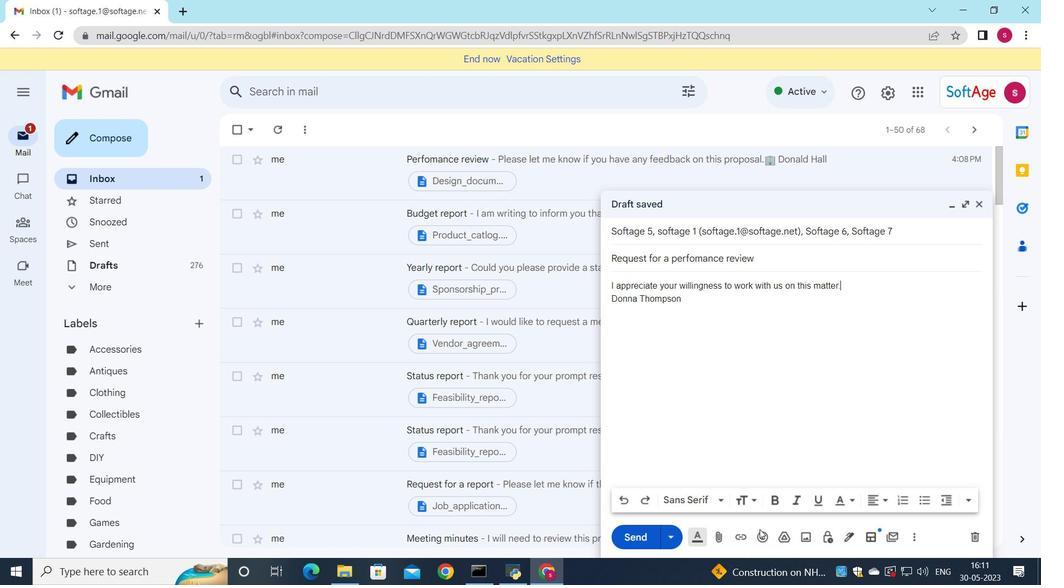 
Action: Mouse moved to (766, 540)
Screenshot: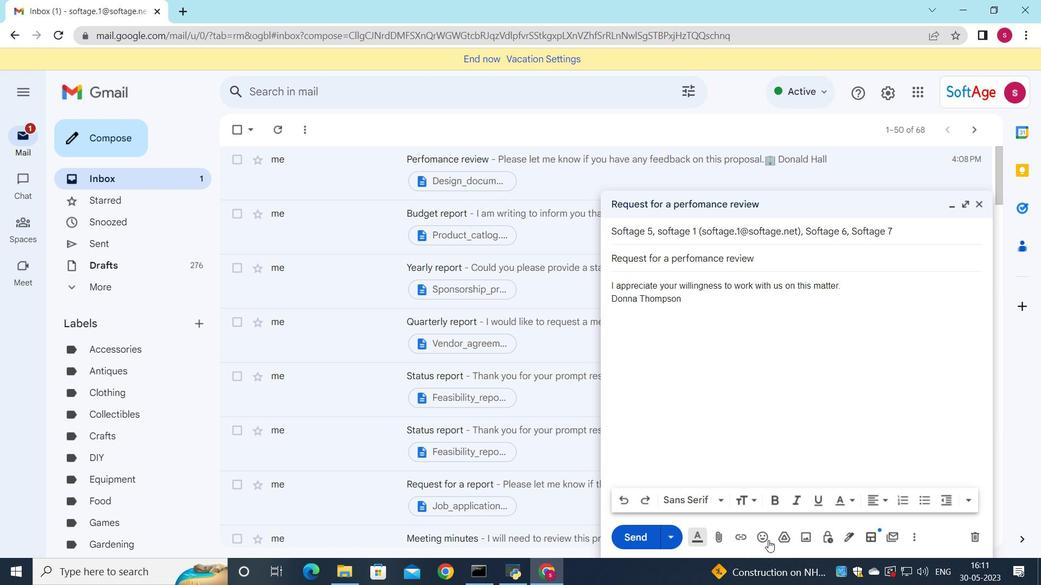 
Action: Mouse pressed left at (766, 540)
Screenshot: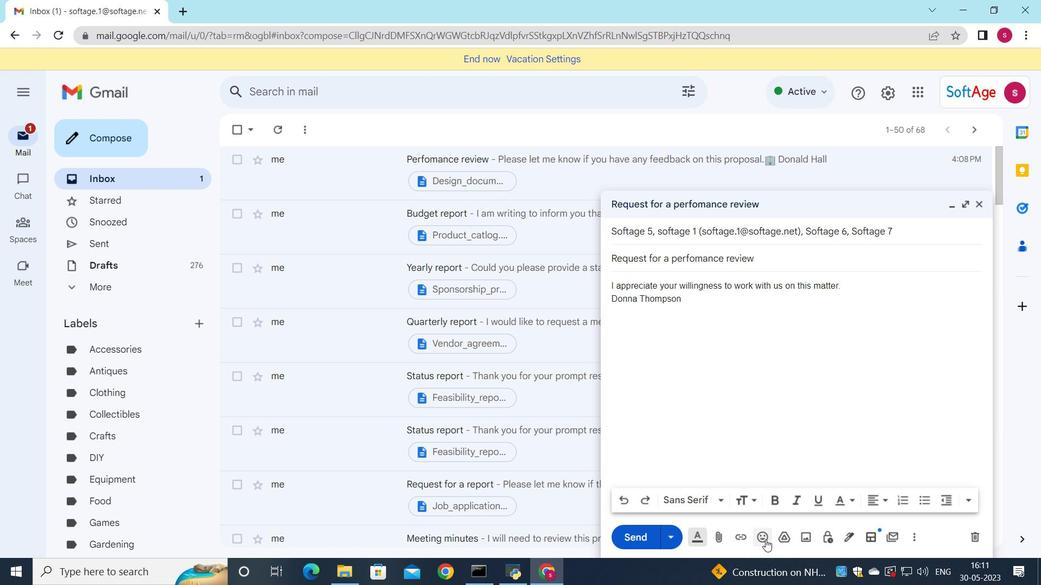 
Action: Mouse moved to (750, 480)
Screenshot: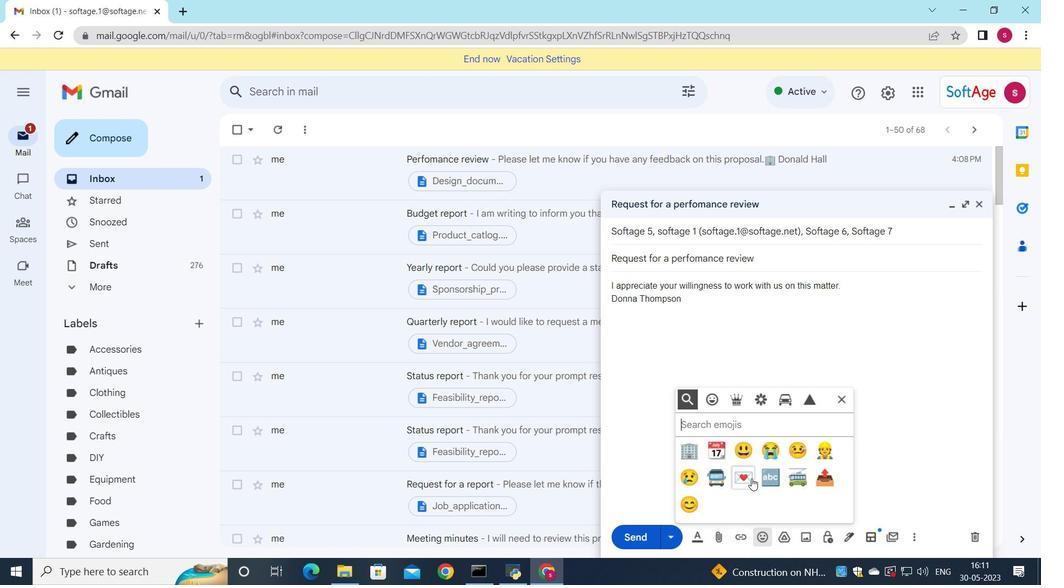 
Action: Mouse pressed left at (750, 480)
Screenshot: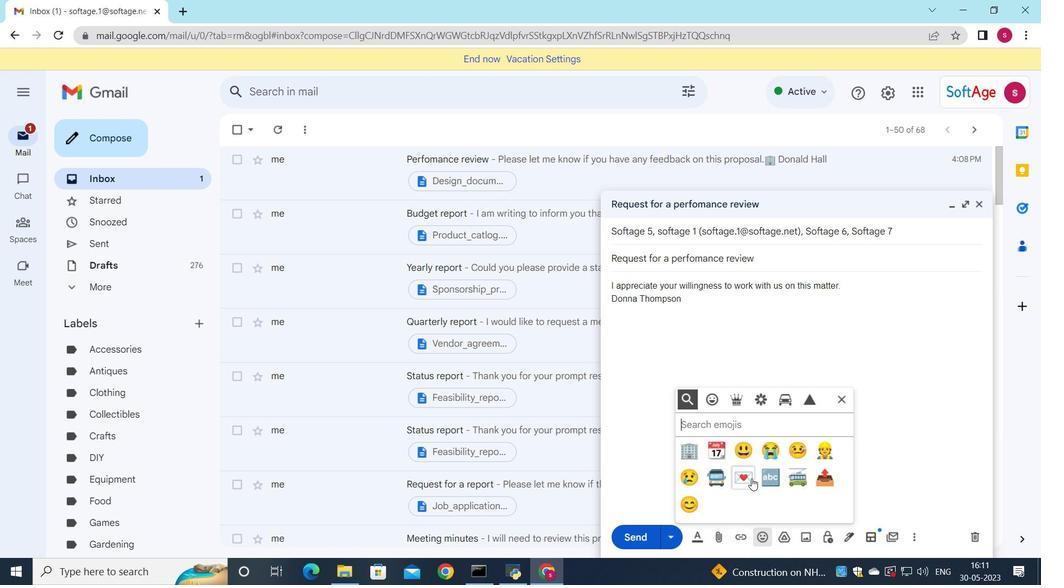 
Action: Mouse moved to (839, 399)
Screenshot: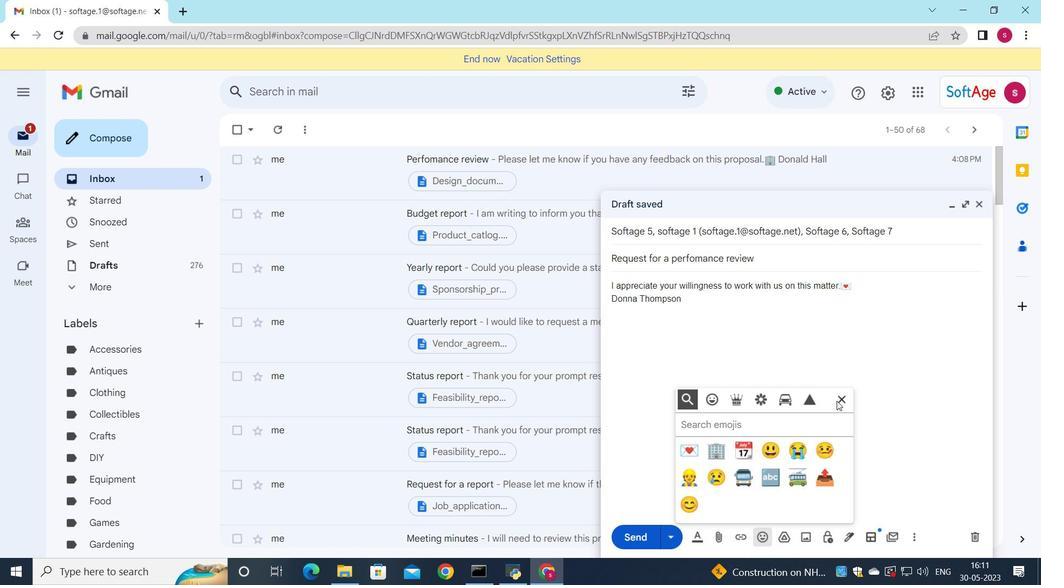 
Action: Mouse pressed left at (839, 399)
Screenshot: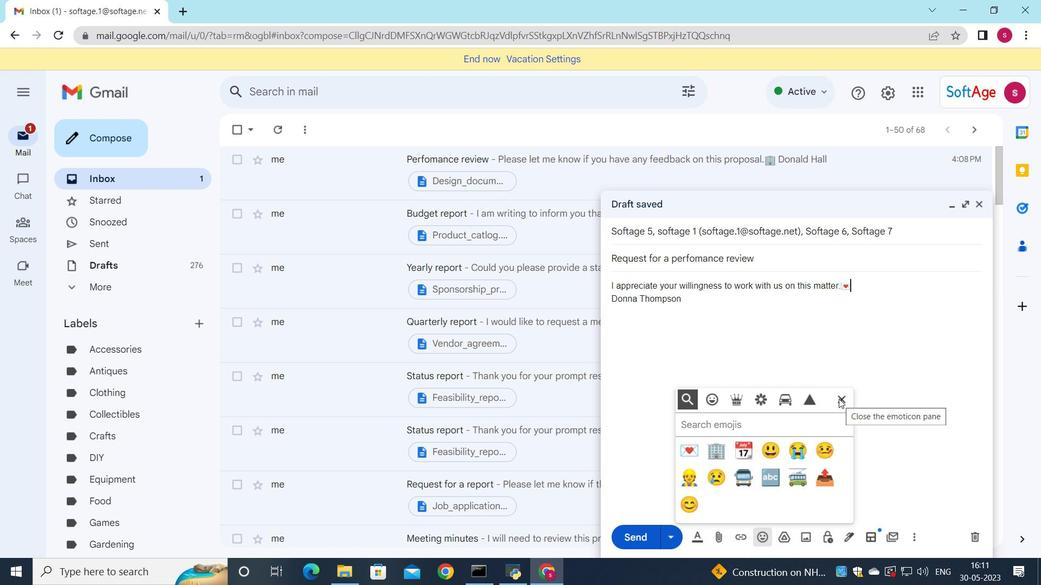 
Action: Mouse moved to (719, 540)
Screenshot: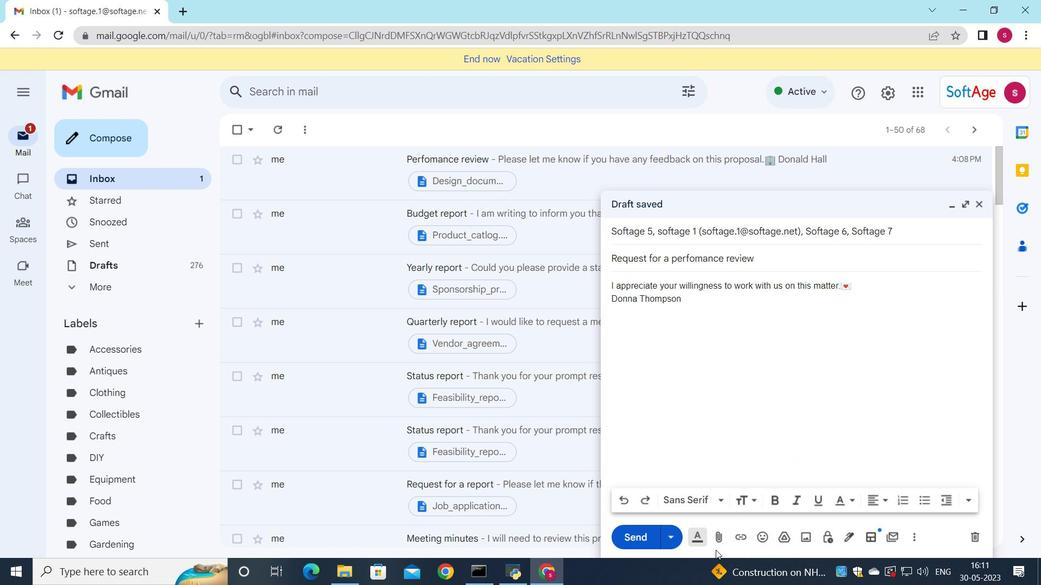 
Action: Mouse pressed left at (719, 540)
Screenshot: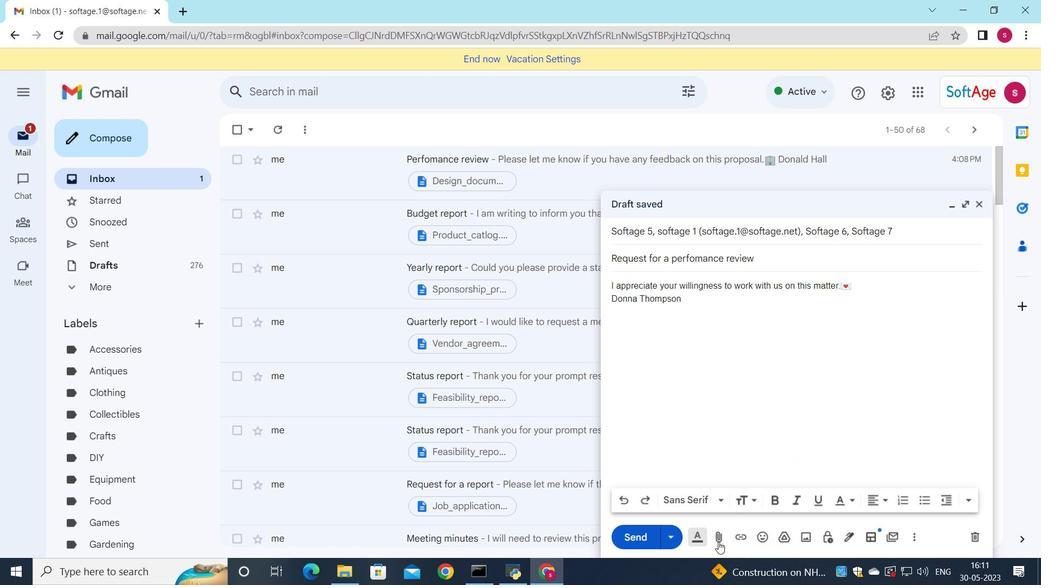 
Action: Mouse moved to (169, 104)
Screenshot: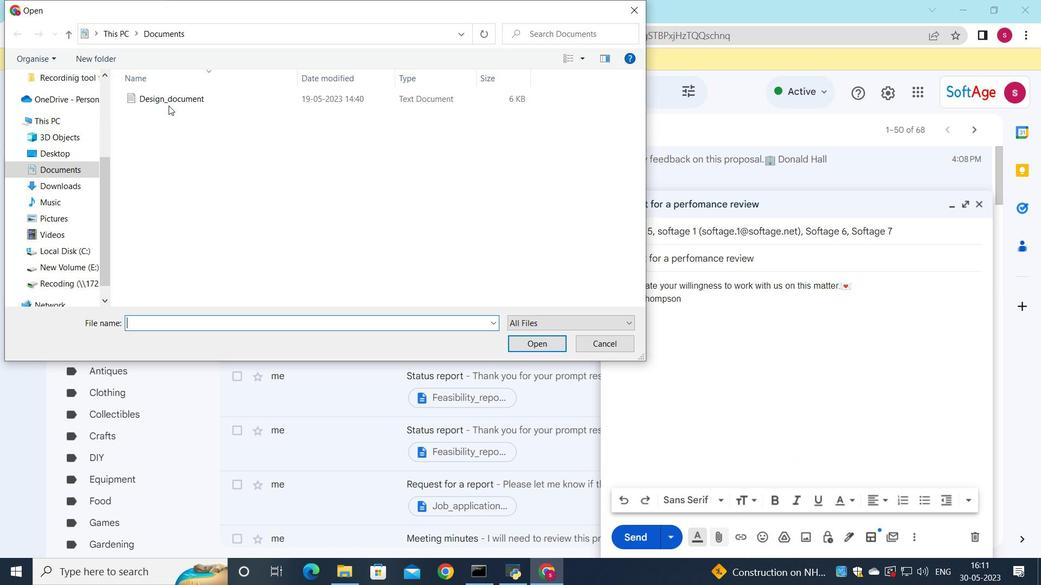 
Action: Mouse pressed left at (169, 104)
Screenshot: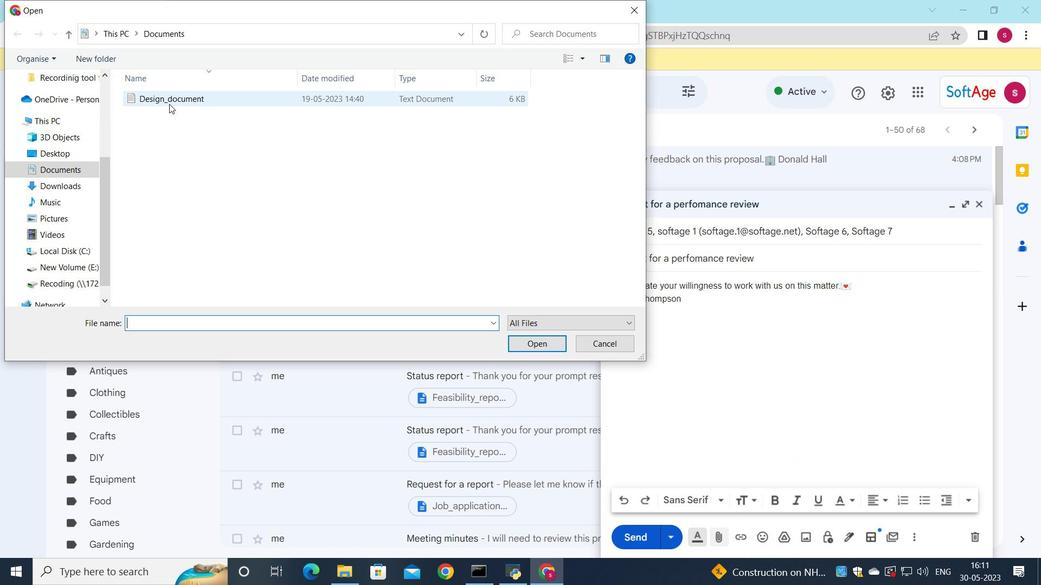 
Action: Mouse moved to (197, 96)
Screenshot: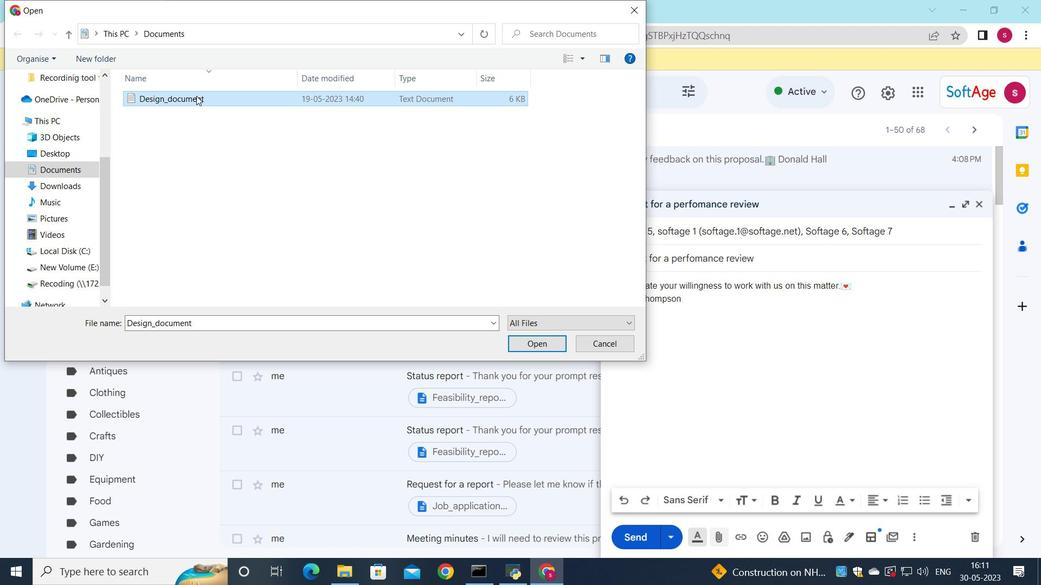 
Action: Mouse pressed left at (197, 96)
Screenshot: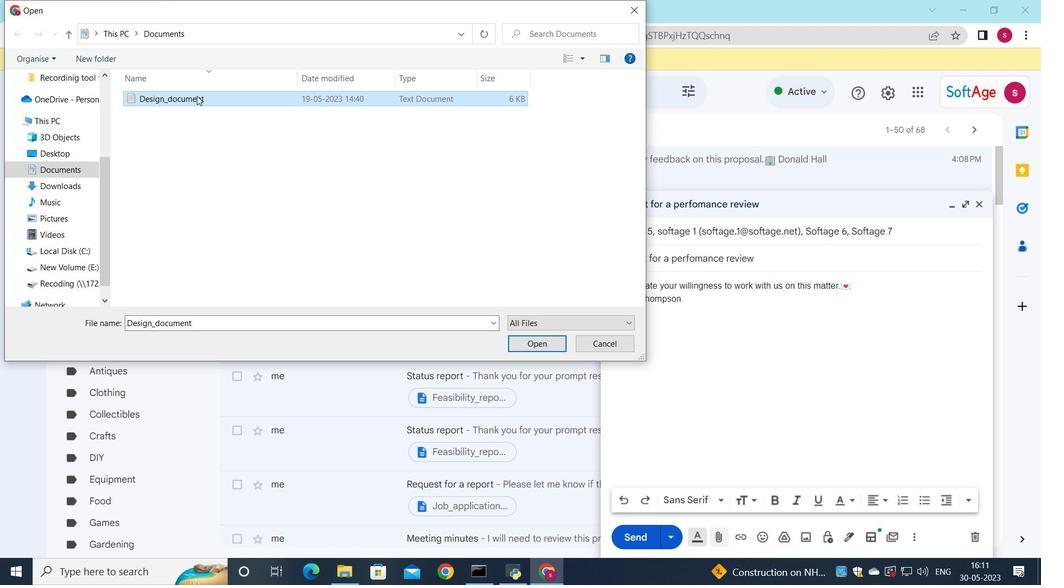 
Action: Mouse moved to (336, 126)
Screenshot: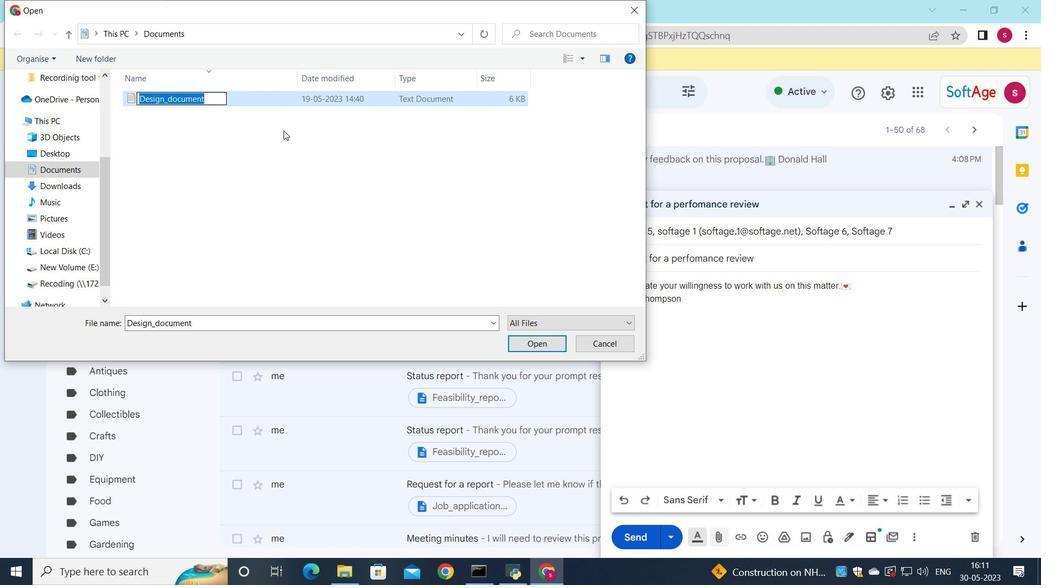 
Action: Key pressed <Key.shift>Employee<Key.shift>_contract.pdf
Screenshot: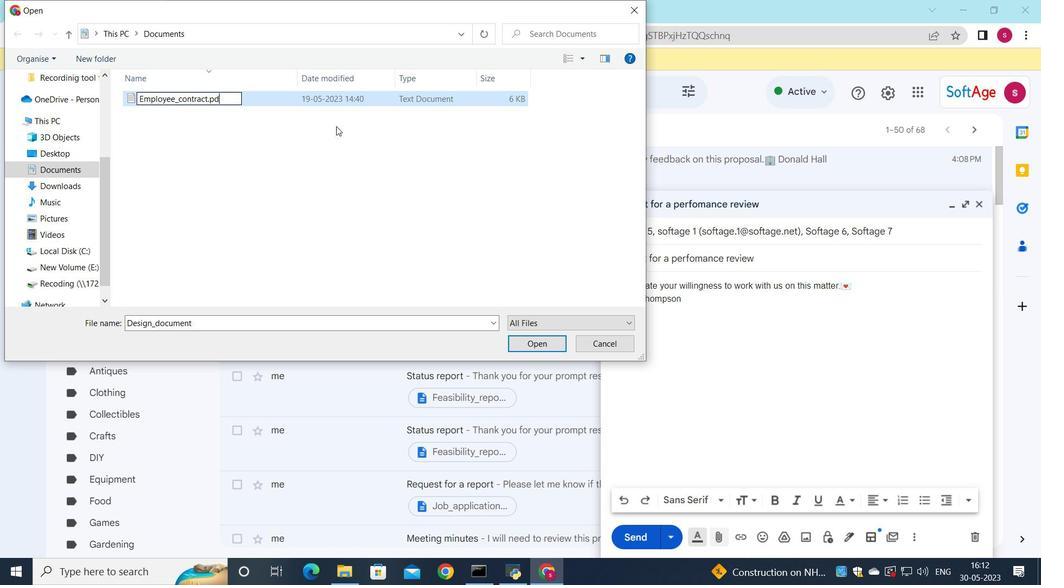 
Action: Mouse moved to (243, 100)
Screenshot: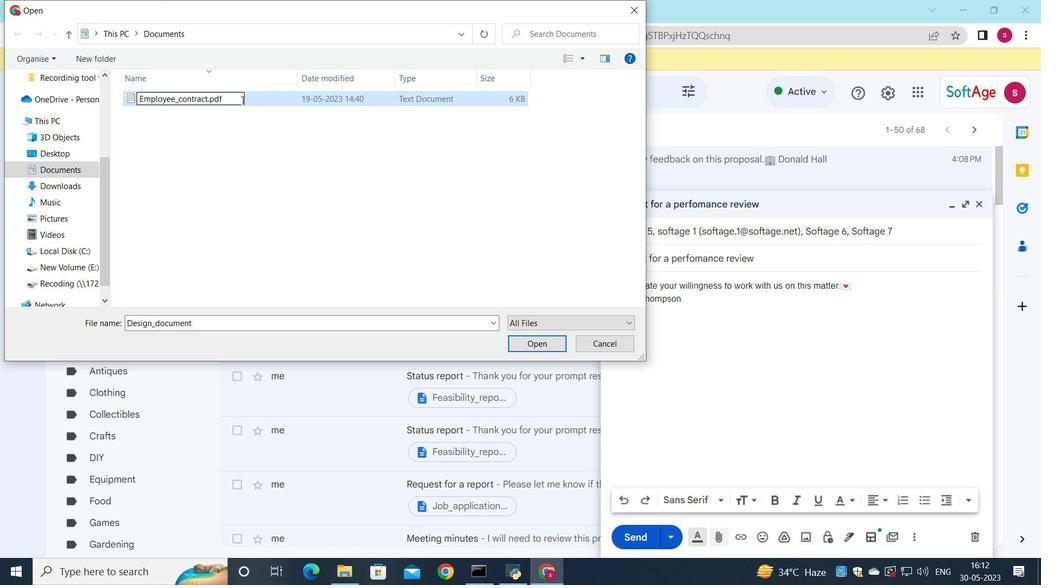 
Action: Mouse pressed left at (243, 100)
Screenshot: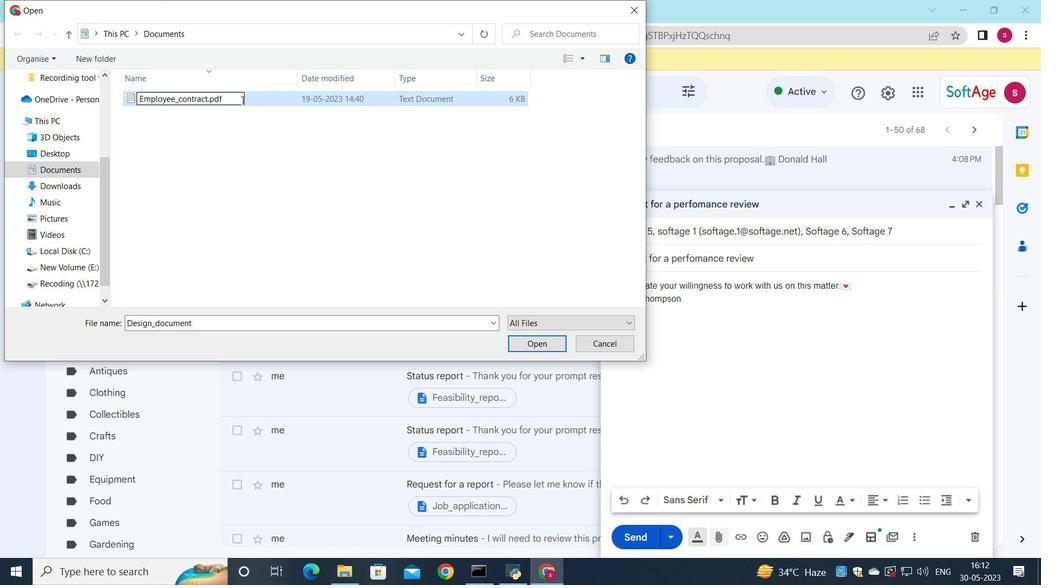 
Action: Mouse moved to (289, 103)
Screenshot: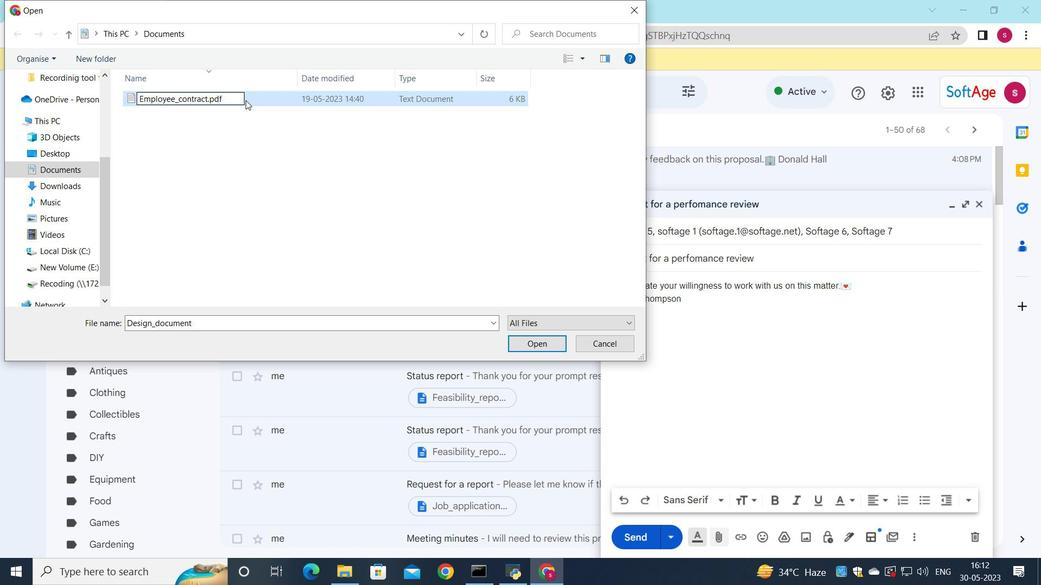 
Action: Mouse pressed left at (289, 103)
Screenshot: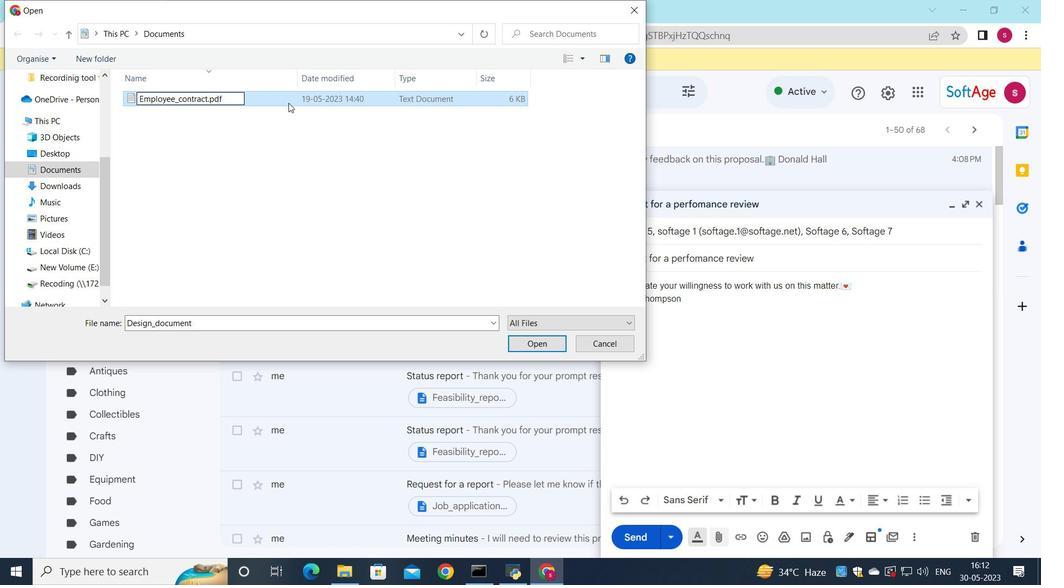 
Action: Mouse moved to (526, 352)
Screenshot: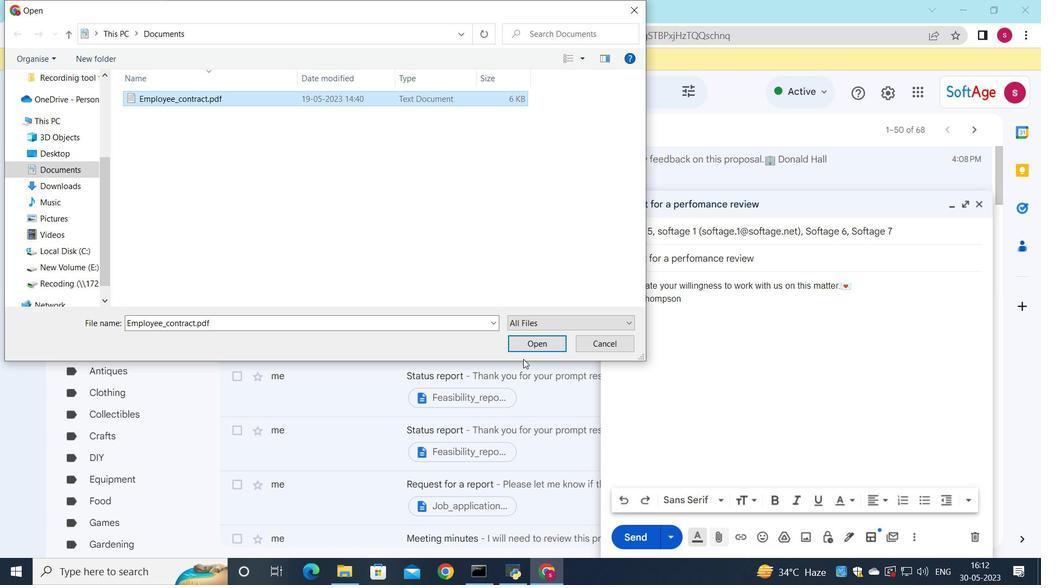 
Action: Mouse pressed left at (526, 352)
Screenshot: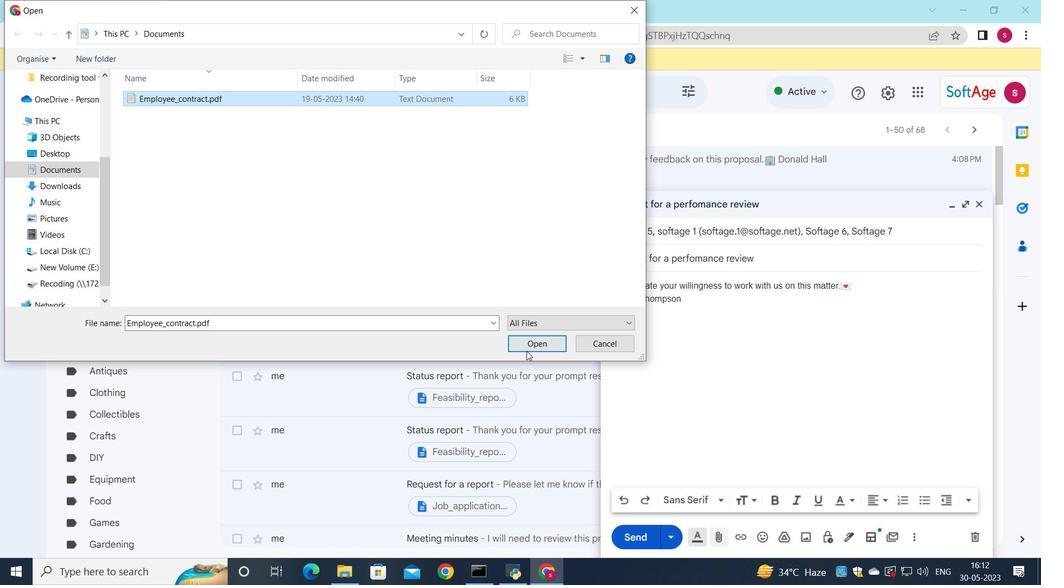 
Action: Mouse moved to (642, 537)
Screenshot: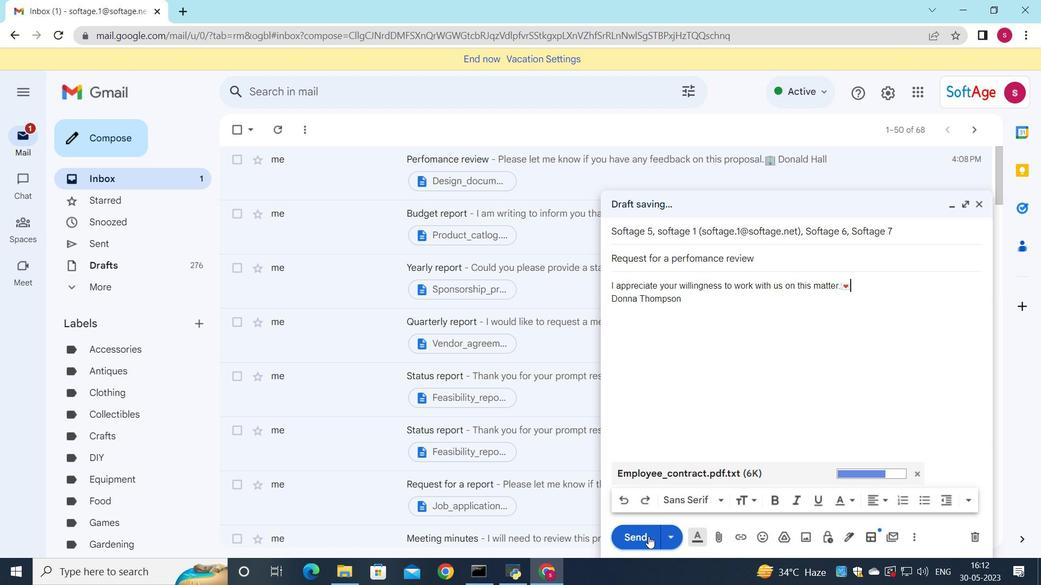 
Action: Mouse pressed left at (642, 537)
Screenshot: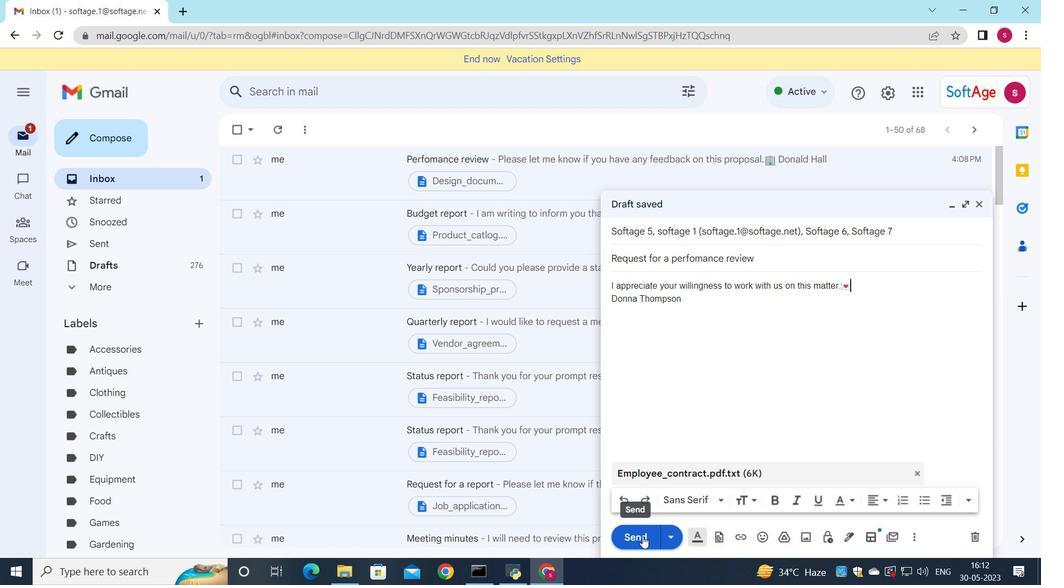 
Action: Mouse moved to (541, 160)
Screenshot: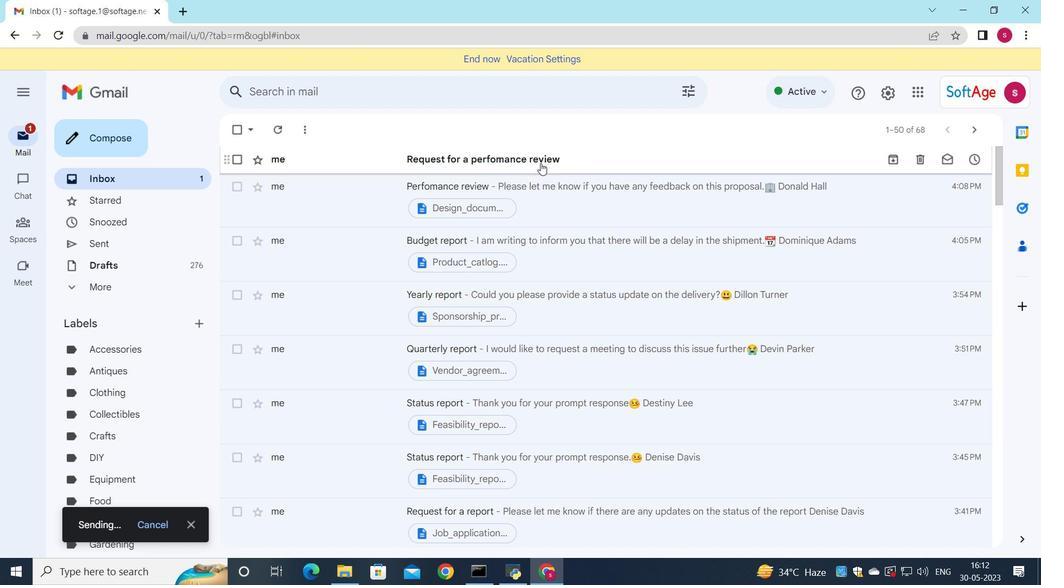 
Action: Mouse pressed left at (541, 160)
Screenshot: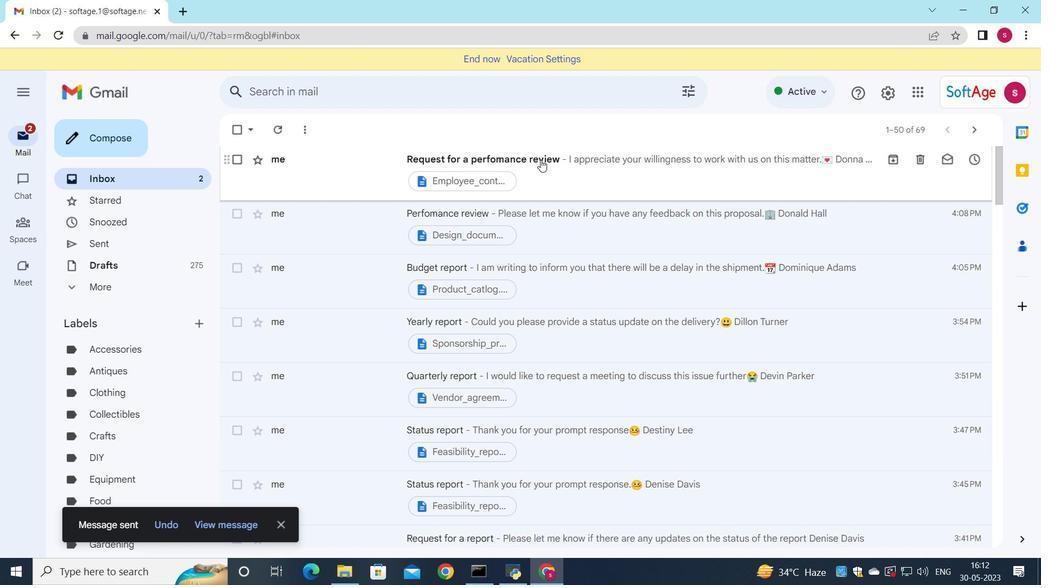 
Action: Mouse moved to (644, 233)
Screenshot: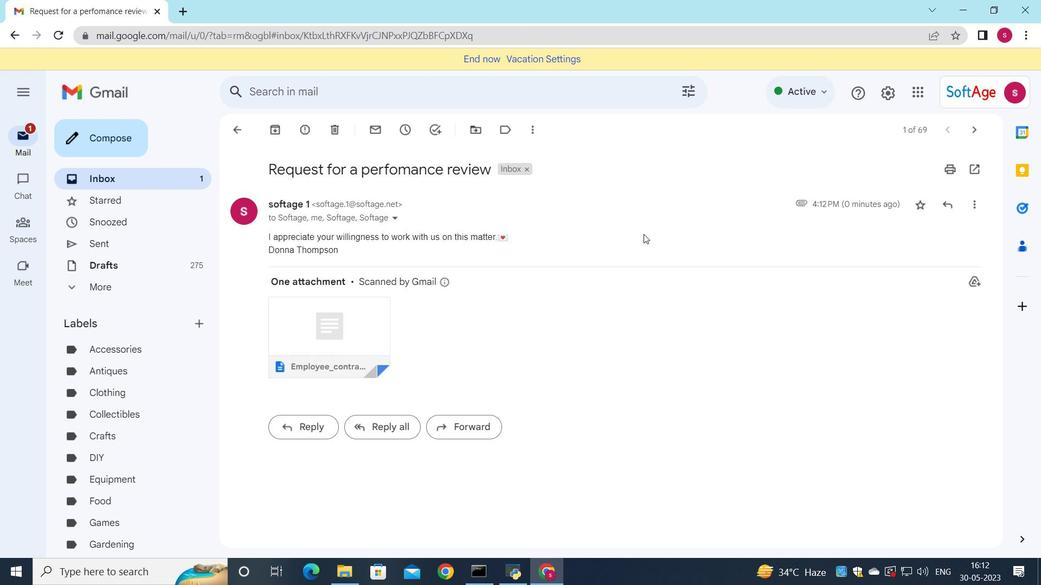 
